 Task: Create a 3D plot of a parametric surface with texture mapping.
Action: Mouse moved to (538, 455)
Screenshot: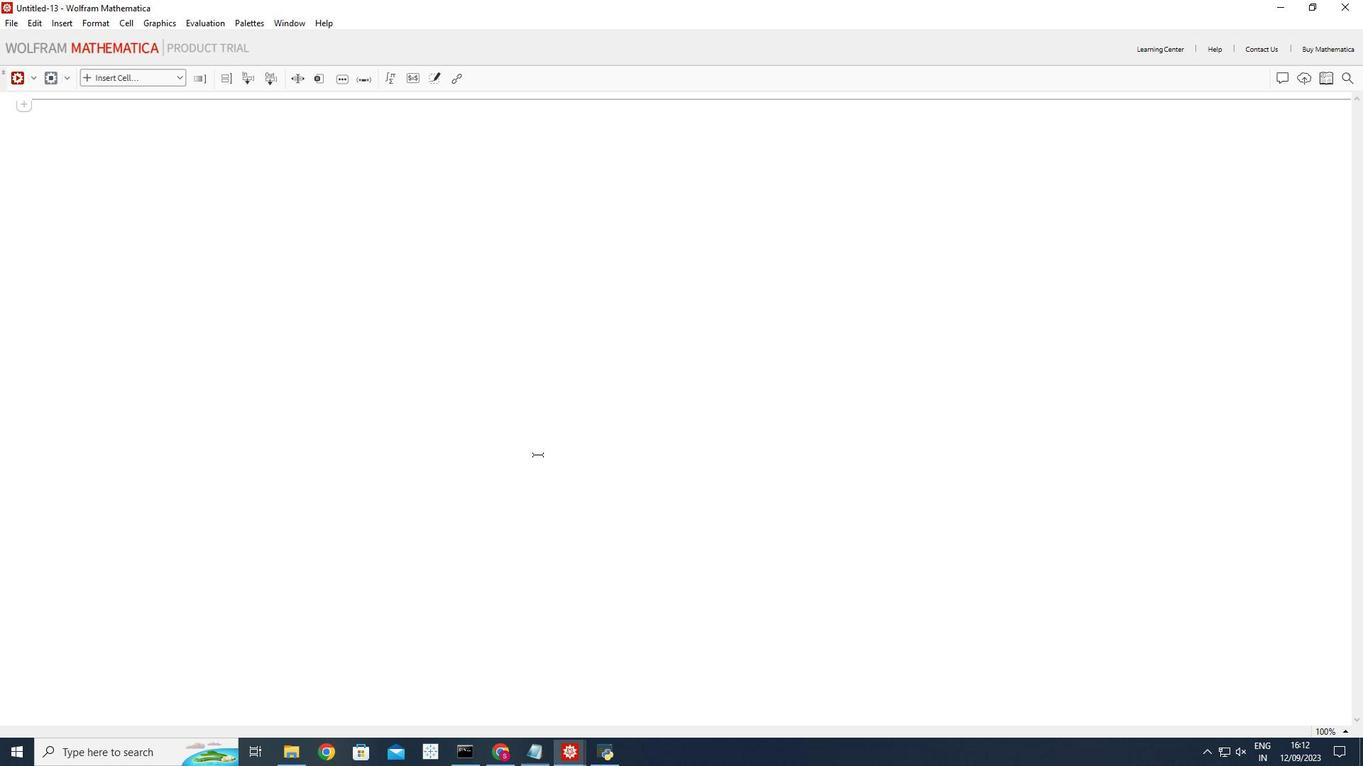 
Action: Mouse pressed left at (538, 455)
Screenshot: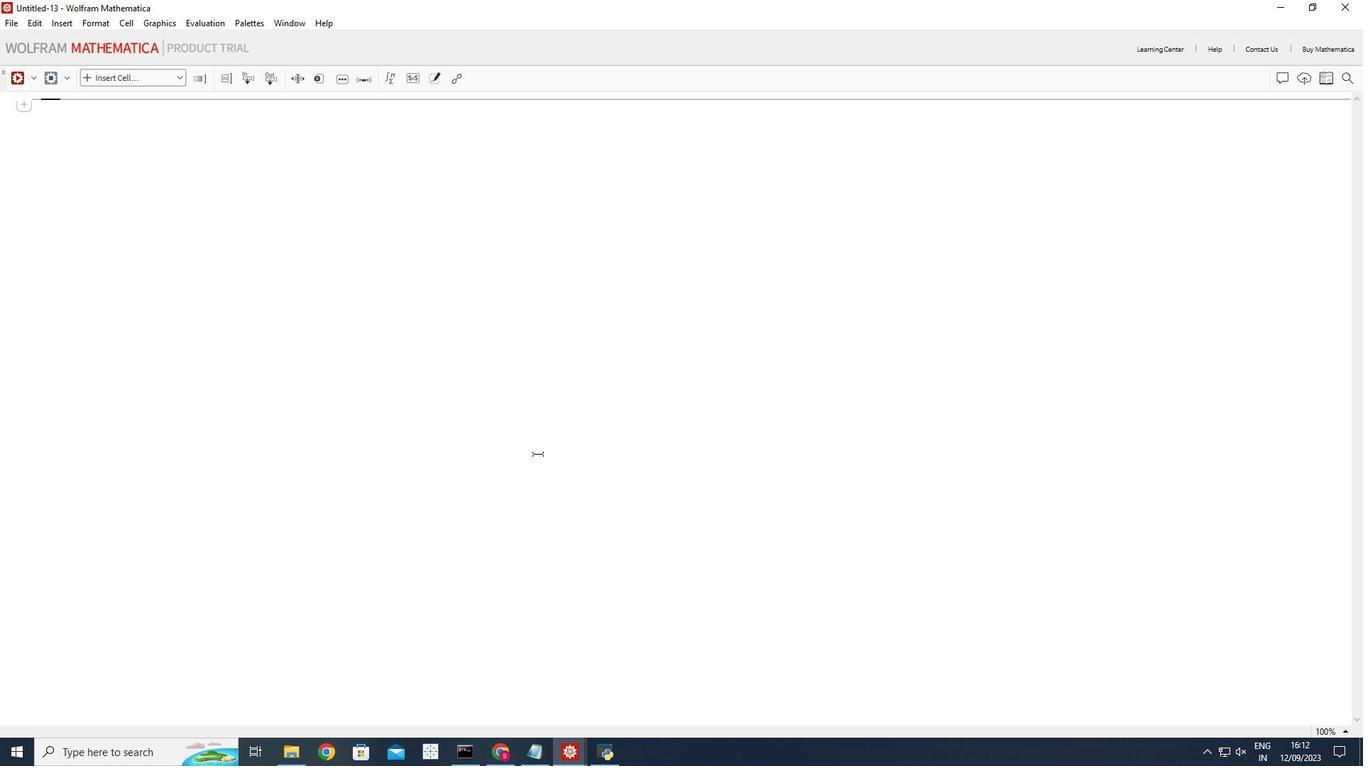 
Action: Mouse moved to (178, 75)
Screenshot: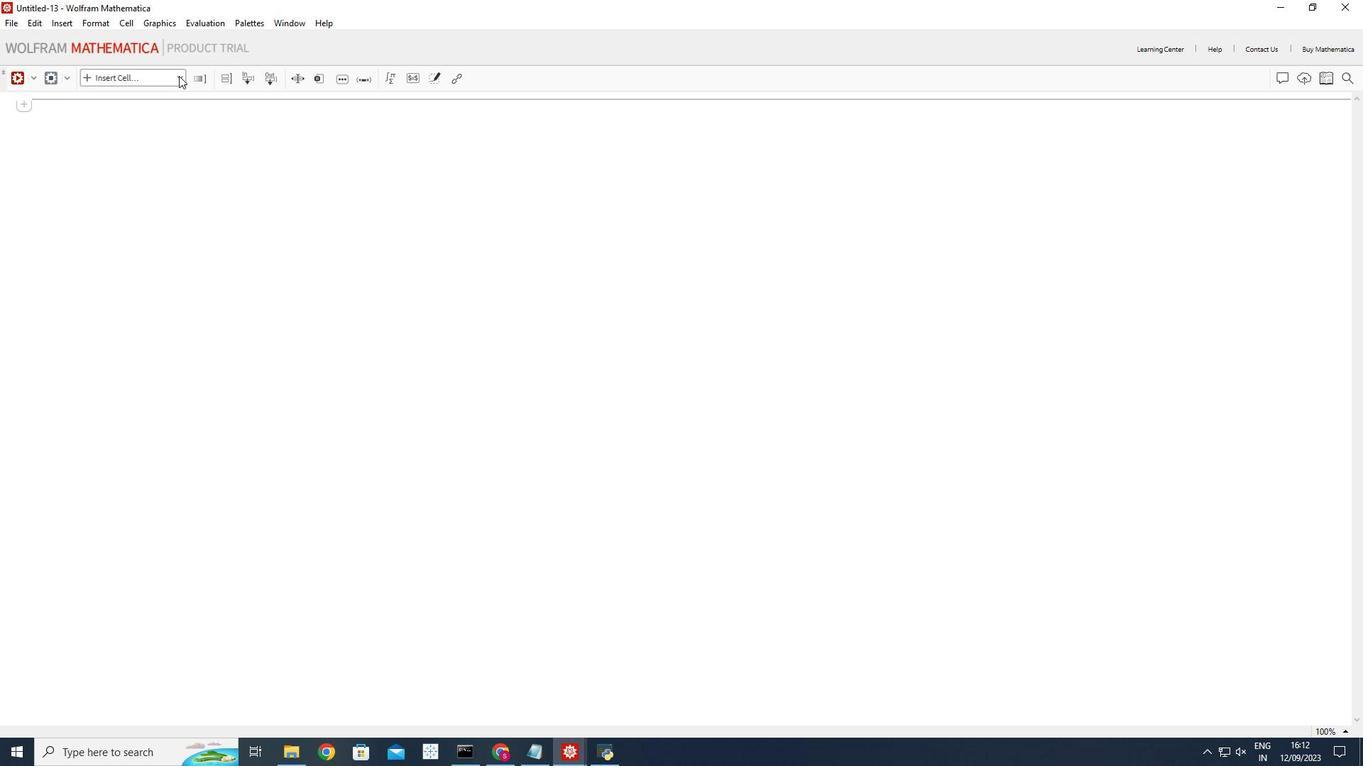 
Action: Mouse pressed left at (178, 75)
Screenshot: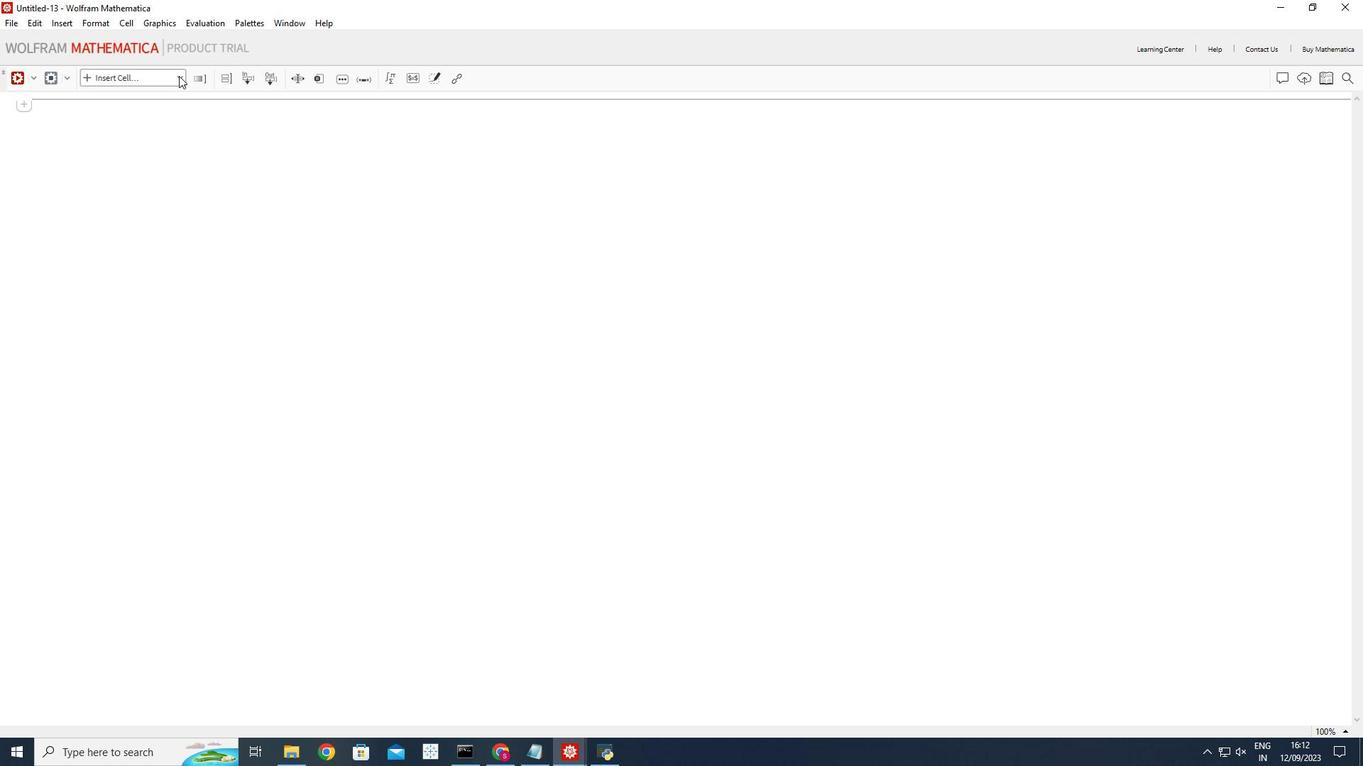 
Action: Mouse moved to (165, 103)
Screenshot: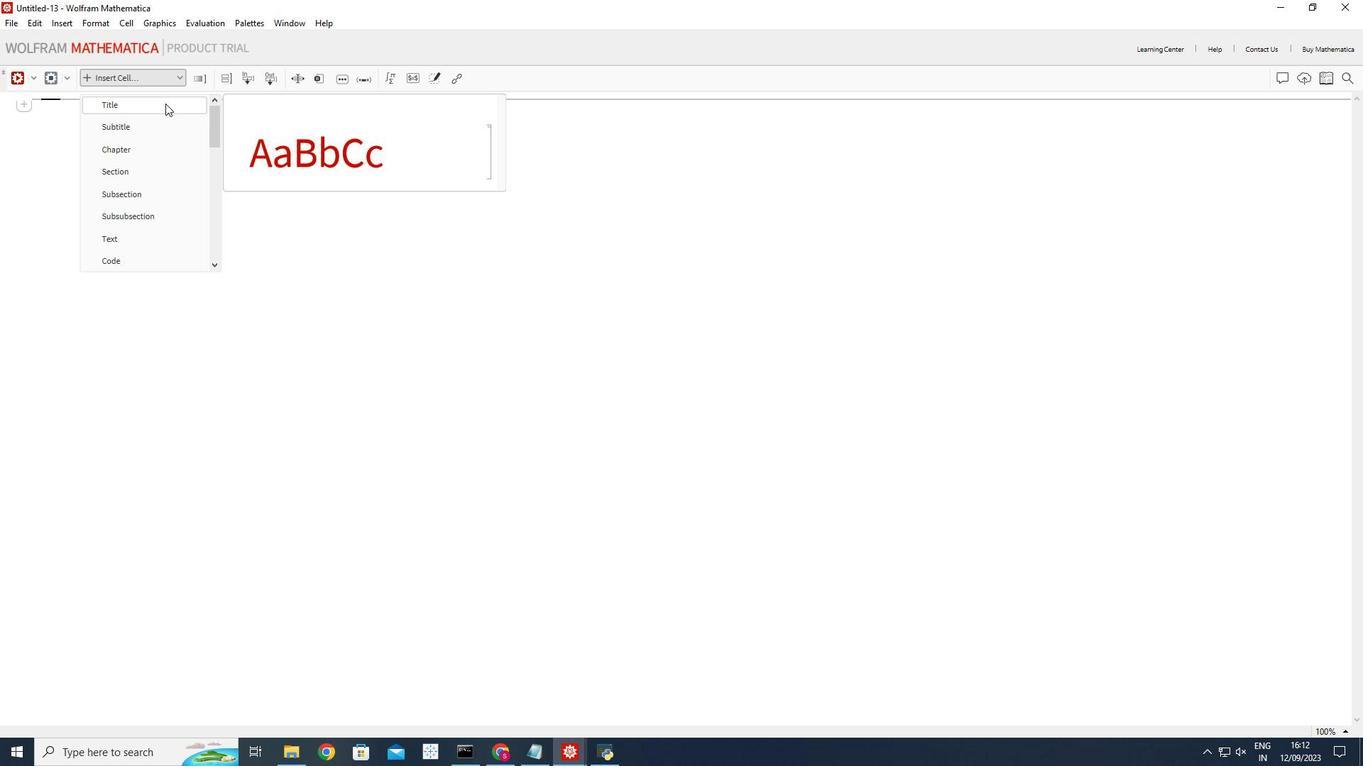
Action: Mouse pressed left at (165, 103)
Screenshot: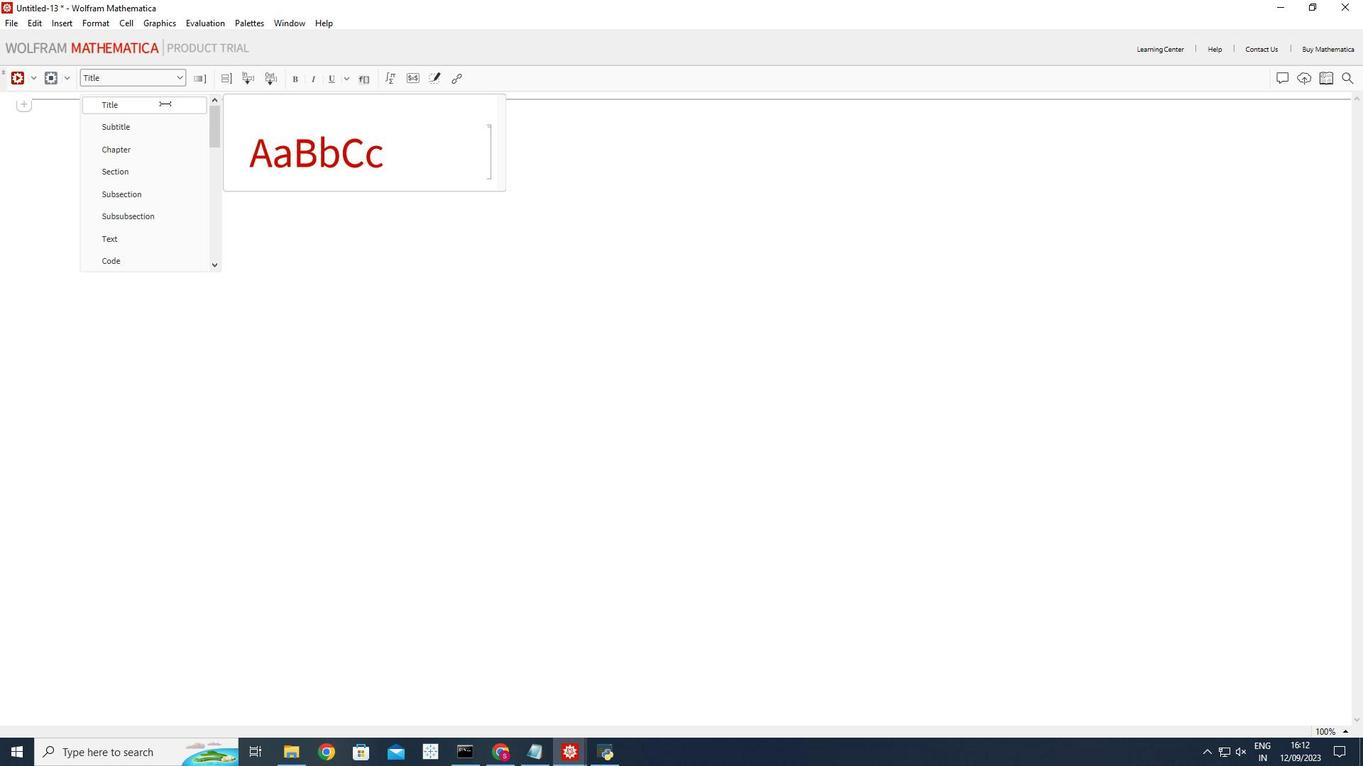 
Action: Mouse moved to (142, 132)
Screenshot: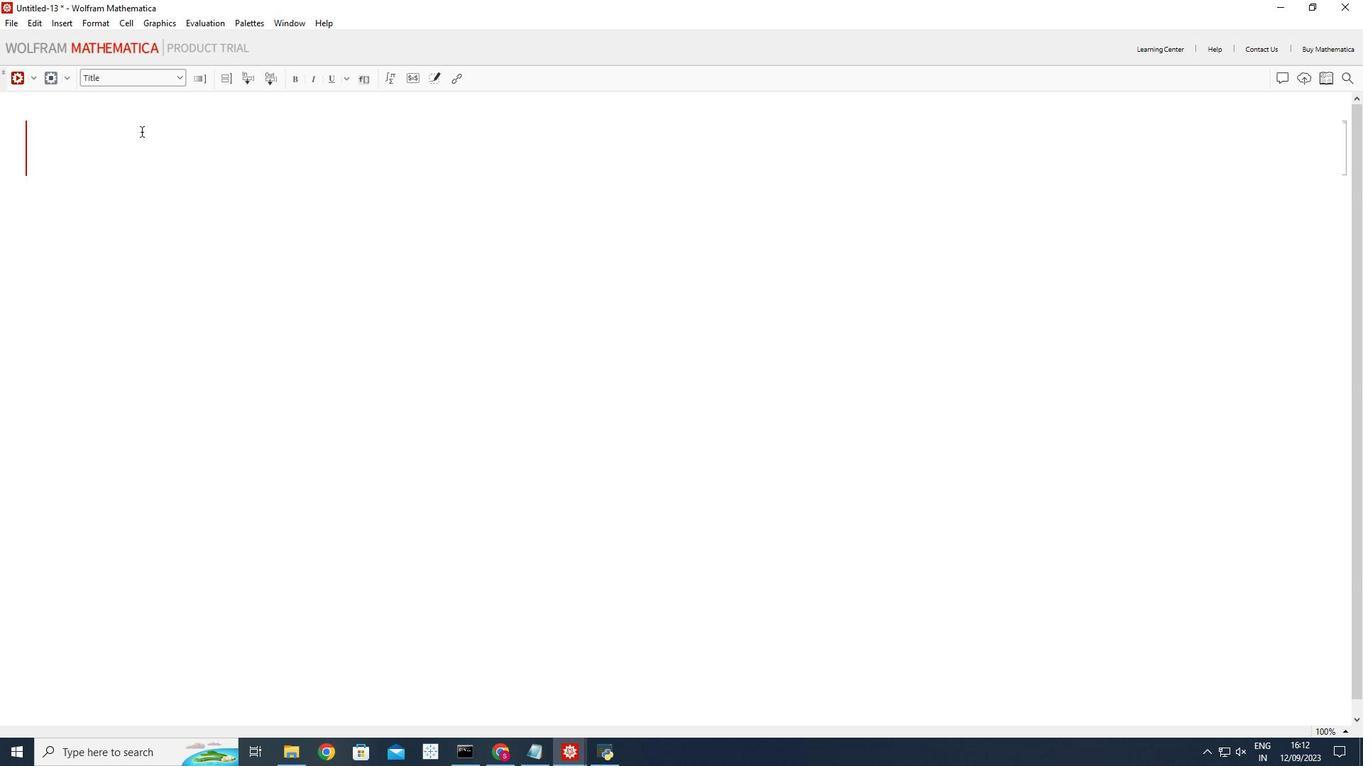 
Action: Mouse pressed left at (142, 132)
Screenshot: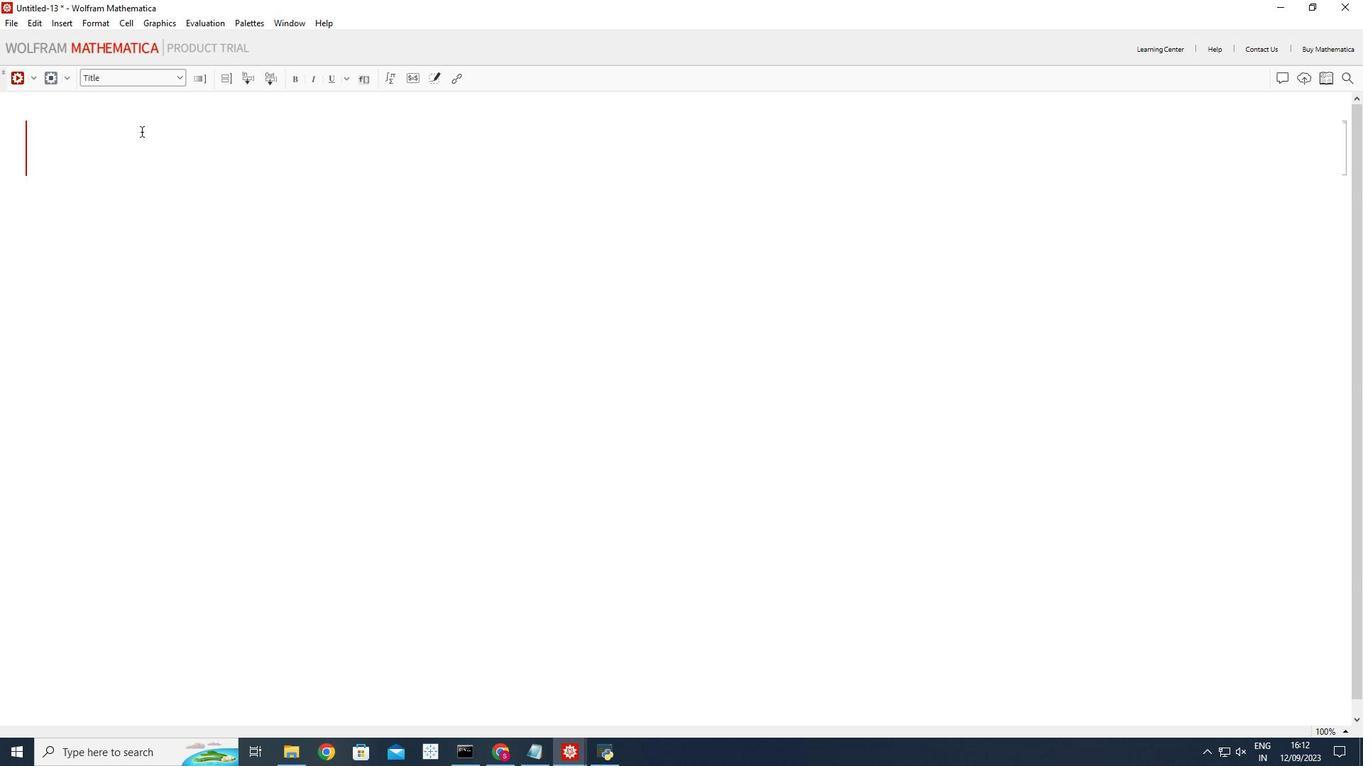 
Action: Key pressed 3<Key.shift_r>D<Key.space>plot<Key.space>of<Key.space>a<Key.space><Key.shift_r><Key.shift_r><Key.shift_r><Key.shift_r><Key.shift_r><Key.shift_r><Key.shift_r><Key.shift_r><Key.shift_r><Key.shift_r><Key.shift_r><Key.shift_r><Key.shift_r>Parametric<Key.space>surface<Key.space>with<Key.space>texture<Key.space>mapping
Screenshot: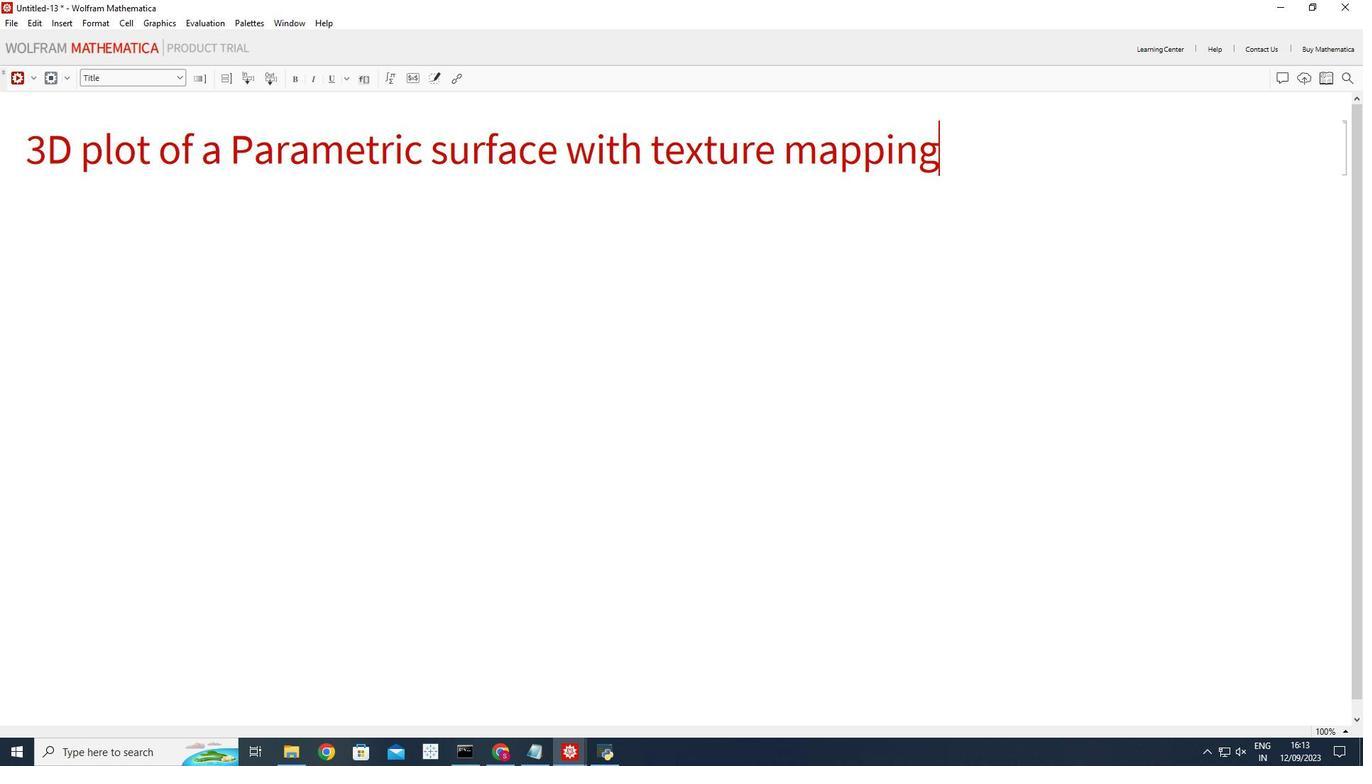 
Action: Mouse moved to (75, 240)
Screenshot: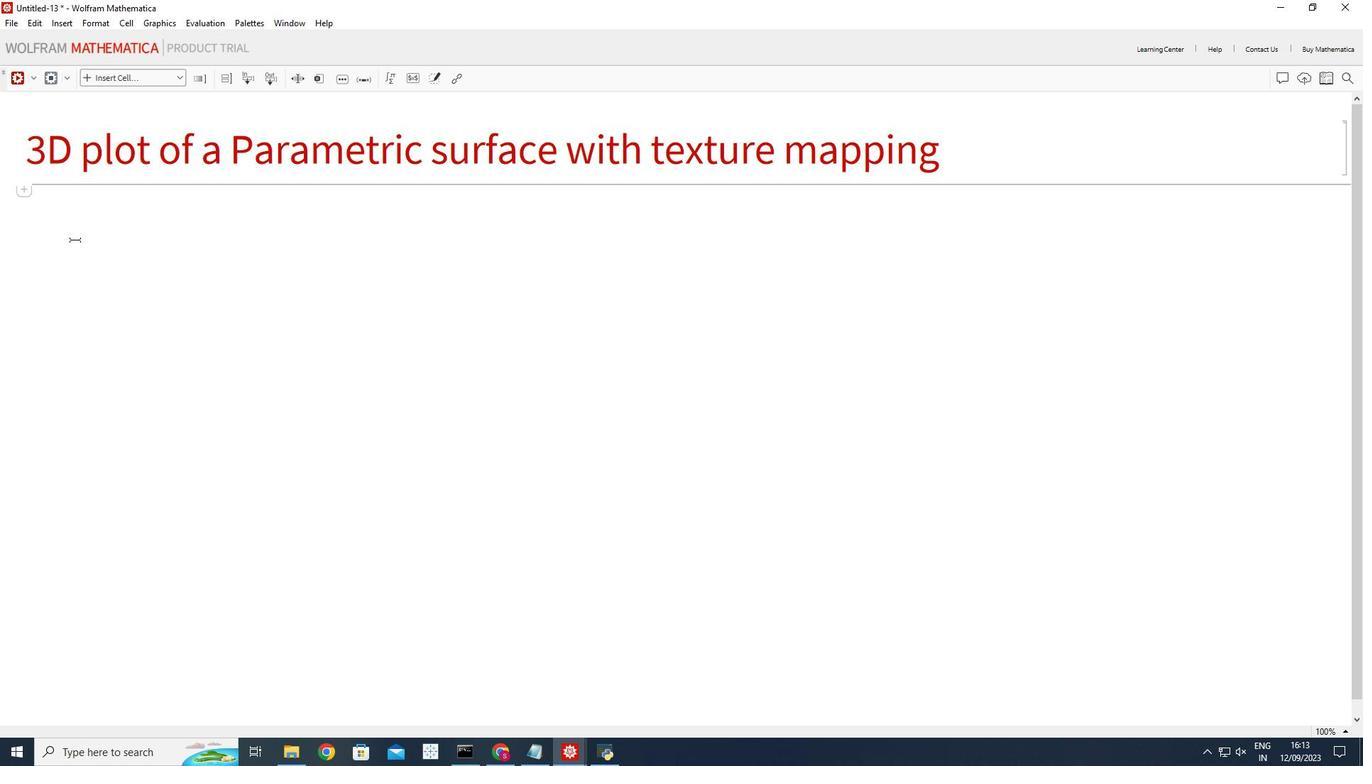 
Action: Mouse pressed left at (75, 240)
Screenshot: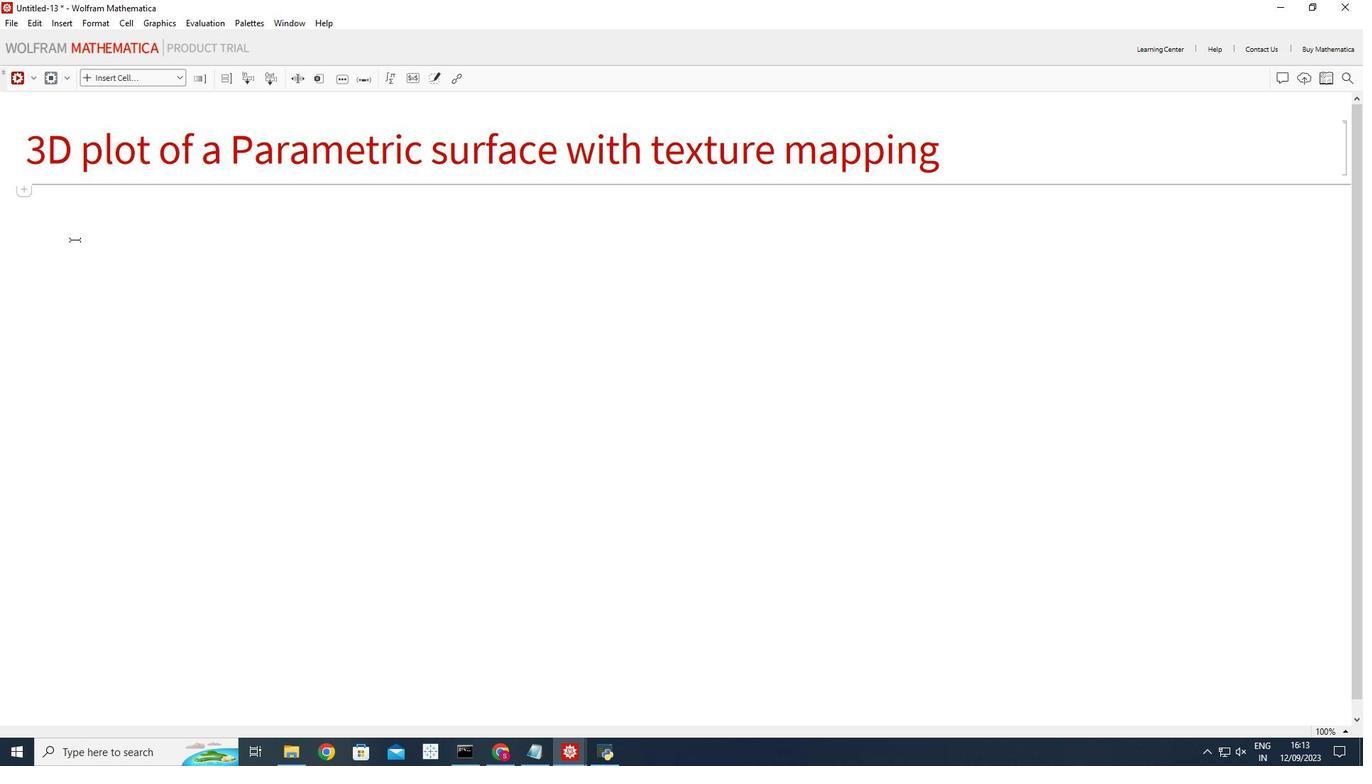 
Action: Mouse moved to (174, 75)
Screenshot: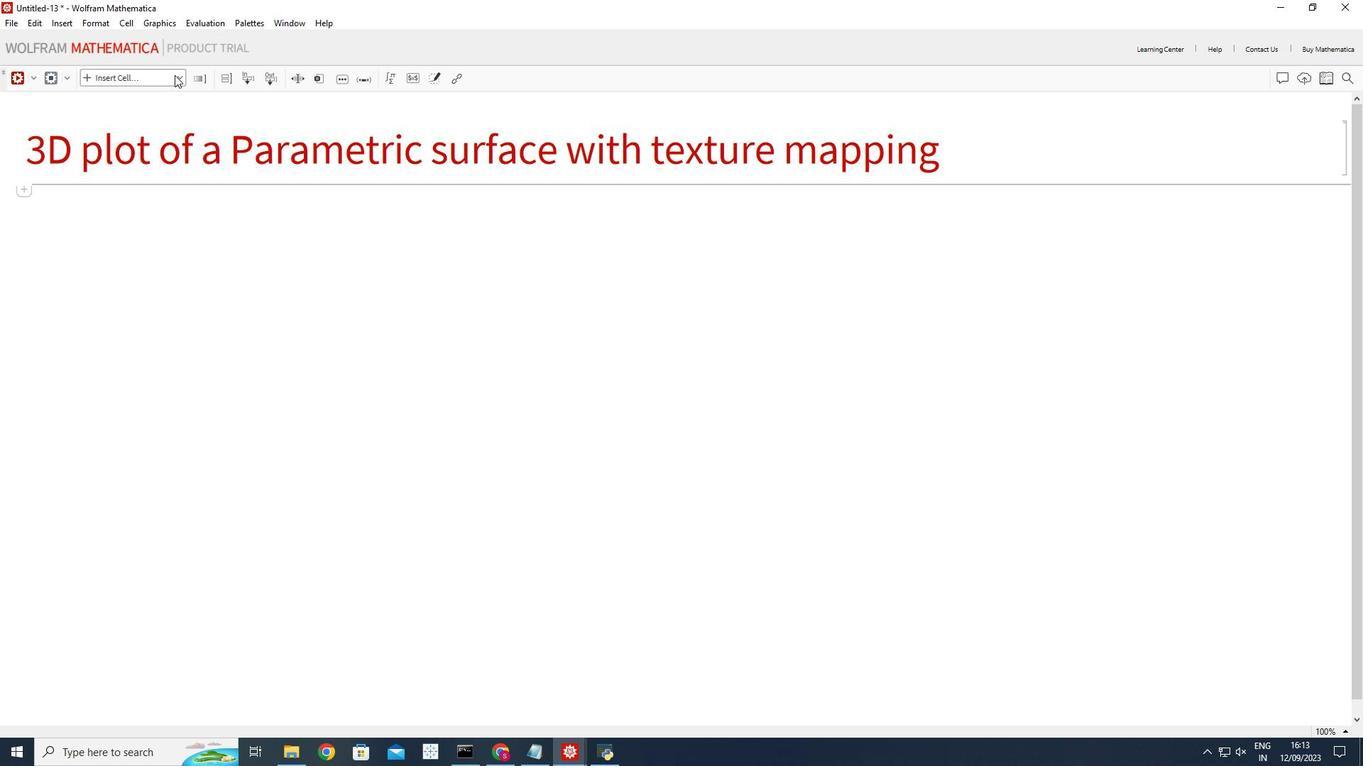 
Action: Mouse pressed left at (174, 75)
Screenshot: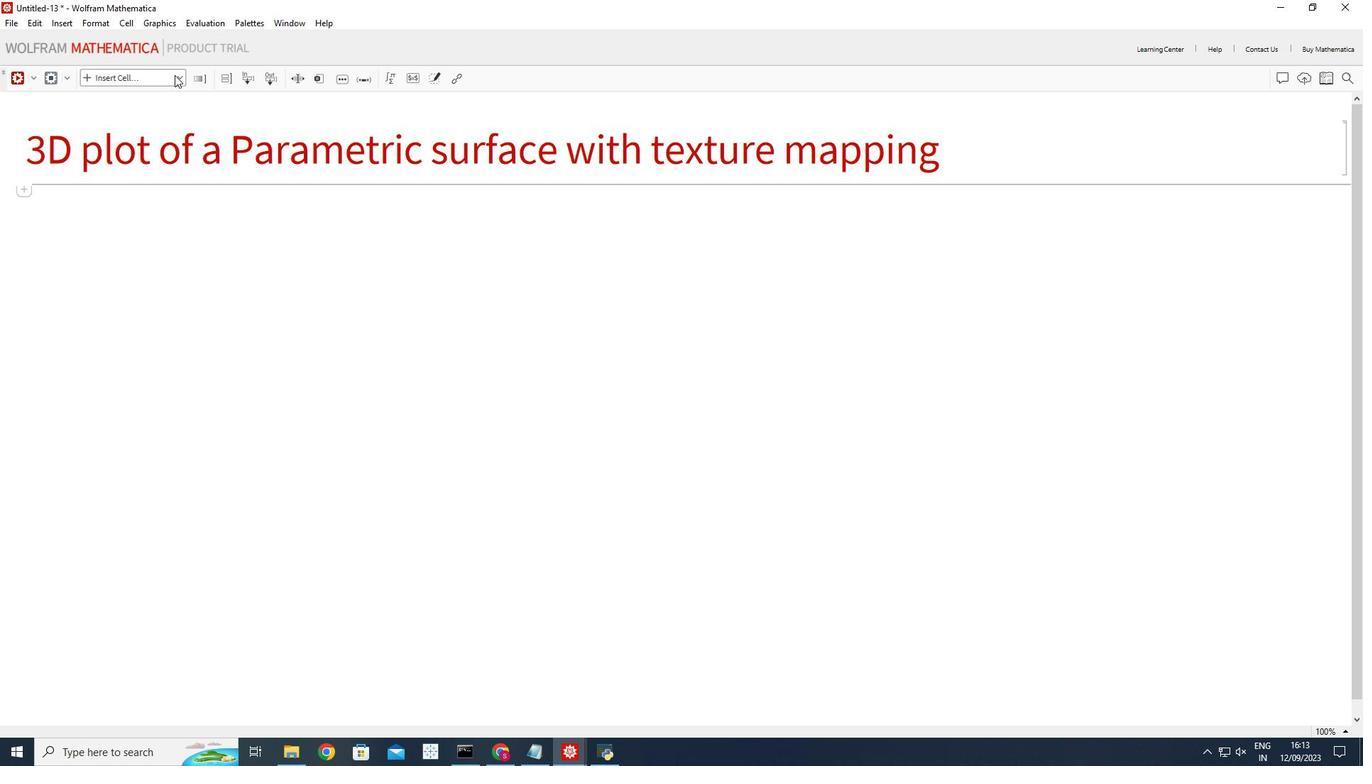 
Action: Mouse moved to (110, 263)
Screenshot: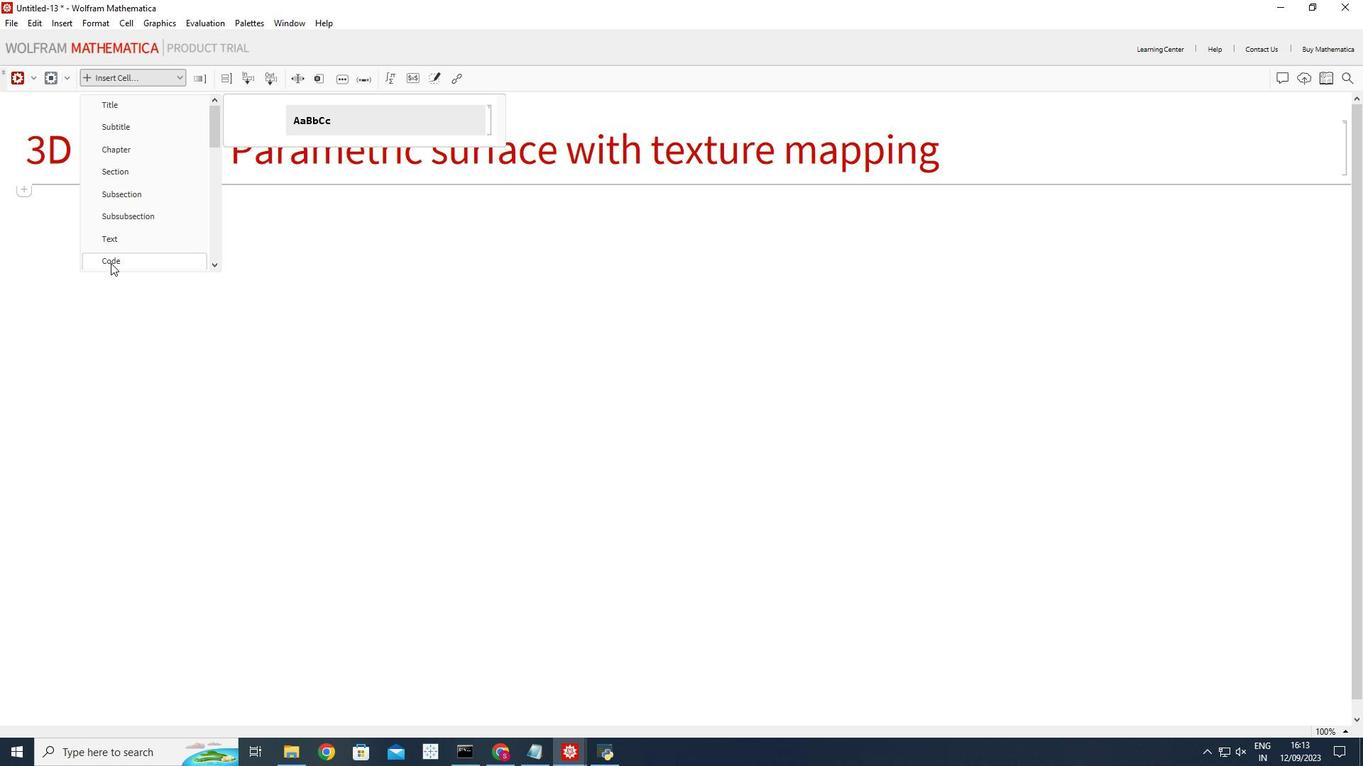 
Action: Mouse pressed left at (110, 263)
Screenshot: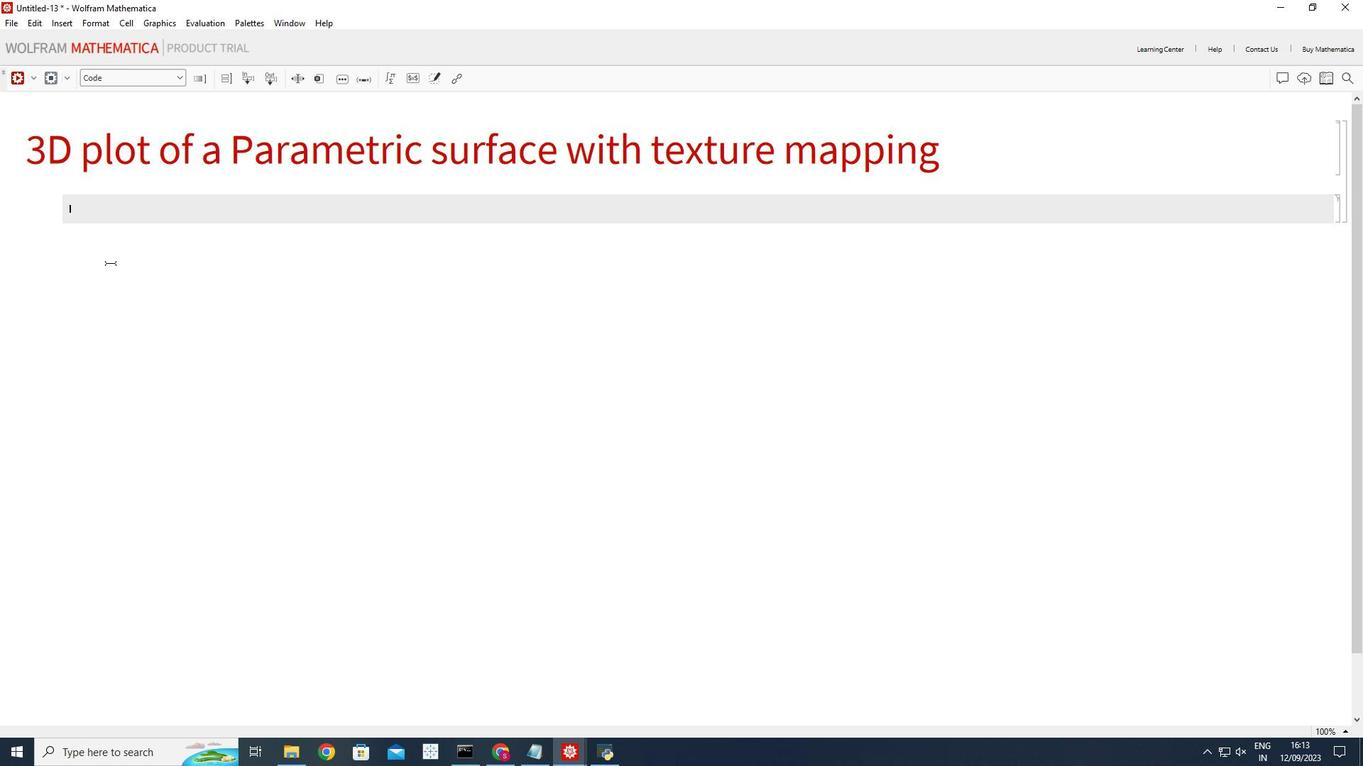 
Action: Mouse moved to (98, 210)
Screenshot: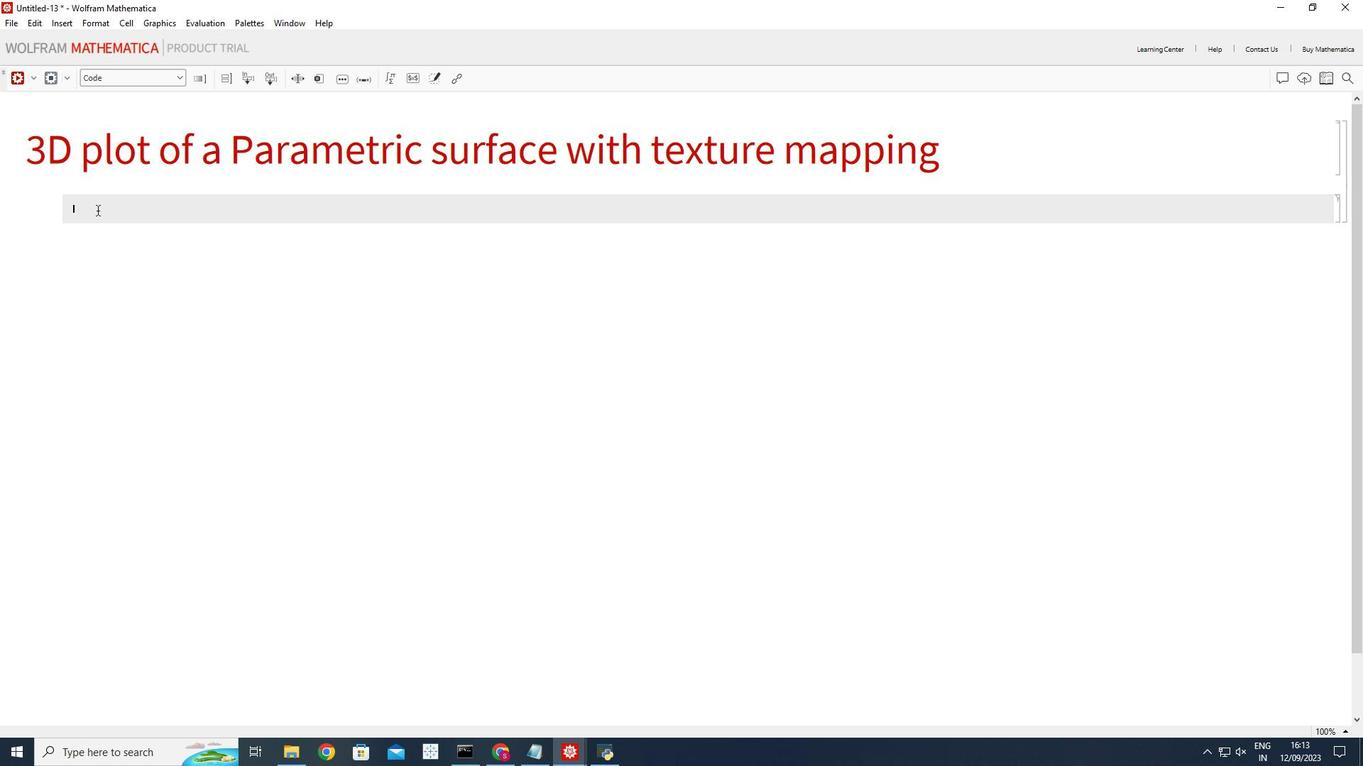 
Action: Mouse pressed left at (98, 210)
Screenshot: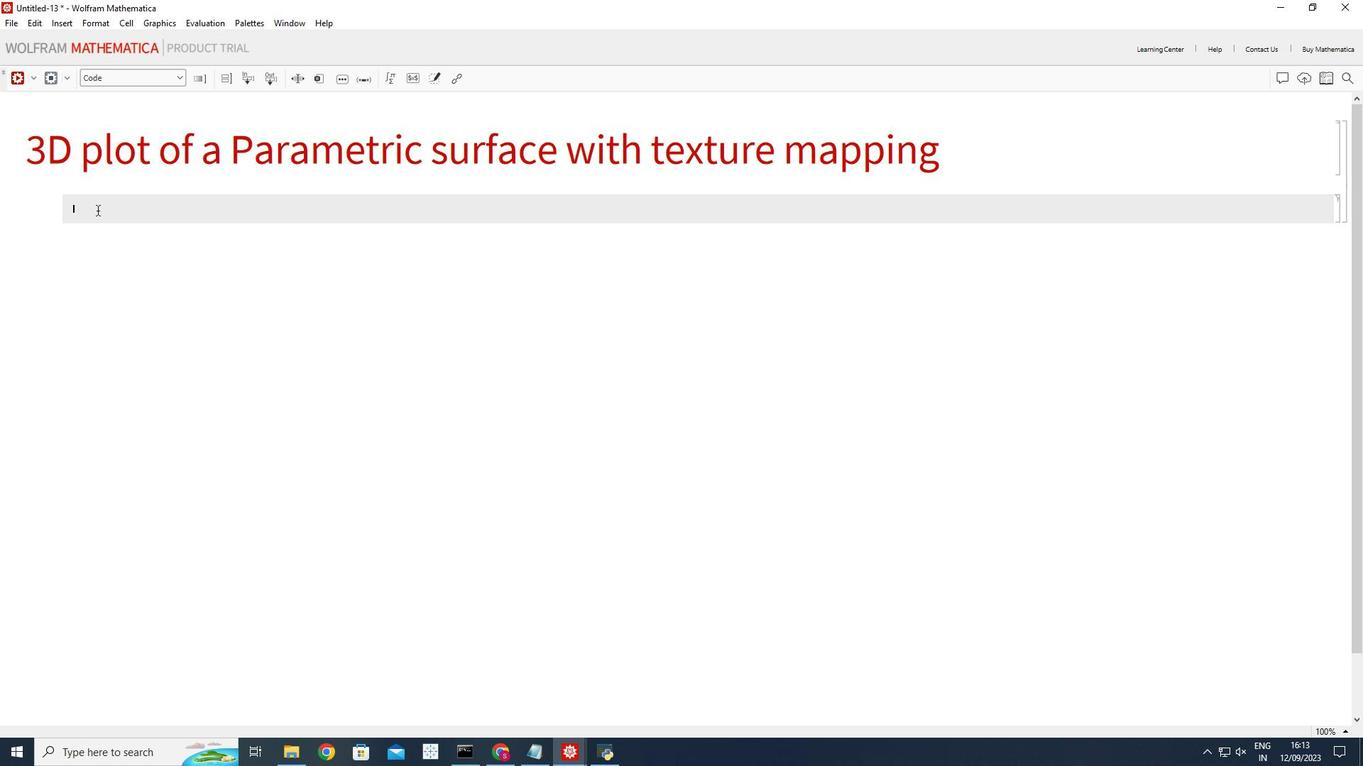
Action: Mouse moved to (318, 363)
Screenshot: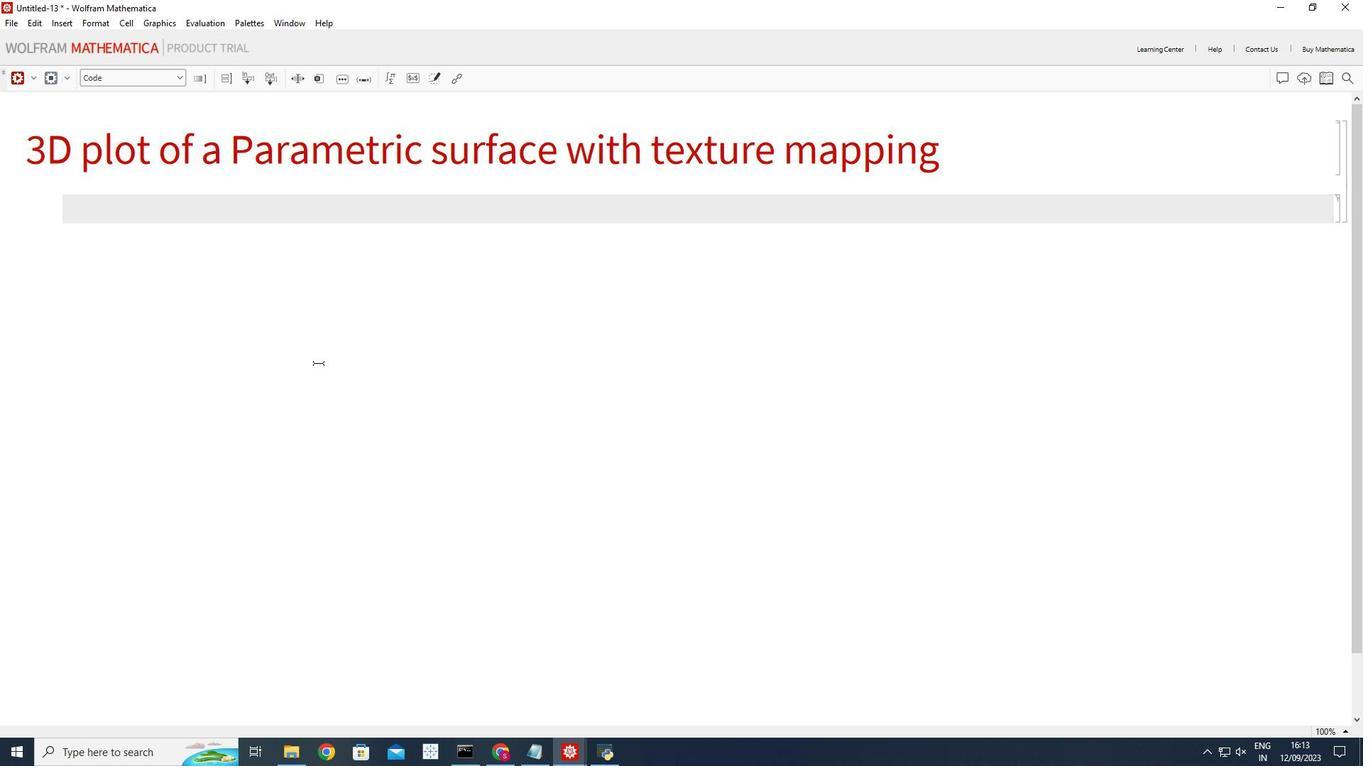 
Action: Key pressed <Key.shift_r>(<Key.shift_r>*<Key.space><Key.shift_r>Define<Key.space>the<Key.space>parametric<Key.space>surface<Key.space>equations<Key.space><Key.right><Key.right><Key.enter>parametric<Key.shift_r>Surface[u,<Key.left><Key.shift_r>_<Key.right>v<Key.shift_r>_<Key.right><Key.space><Key.shift_r>:=<Key.space><Key.enter>[<Key.backspace><Key.backspace><Key.shift_r>{<Key.shift_r>Cos[u]<Key.shift_r>Sin[v],<Key.space><Key.shift_r>Sin[u]<Key.shift_r>Sin[v],<Key.space><Key.shift_r>Cos[v]<Key.right><Key.enter><Key.enter><Key.shift_r>(*<Key.shift_r>Define<Key.space>the<Key.space>texture<Key.space>mapping<Key.space>function<Key.space><Key.right><Key.right><Key.enter>texture<Key.shift_r>Mapping[u<Key.shift_r>_,v<Key.shift_r>_<Key.up><Key.down><Key.right><Key.space><Key.shift_r>:=<Key.space><Key.shift_r>If[<Key.shift_r>Even<Key.shift_r>Q[<Key.shift_r>Floor[20<Key.space>u<Key.right>+<Key.space><Key.shift_r>Floor[20<Key.space>v<Key.right><Key.right>,<Key.space><Key.shift_r>White,<Key.space><Key.shift_r>Black<Key.right><Key.enter><Key.enter><Key.shift_r>(*<Key.space><Key.shift_r>Create<Key.space>the<Key.space>3<Key.shift_r>D<Key.space>plot<Key.space>with<Key.space>texture<Key.space>mapping<Key.space><Key.right><Key.right><Key.enter>plot<Key.space>=<Key.space><Key.shift_r>Parametric3<Key.backspace><Key.shift_r>Plot3<Key.shift_r>D<Key.enter>[parametric<Key.shift_r>Surface[u,v],<Key.shift_r><Key.shift_r>{u,0,<Key.space>2<Key.space><Key.shift_r>Pi<Key.right>,<Key.space><Key.shift_r>{v,0,<Key.space><Key.shift_r>Pi<Key.right>,<Key.space><Key.shift_r>Plot<Key.shift_r><Key.shift_r><Key.shift_r><Key.shift_r><Key.shift_r>Styl<Key.enter><Key.space><Key.shift_r>Texture[<Key.shift_r>Image<Key.shift_r>@<Key.shift_r>Table[texture<Key.shift_r>Mapping[u,v],<Key.space><Key.shift_r>{u,0,1,0.05<Key.right>,<Key.shift_r>{v,0,1,0.5<Key.right><Key.right><Key.right>,<Key.enter><Key.shift_r>Texture<Key.shift_r>Coordinate<Key.shift_r>Function<Key.enter><Key.shift_r>(<Key.shift_r>{34<Key.backspace><Key.backspace><Key.shift_r>#4,<Key.space><Key.shift_r>#5<Key.right><Key.shift_r>&<Key.right>,<Key.space><Key.shift_r>Mesh<Key.shift_r>Functions<Key.enter><Key.space><Key.shift_r>{<Key.shift_r>#4<Key.space><Key.shift_r>&,<Key.shift_r>#5<Key.right><Key.space><Key.shift_r><Key.backspace><Key.left><Key.left><Key.right><Key.space><Key.shift_r>&<Key.right>,<Key.space><Key.shift_r>Mesh<Key.shift_r>Style<Key.enter><Key.shift_r>{{<Key.shift_r>Thin,<Key.shift_r>Black<Key.right><Key.right>,<Key.space><Key.shift_r>Lighting<Key.enter><Key.space><Key.shift_r>"<Key.shift_r>Neutral<Key.right>,<Key.space><Key.shift_r>Boxed<Key.enter><Key.space><Key.shift_r>False<Key.enter>,<Key.space><Key.shift_r>Axes<Key.enter><Key.space><Key.shift_r>False<Key.right><Key.enter><Key.enter><Key.shift_r>(*<Key.space>show<Key.space>the<Key.space>plt<Key.backspace>ot<Key.right><Key.right><Key.enter><Key.shift_r>Show[plot,<Key.space>boxed<Key.backspace><Key.backspace><Key.backspace><Key.backspace><Key.backspace><Key.shift_r>Boxed<Key.enter><Key.backspace><Key.backspace><Key.backspace>xed<Key.enter><Key.space>-<Key.shift_r>><Key.space><Key.shift_r>False,<Key.space><Key.shift_r>Axes<Key.enter><Key.space>-<Key.shift_r>><Key.space><Key.shift_r>False<Key.right><Key.shift_r><Key.enter>
Screenshot: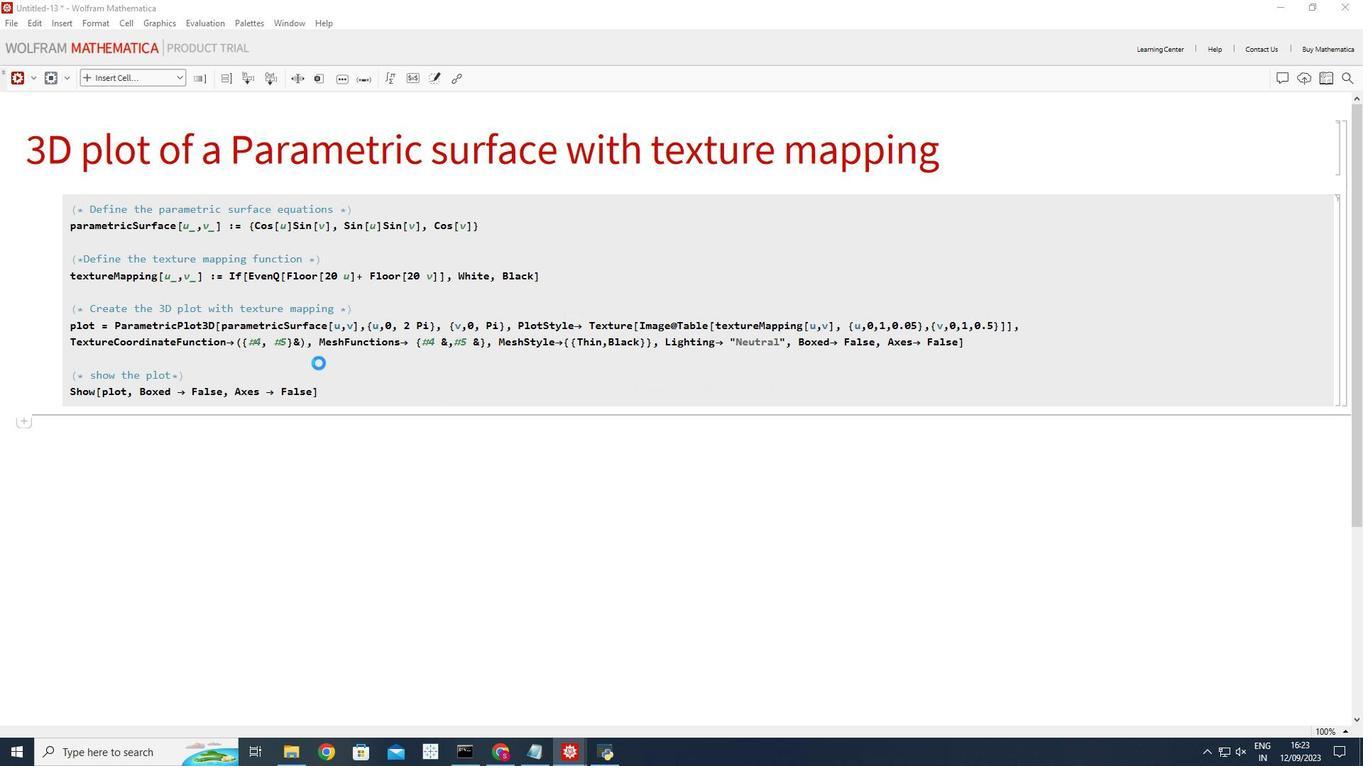 
Action: Mouse moved to (634, 394)
Screenshot: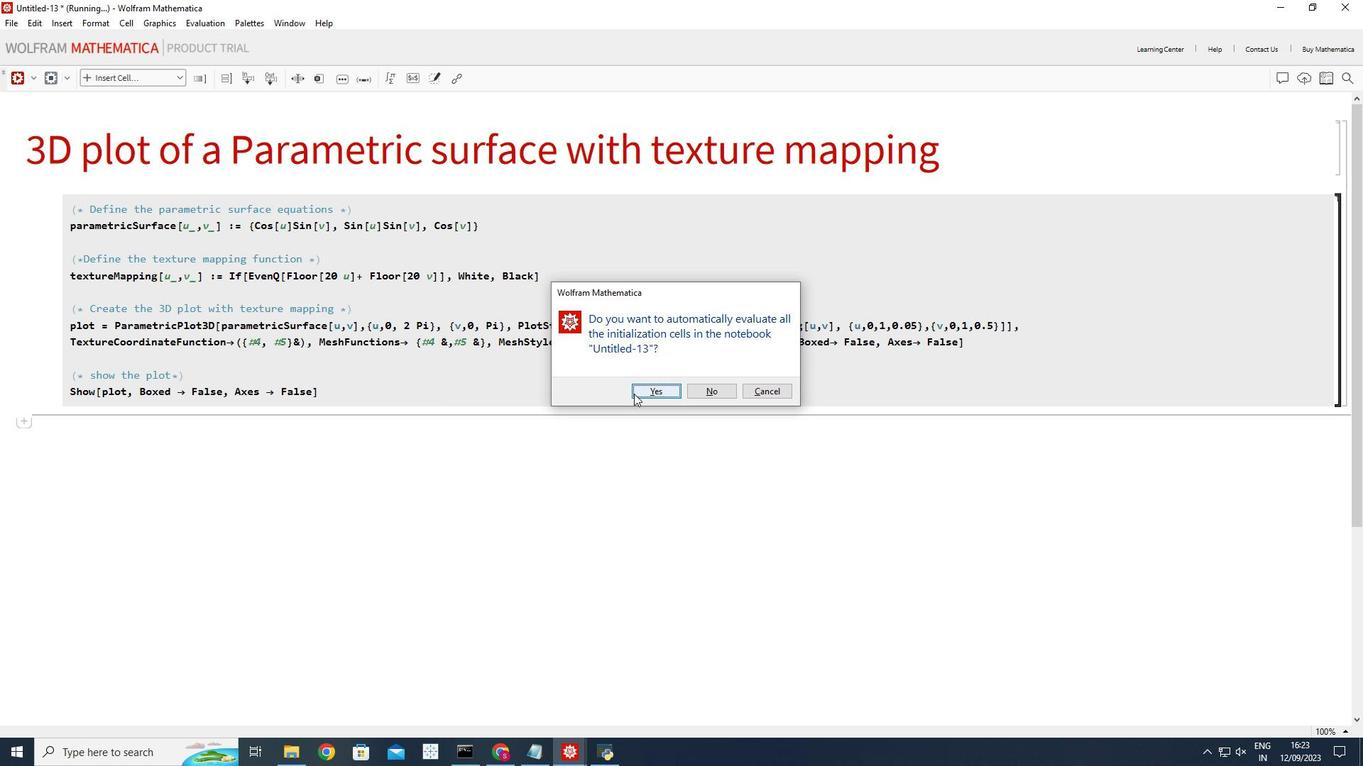 
Action: Mouse pressed left at (634, 394)
Screenshot: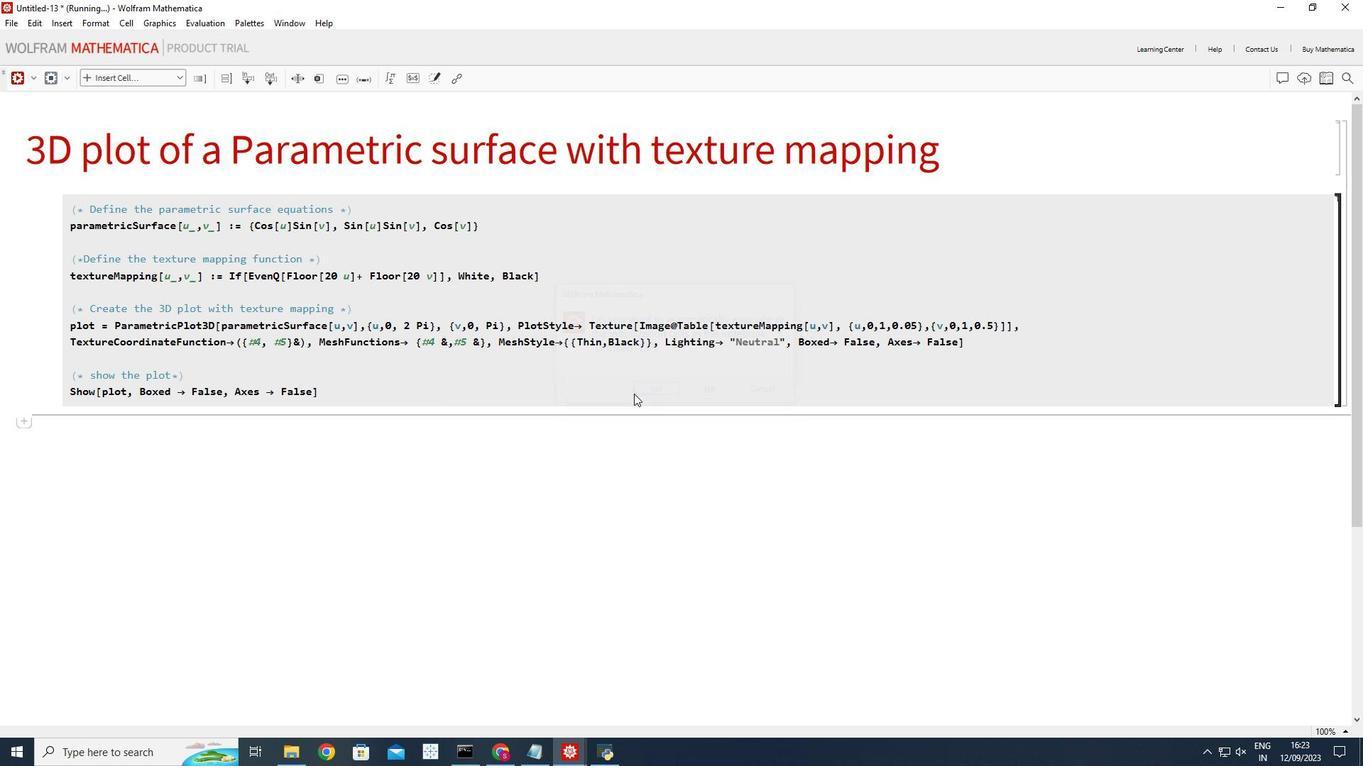 
Action: Mouse moved to (634, 394)
Screenshot: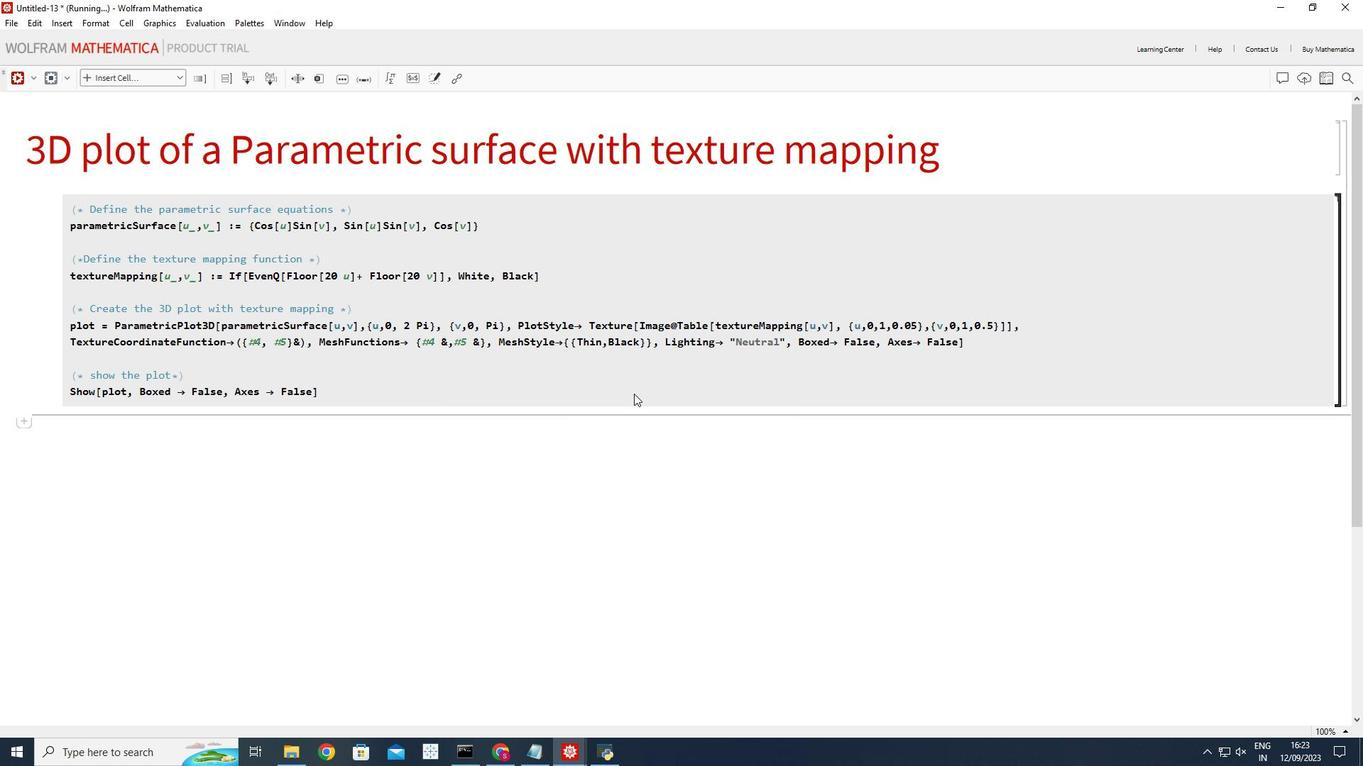 
Action: Mouse scrolled (634, 393) with delta (0, 0)
Screenshot: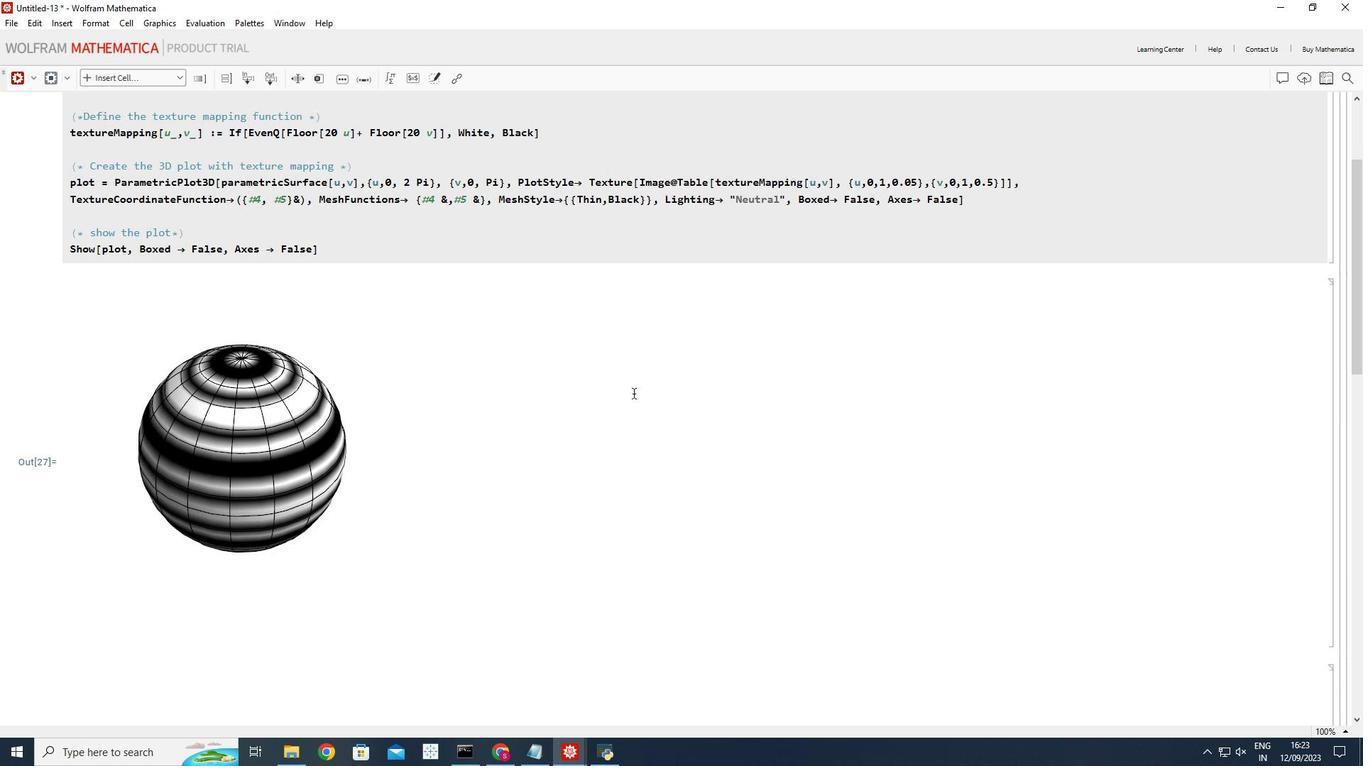 
Action: Mouse scrolled (634, 393) with delta (0, 0)
Screenshot: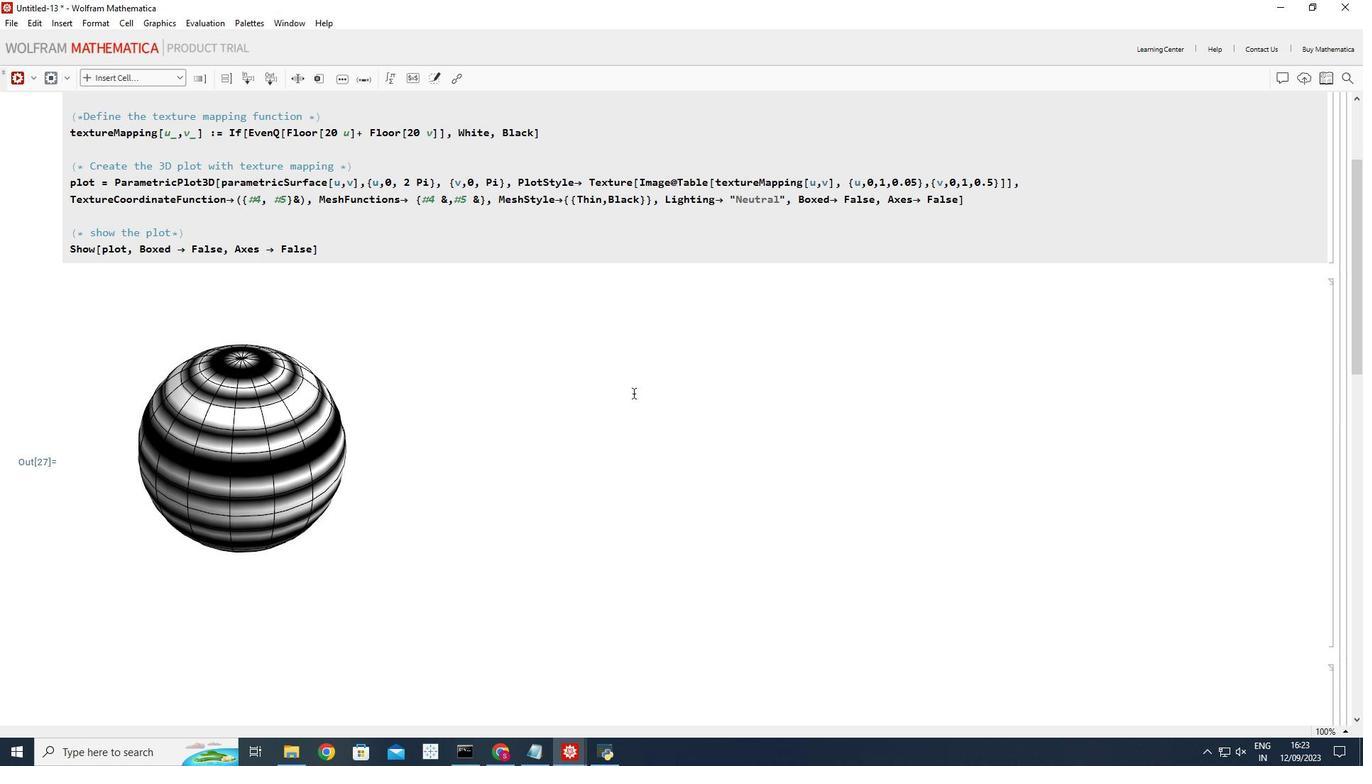 
Action: Mouse scrolled (634, 393) with delta (0, 0)
Screenshot: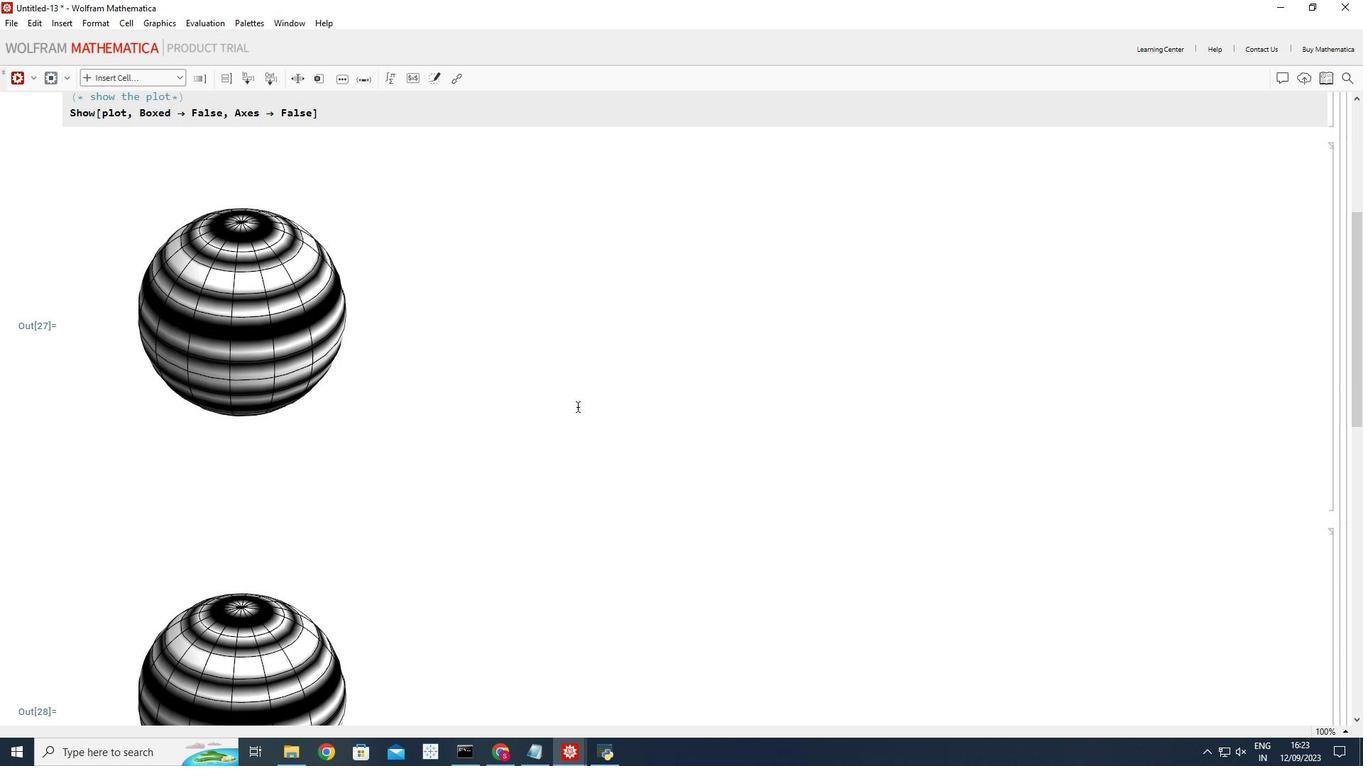 
Action: Mouse moved to (630, 396)
Screenshot: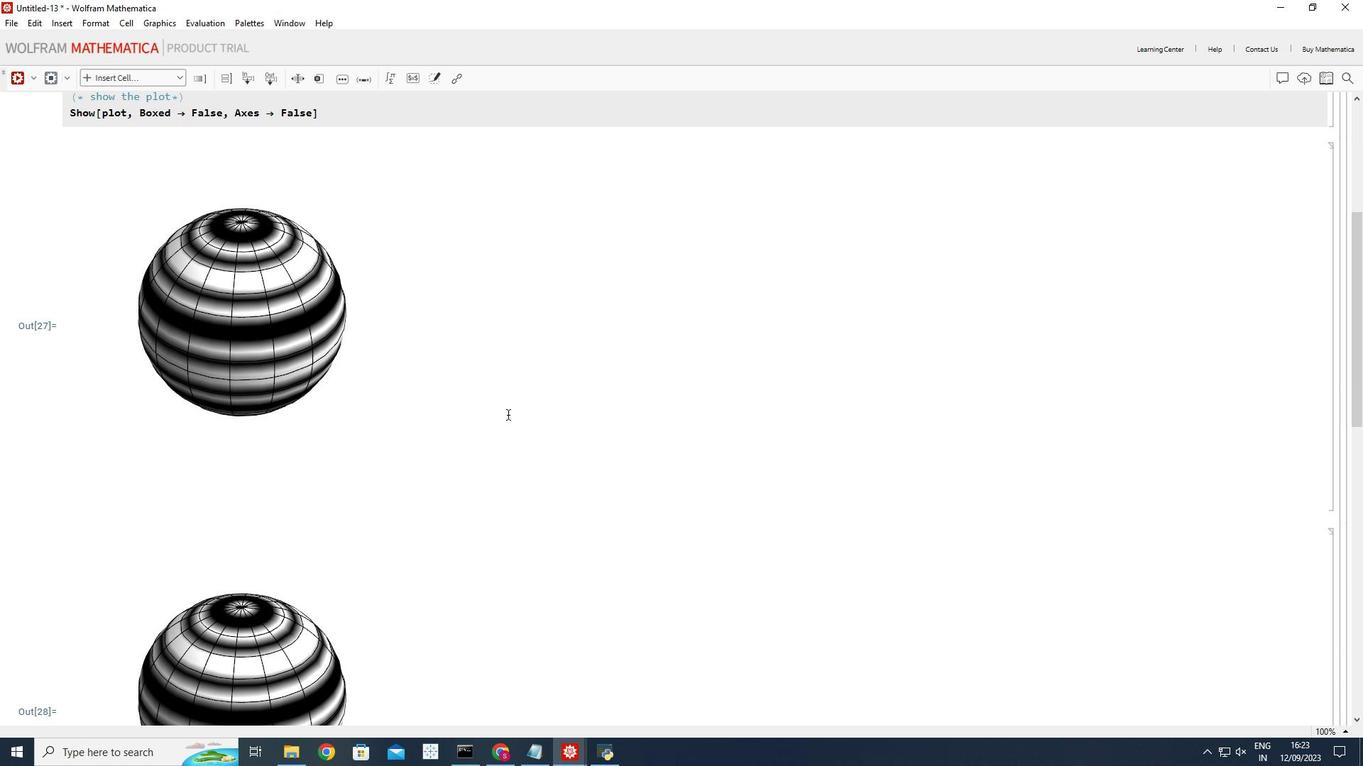 
Action: Mouse scrolled (630, 396) with delta (0, 0)
Screenshot: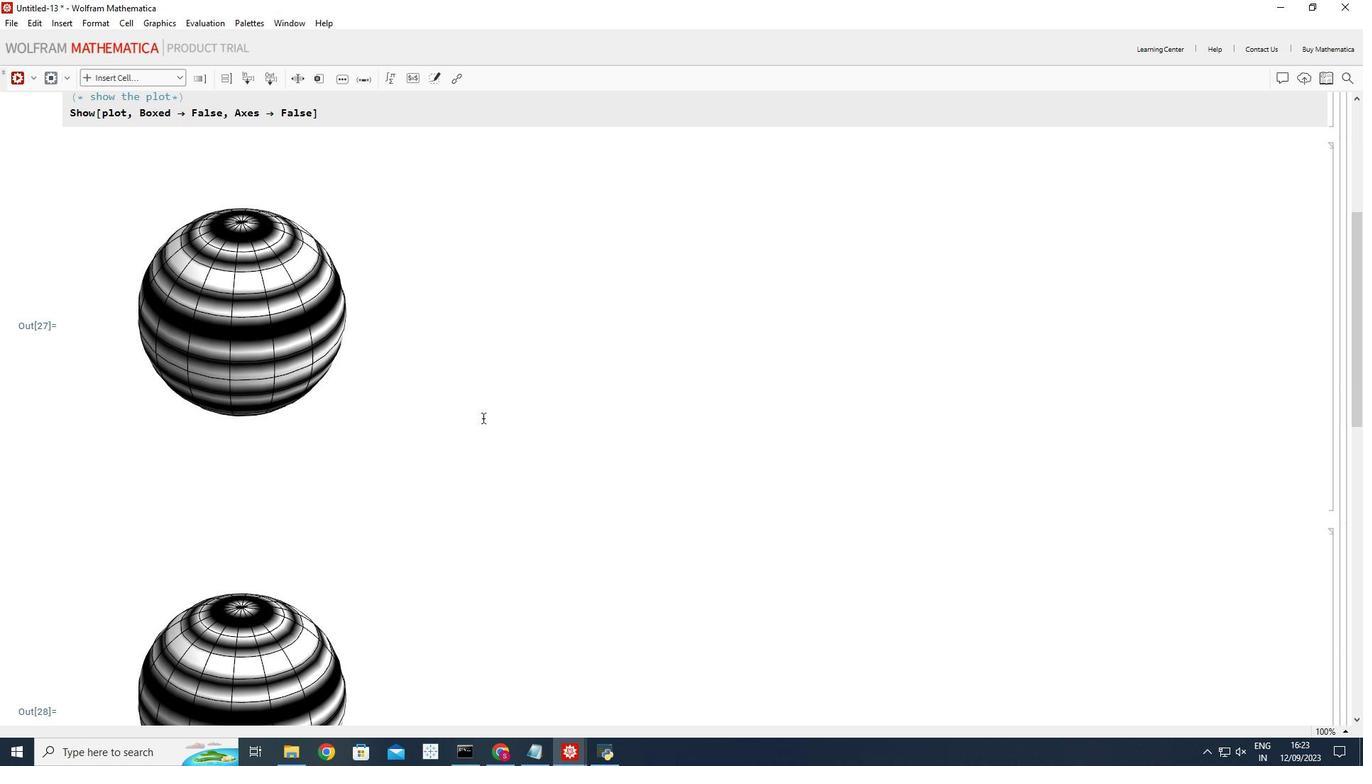 
Action: Mouse moved to (240, 347)
Screenshot: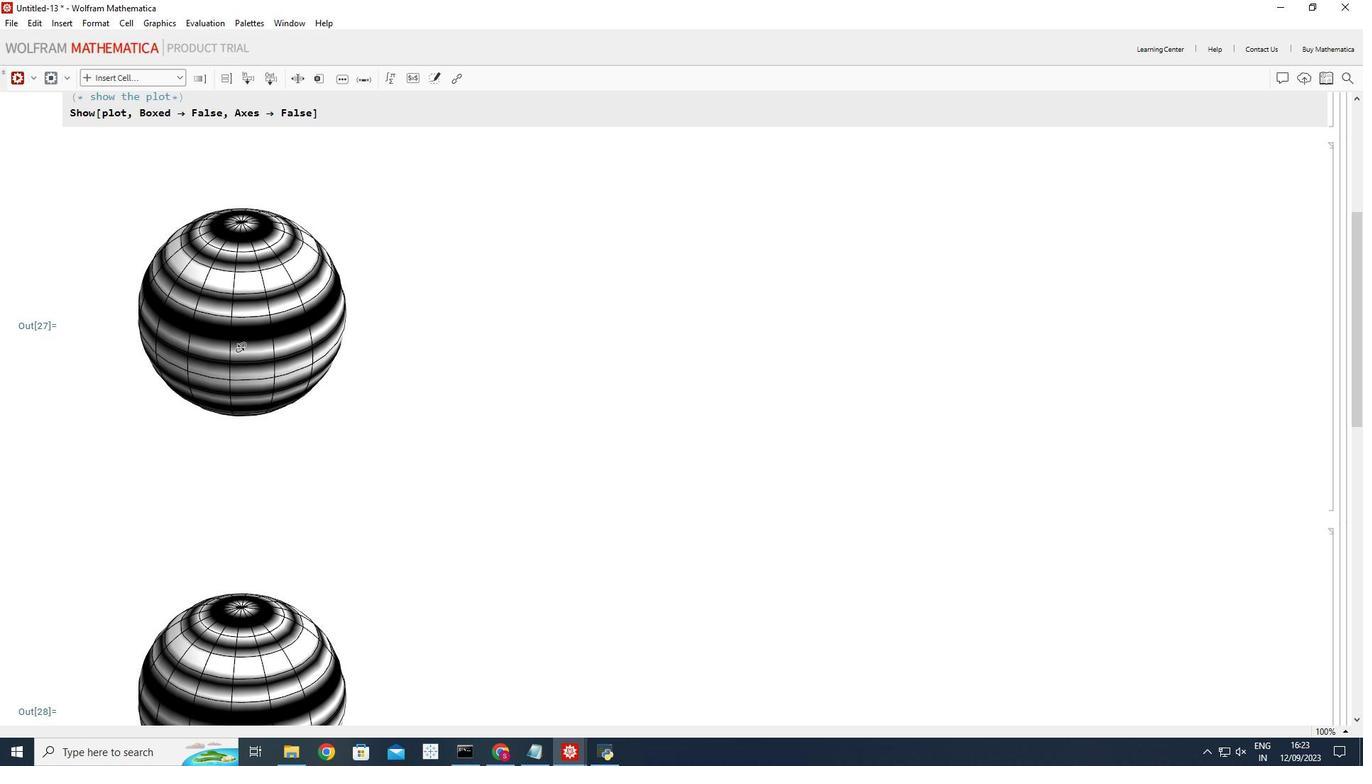 
Action: Mouse pressed left at (240, 347)
Screenshot: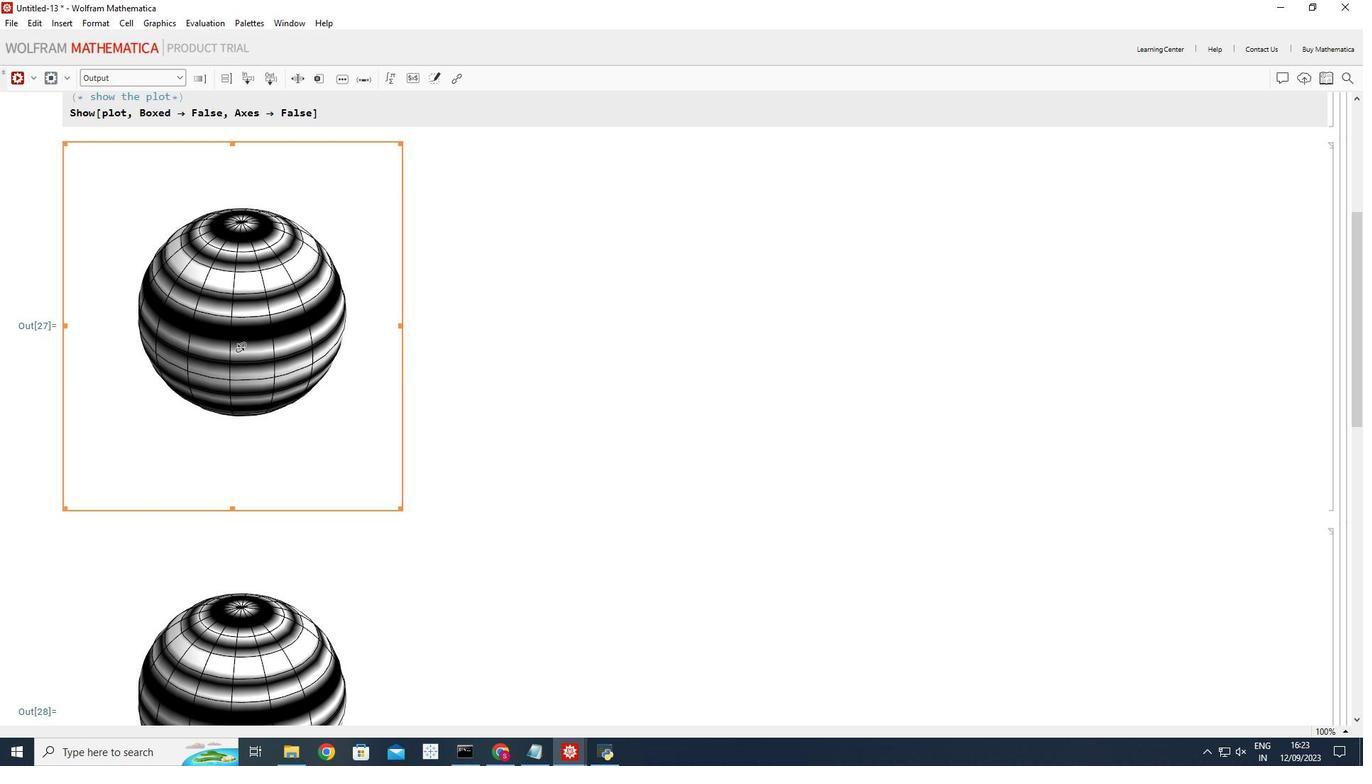 
Action: Mouse moved to (401, 506)
Screenshot: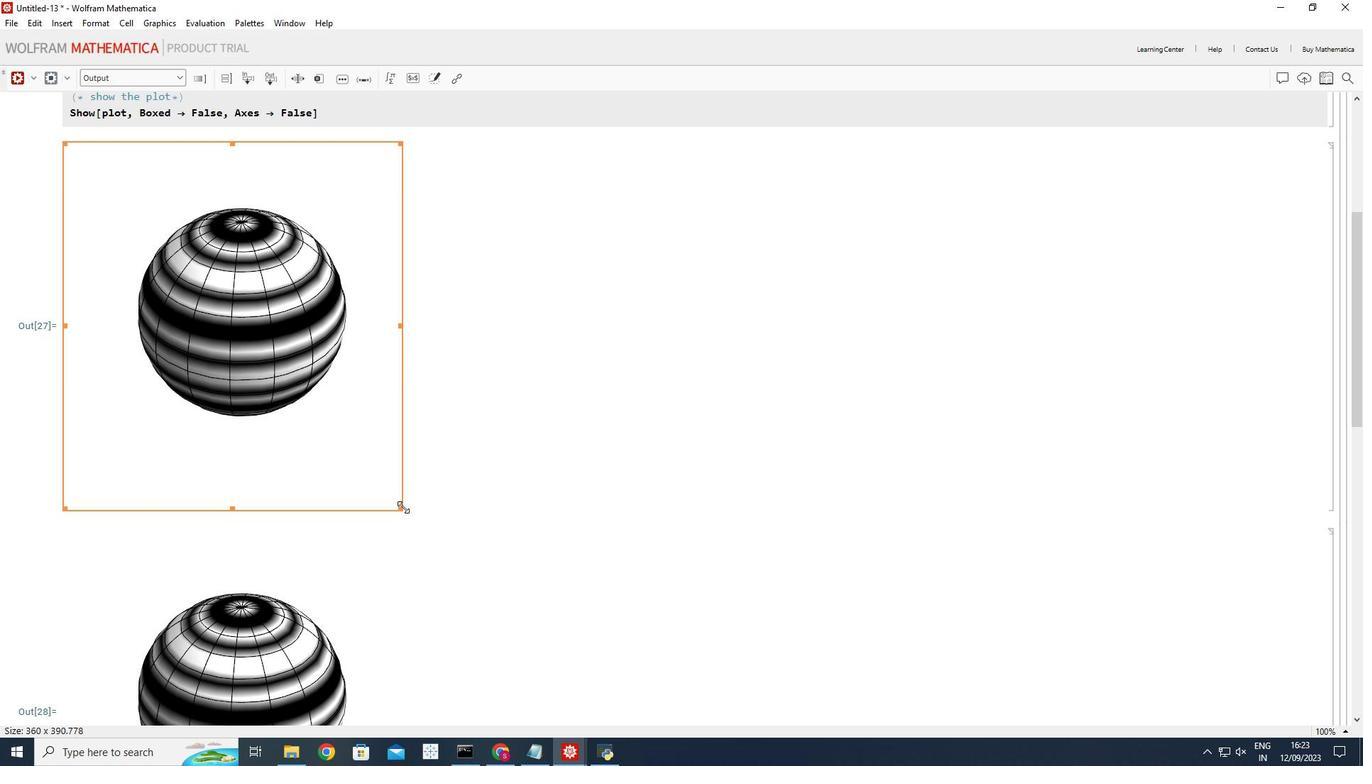 
Action: Mouse pressed left at (401, 506)
Screenshot: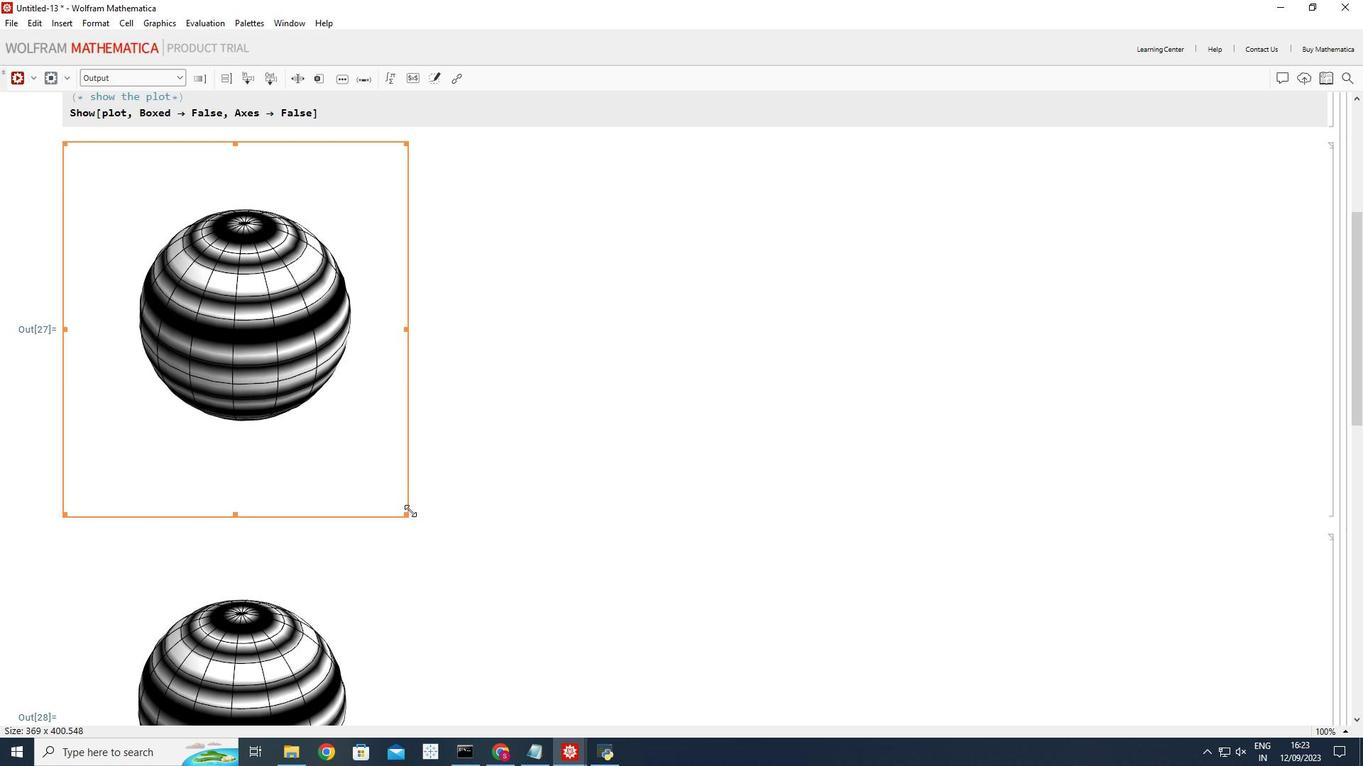
Action: Mouse moved to (218, 328)
Screenshot: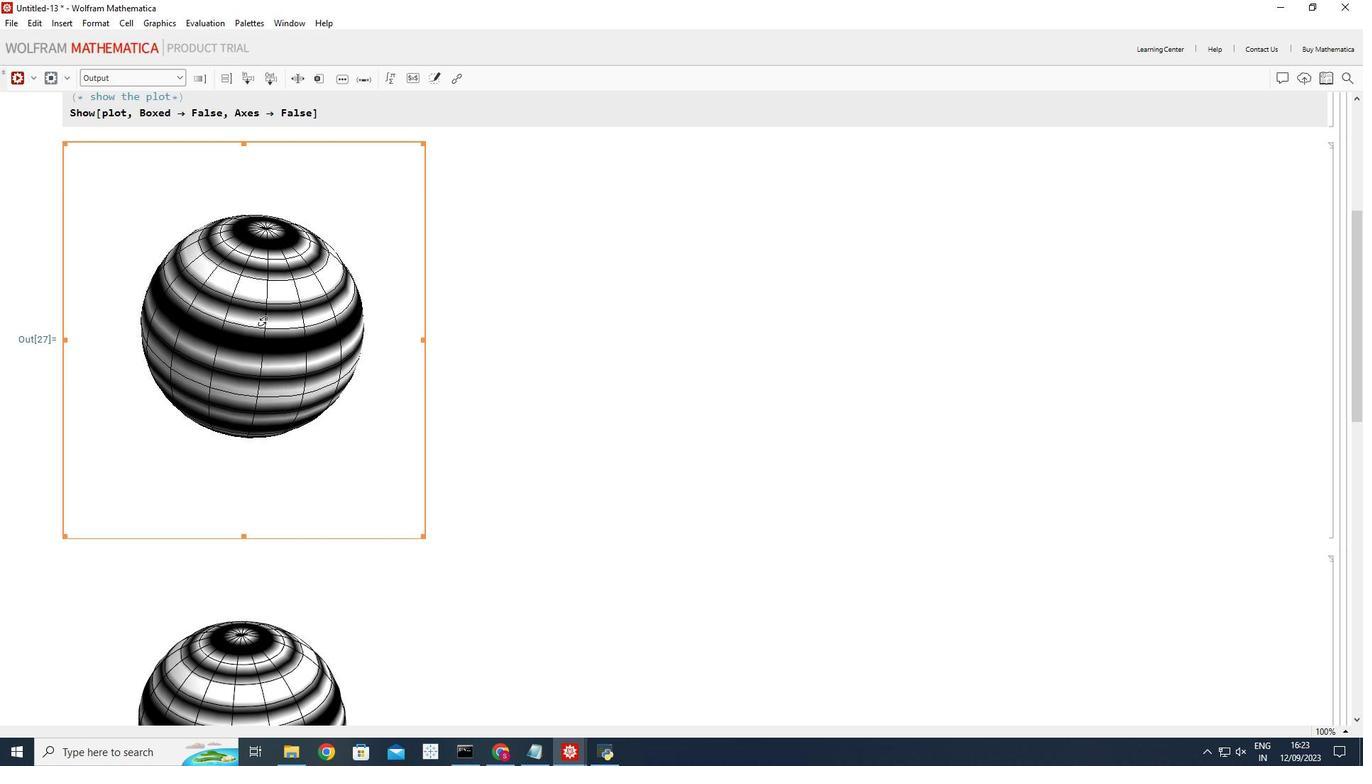 
Action: Mouse pressed left at (218, 328)
Screenshot: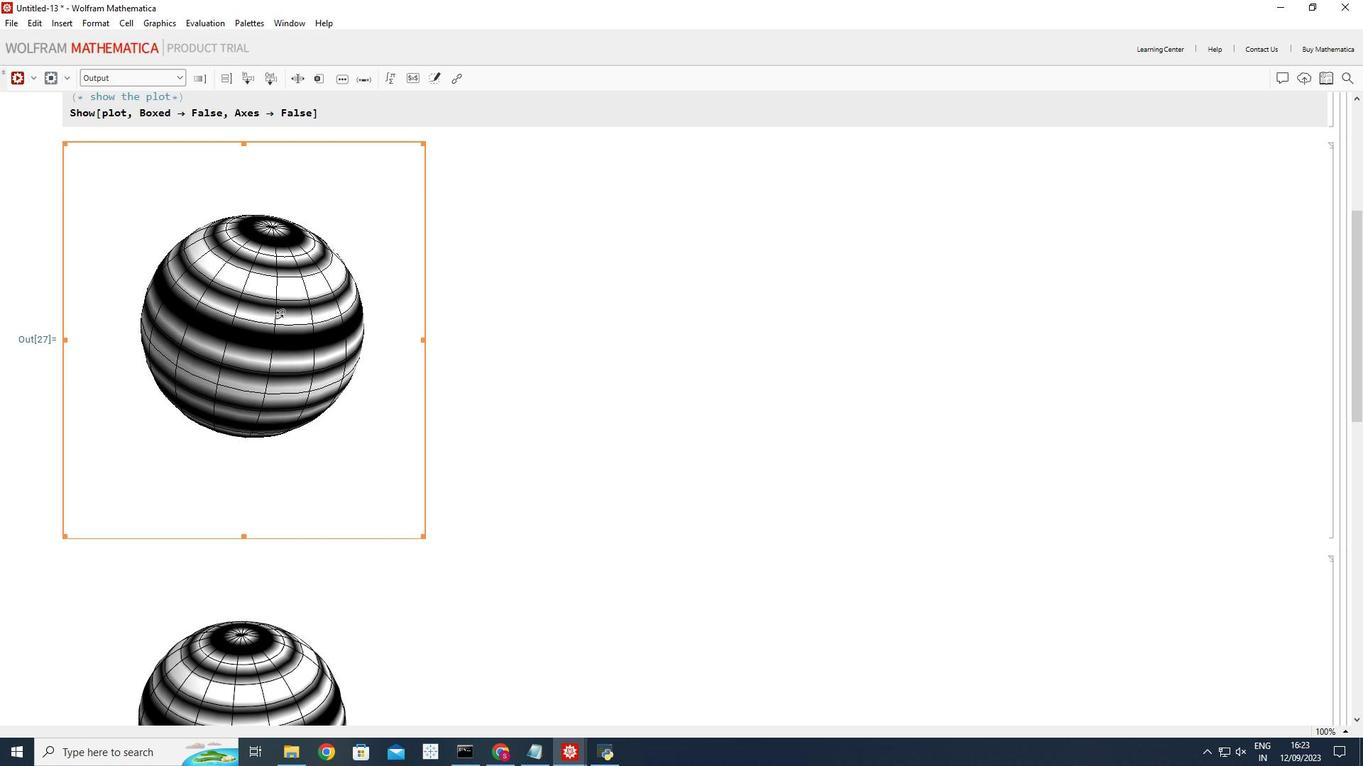 
Action: Mouse moved to (200, 333)
Screenshot: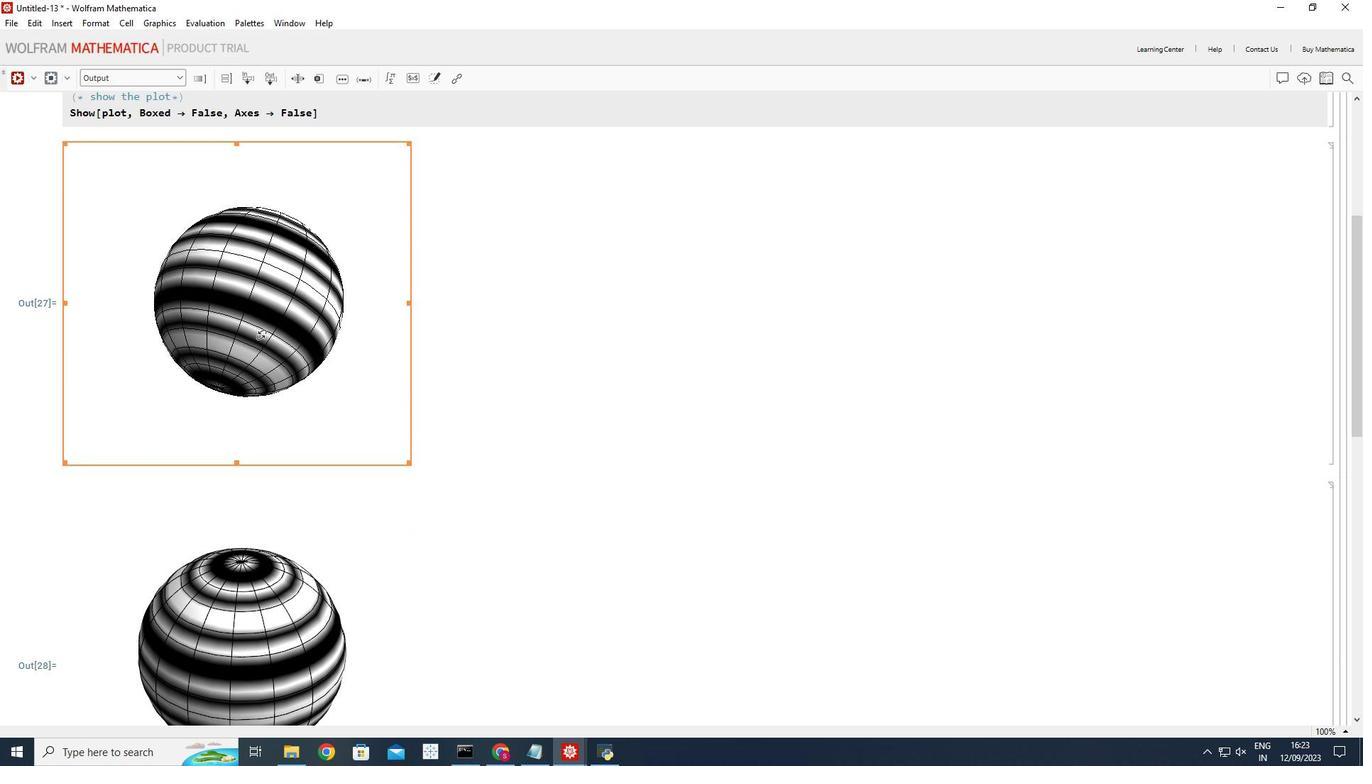 
Action: Mouse pressed left at (200, 333)
Screenshot: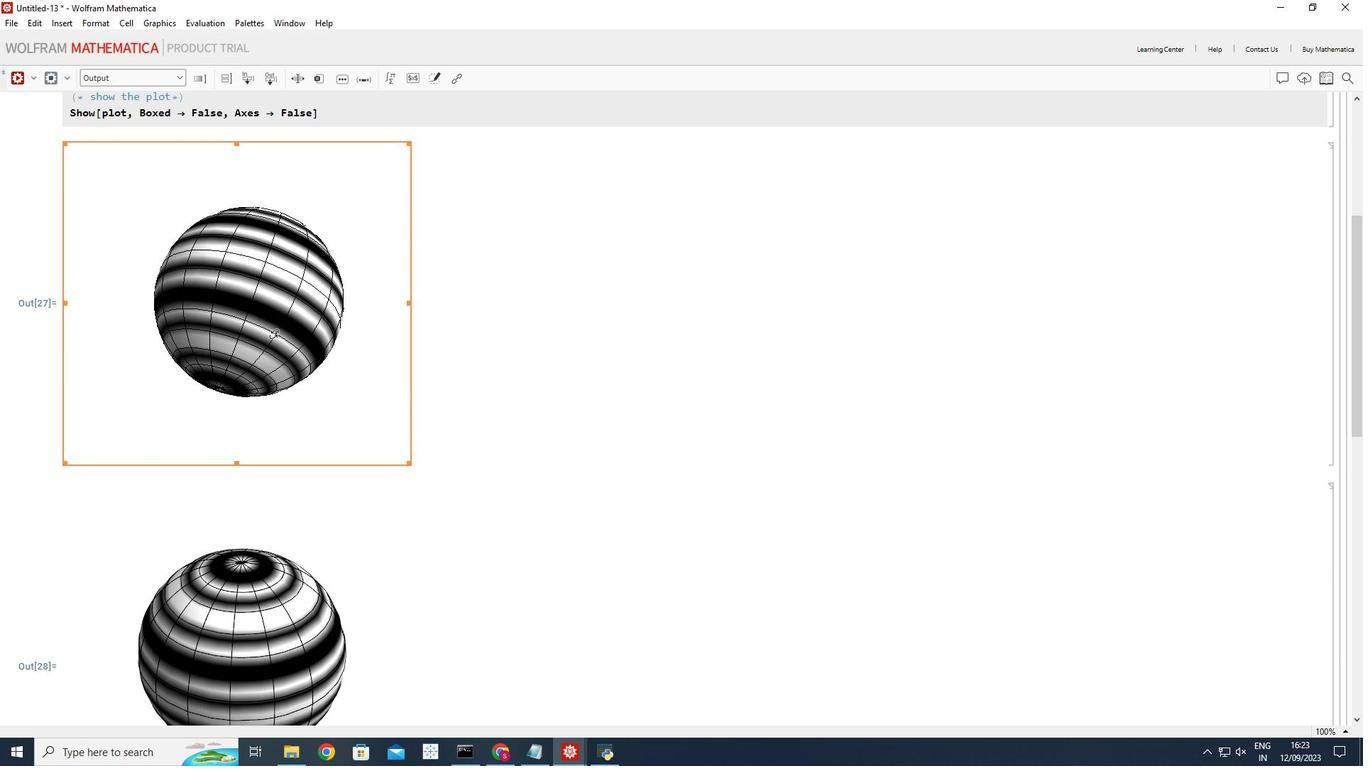 
Action: Mouse moved to (314, 438)
Screenshot: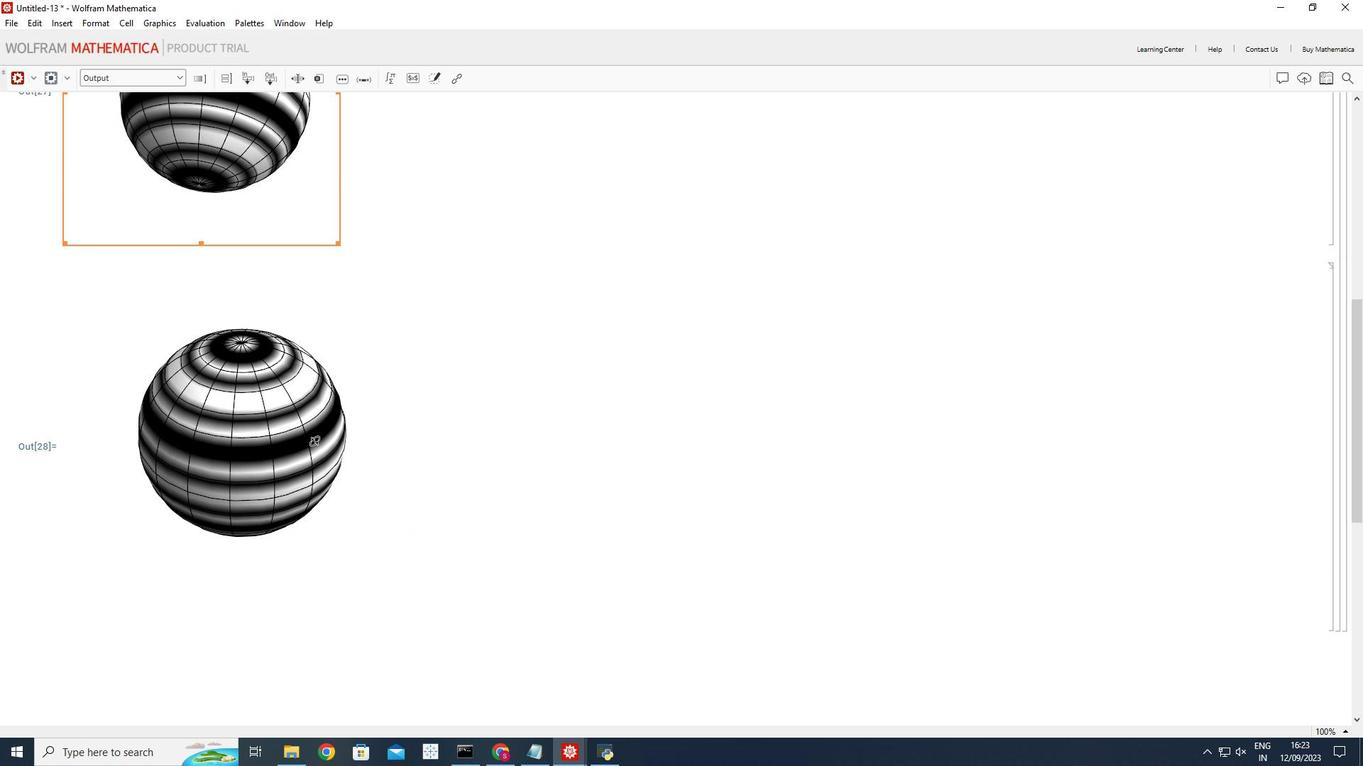 
Action: Mouse scrolled (314, 437) with delta (0, 0)
Screenshot: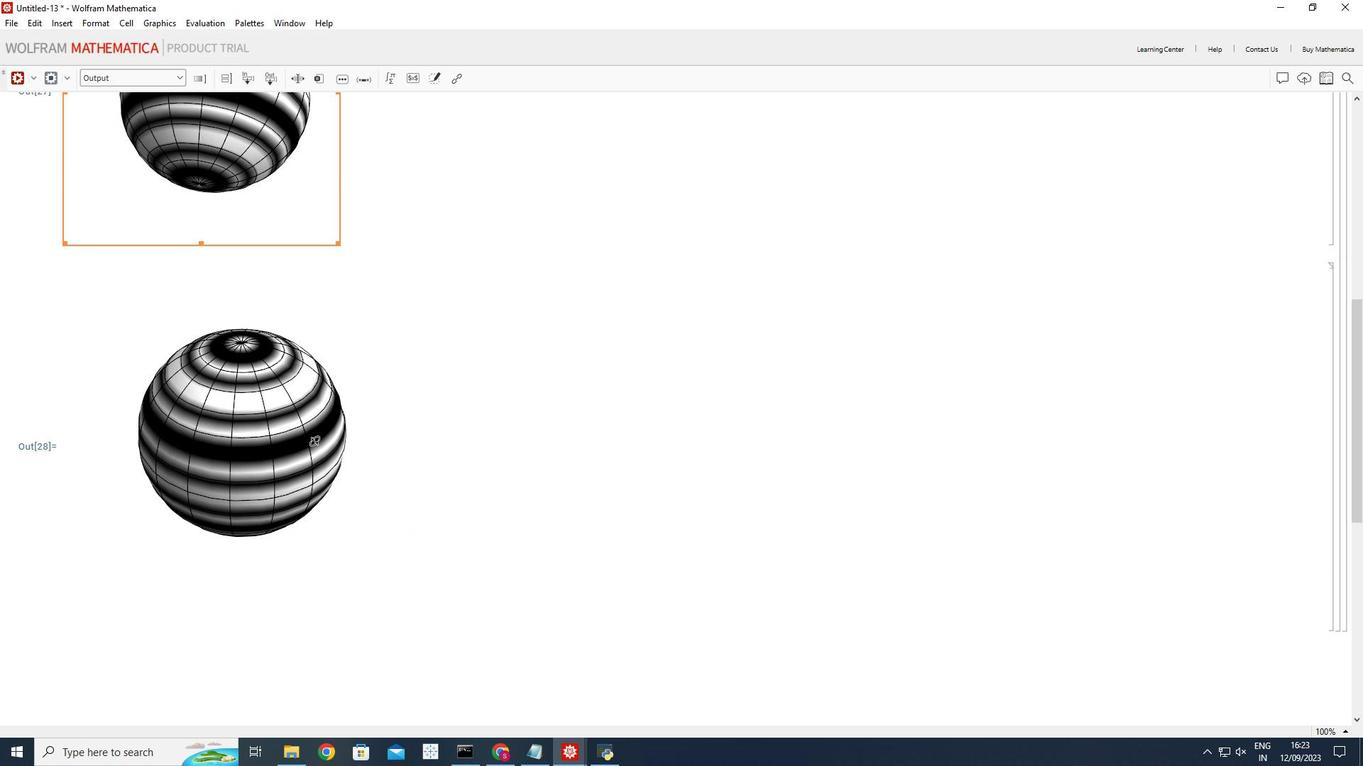 
Action: Mouse moved to (314, 440)
Screenshot: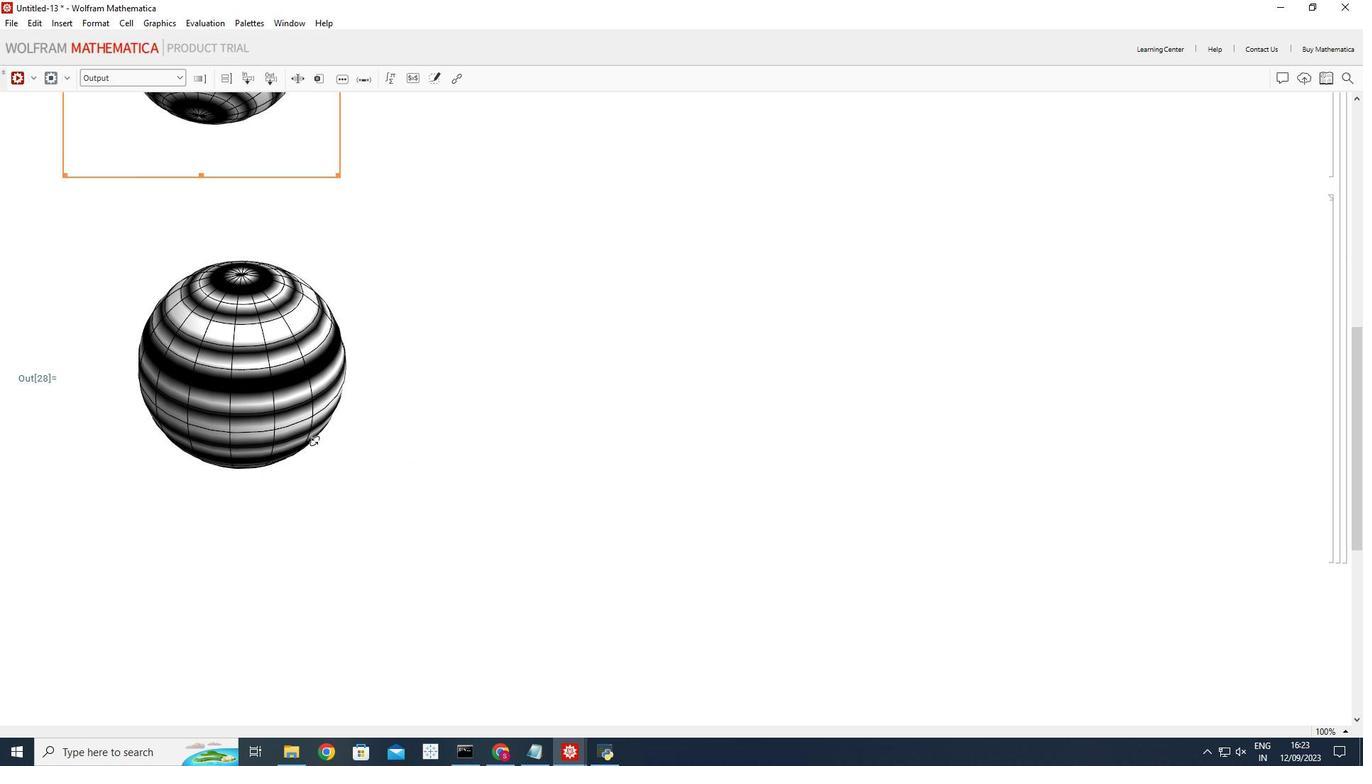 
Action: Mouse scrolled (314, 439) with delta (0, 0)
Screenshot: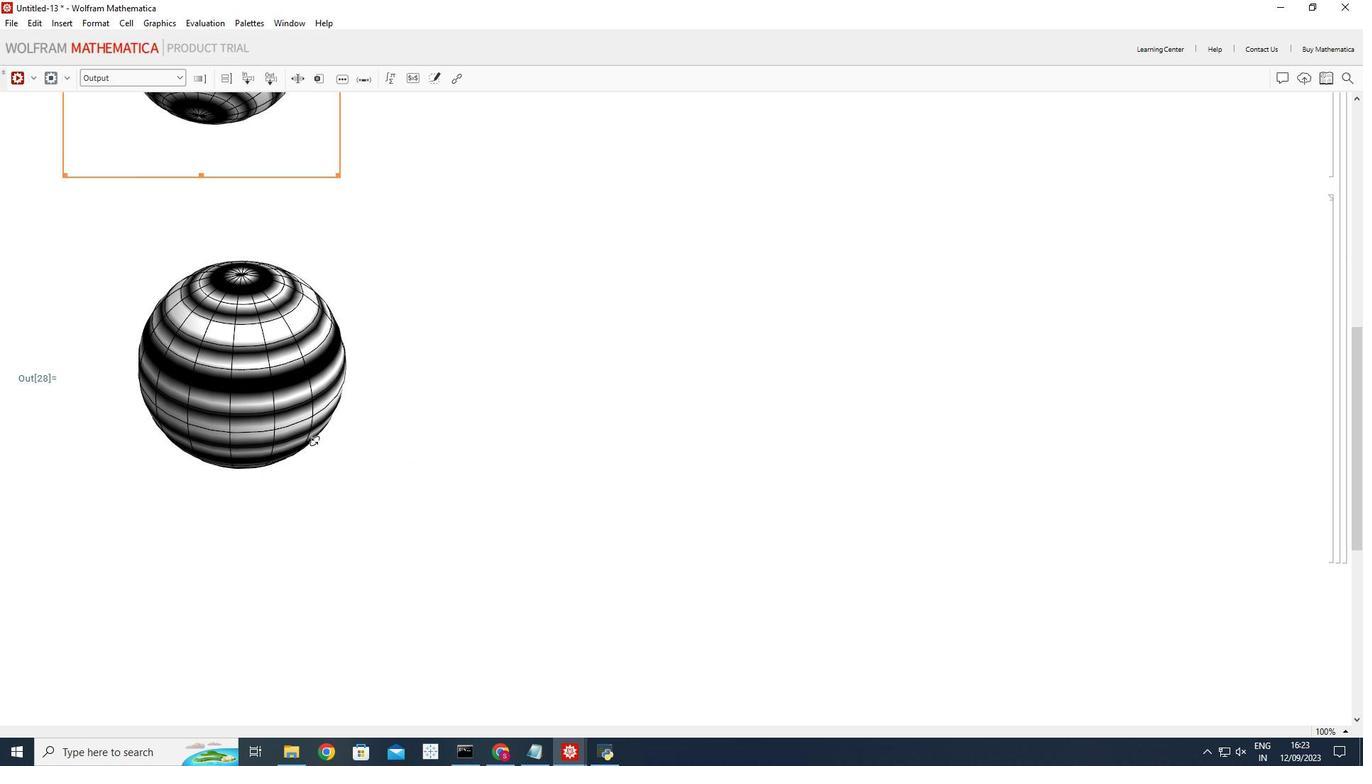 
Action: Mouse moved to (314, 441)
Screenshot: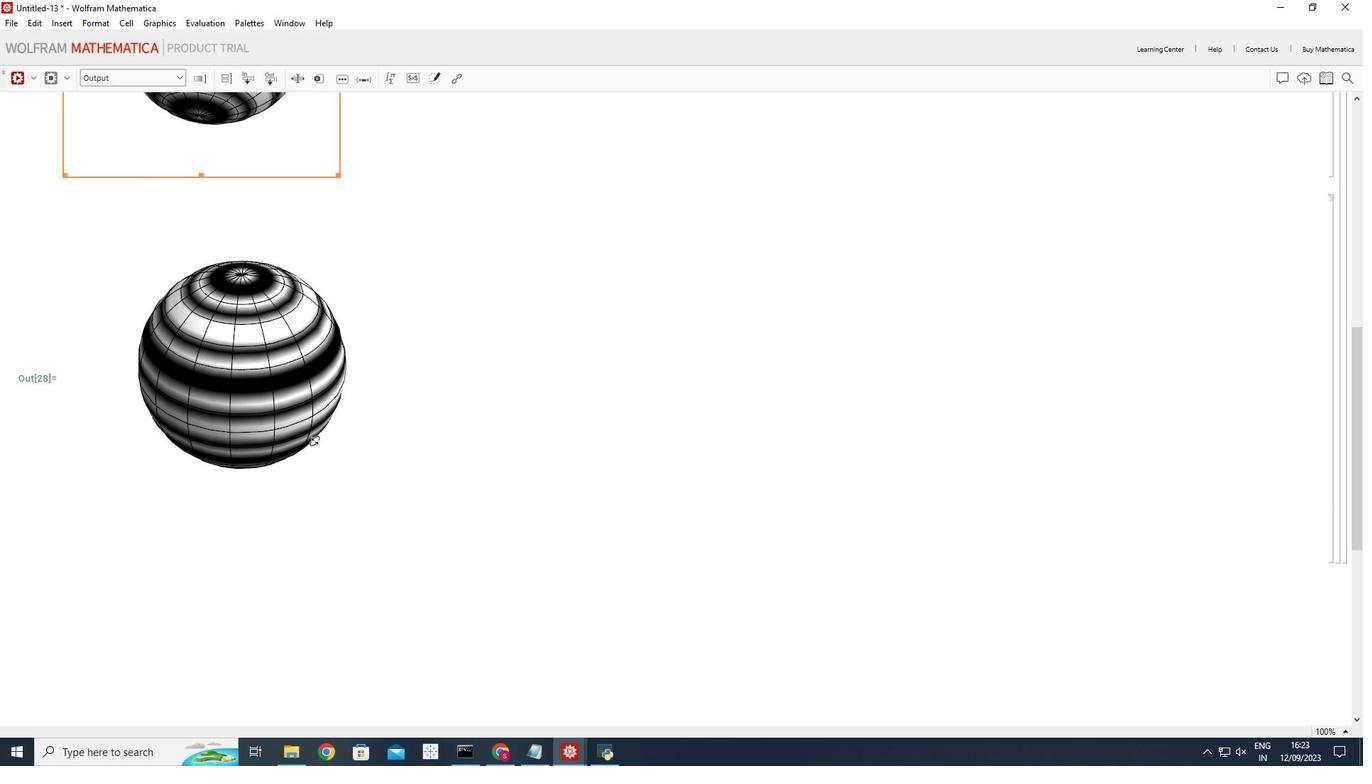 
Action: Mouse scrolled (314, 440) with delta (0, 0)
Screenshot: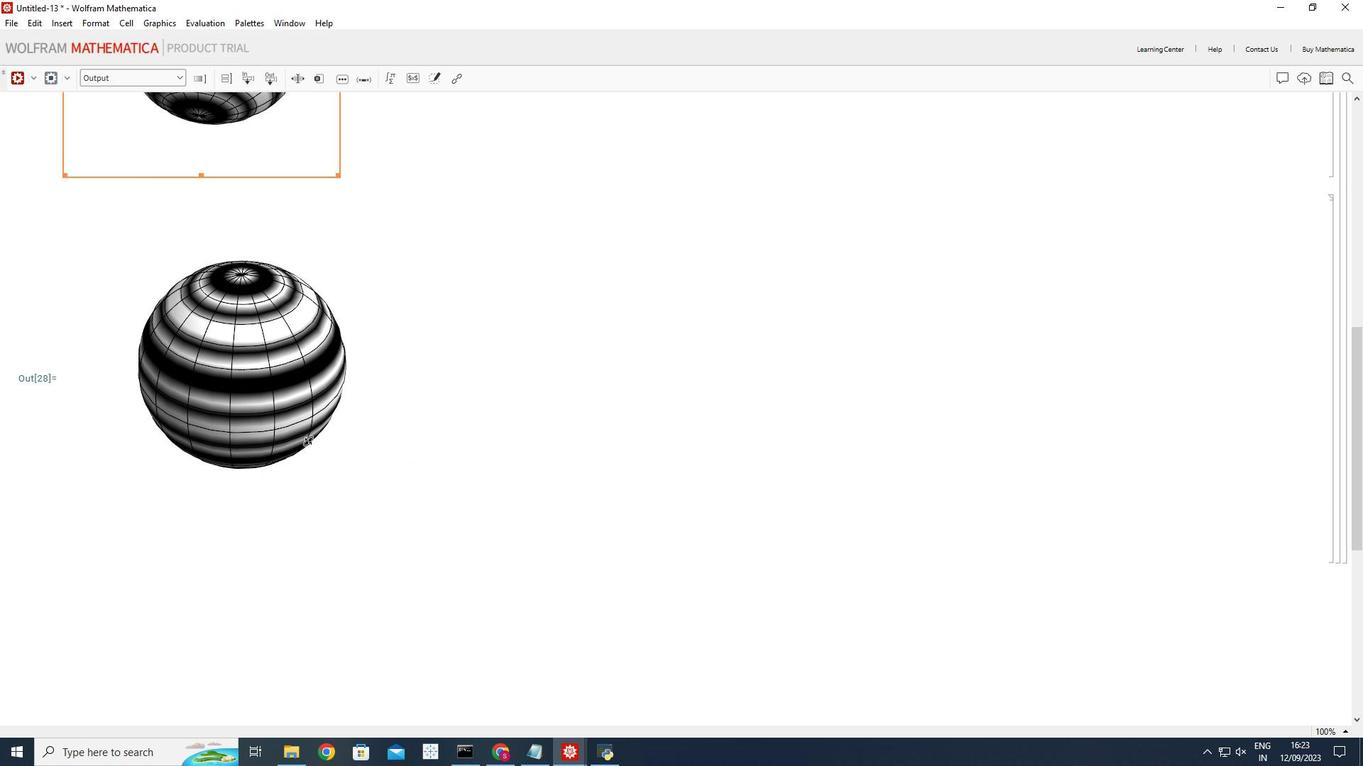 
Action: Mouse scrolled (314, 440) with delta (0, 0)
Screenshot: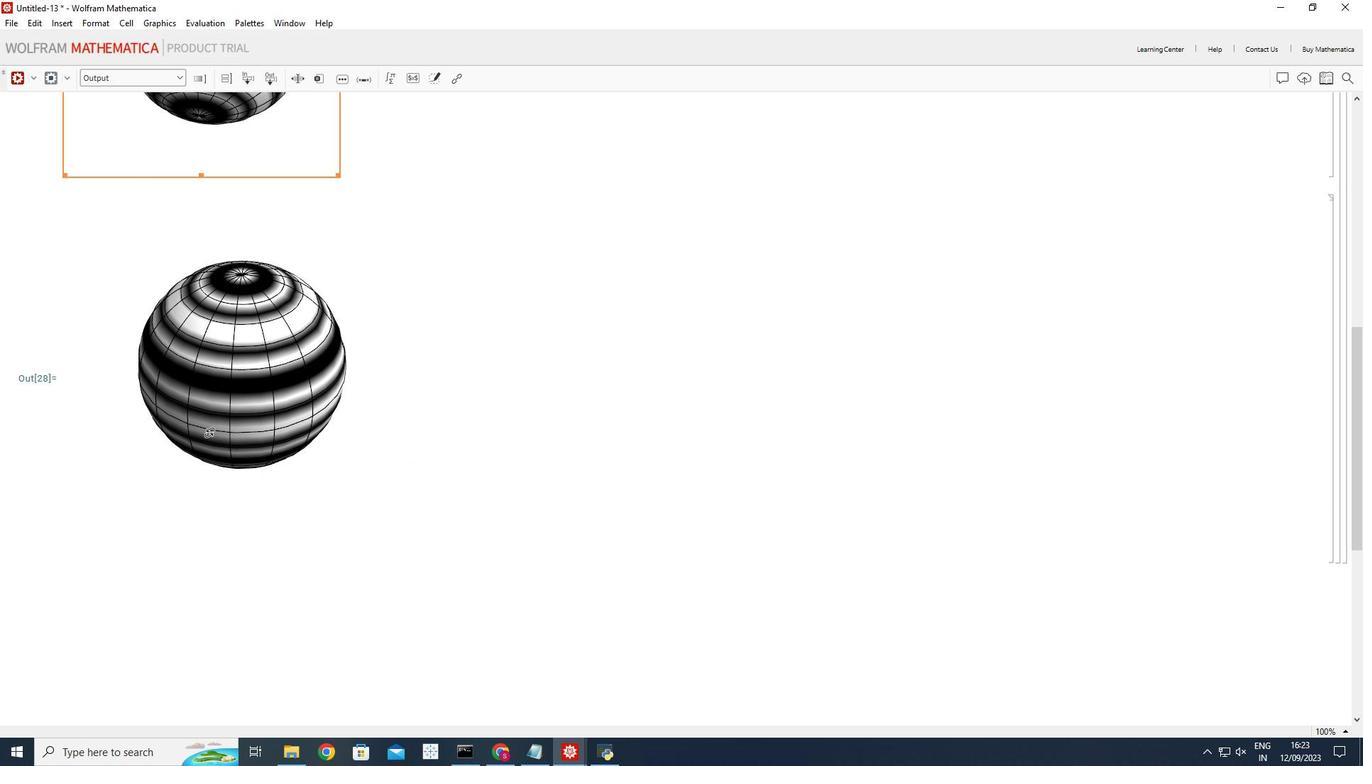 
Action: Mouse moved to (208, 428)
Screenshot: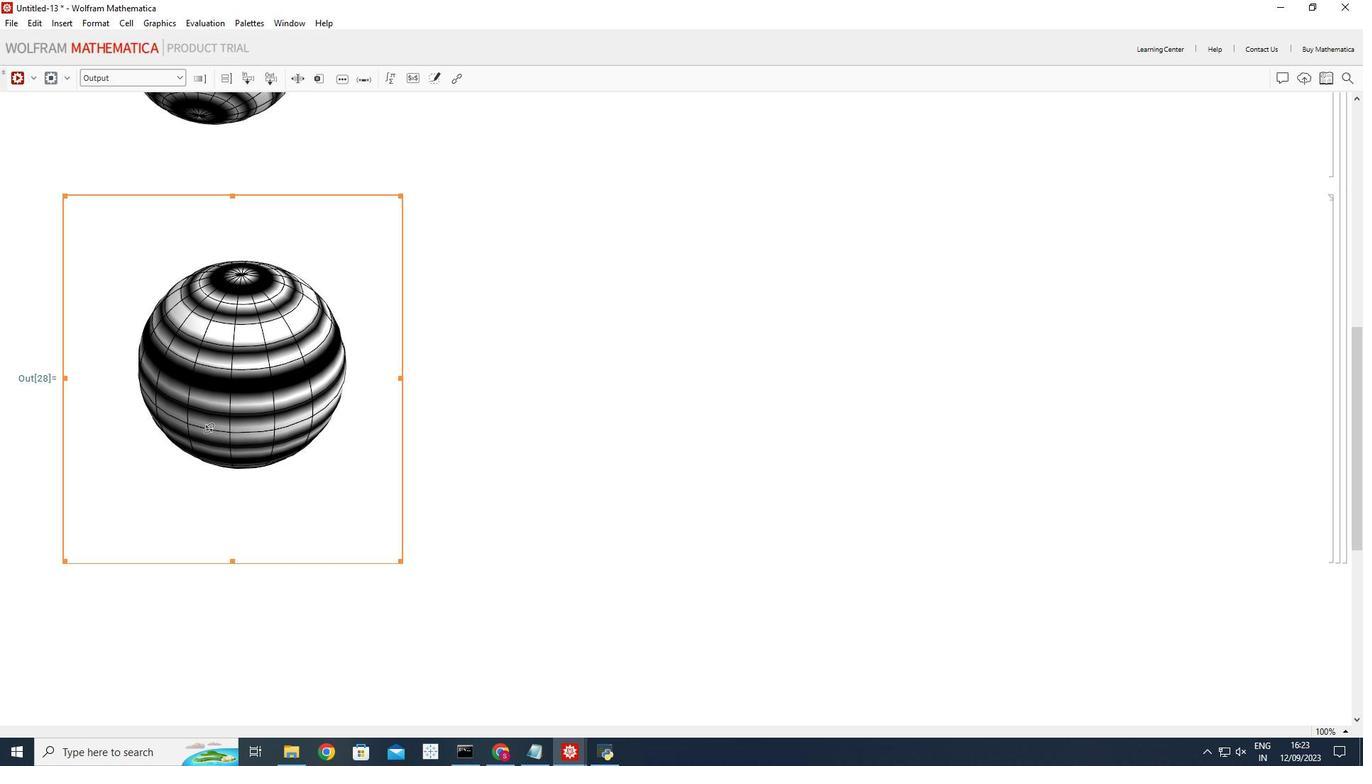 
Action: Mouse pressed left at (208, 428)
Screenshot: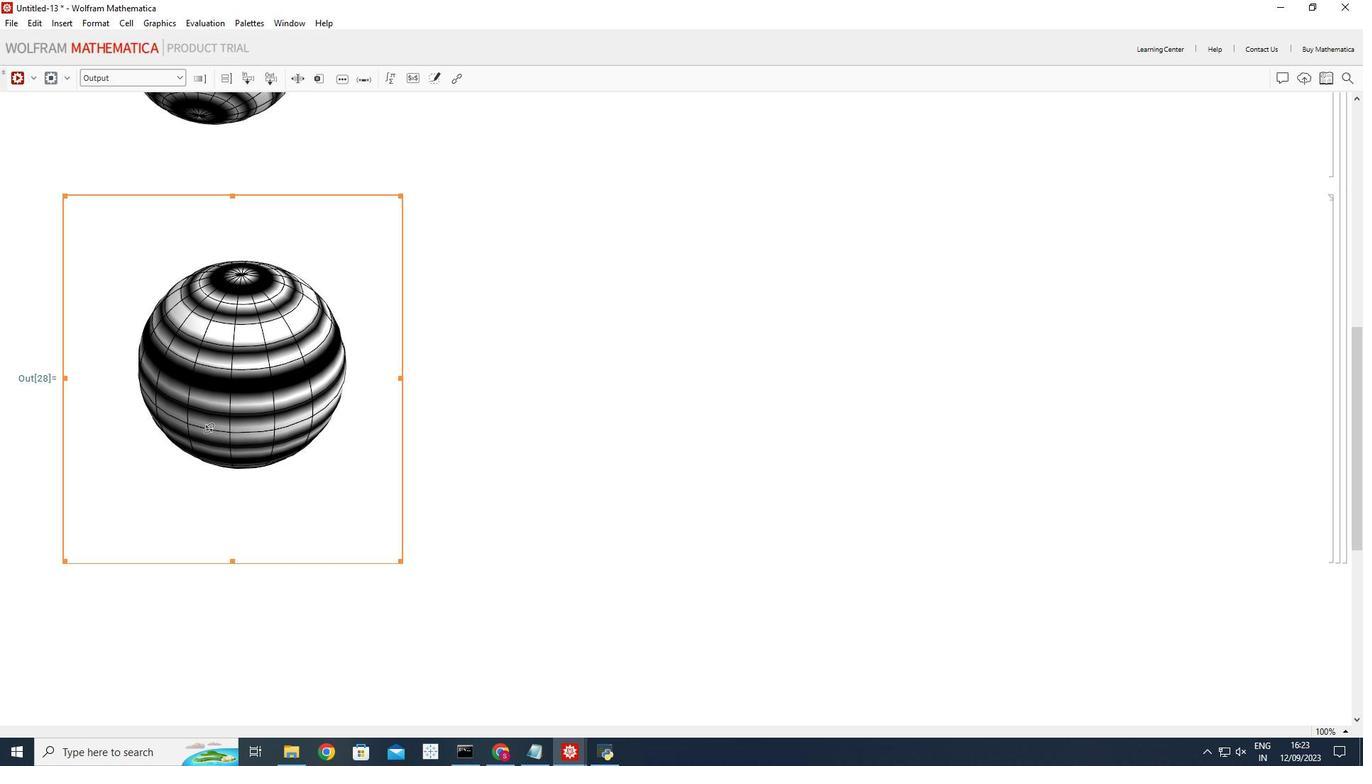 
Action: Mouse moved to (399, 563)
Screenshot: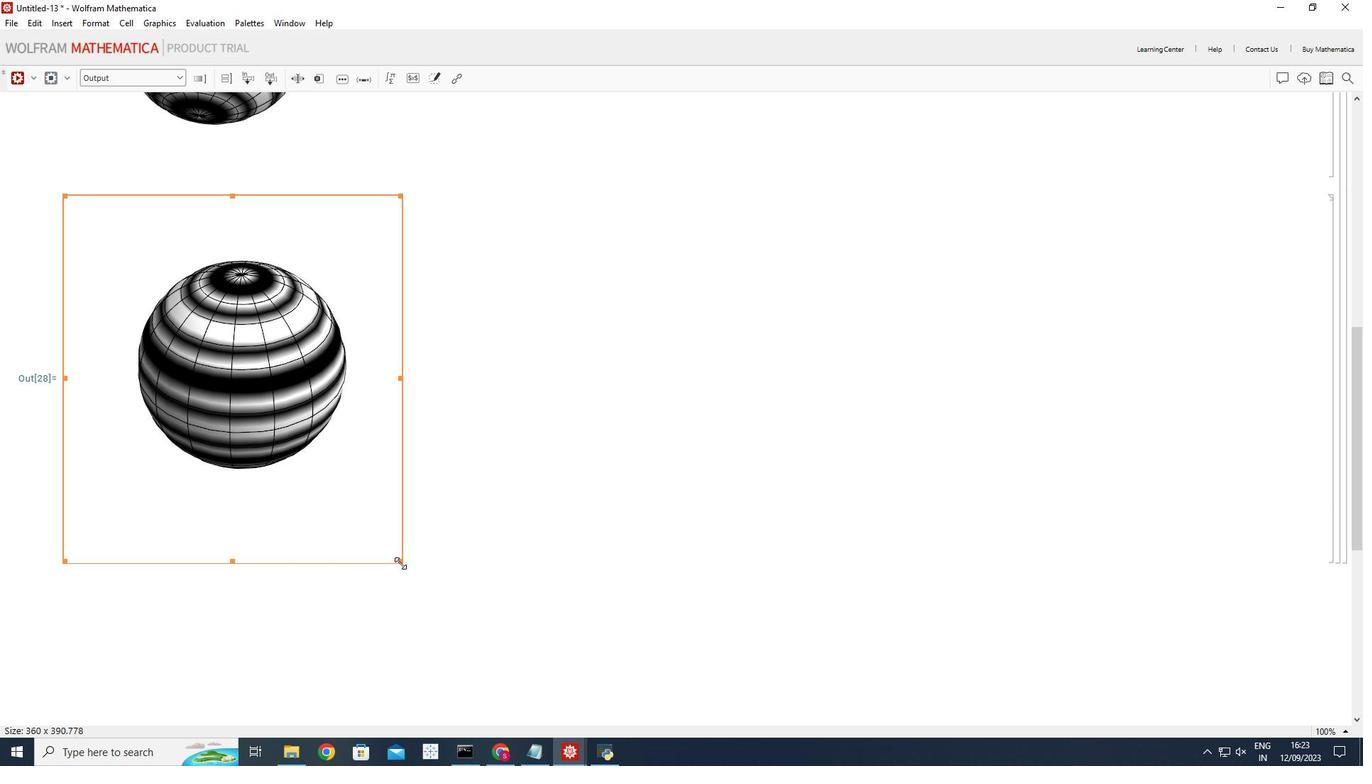 
Action: Mouse pressed left at (399, 563)
Screenshot: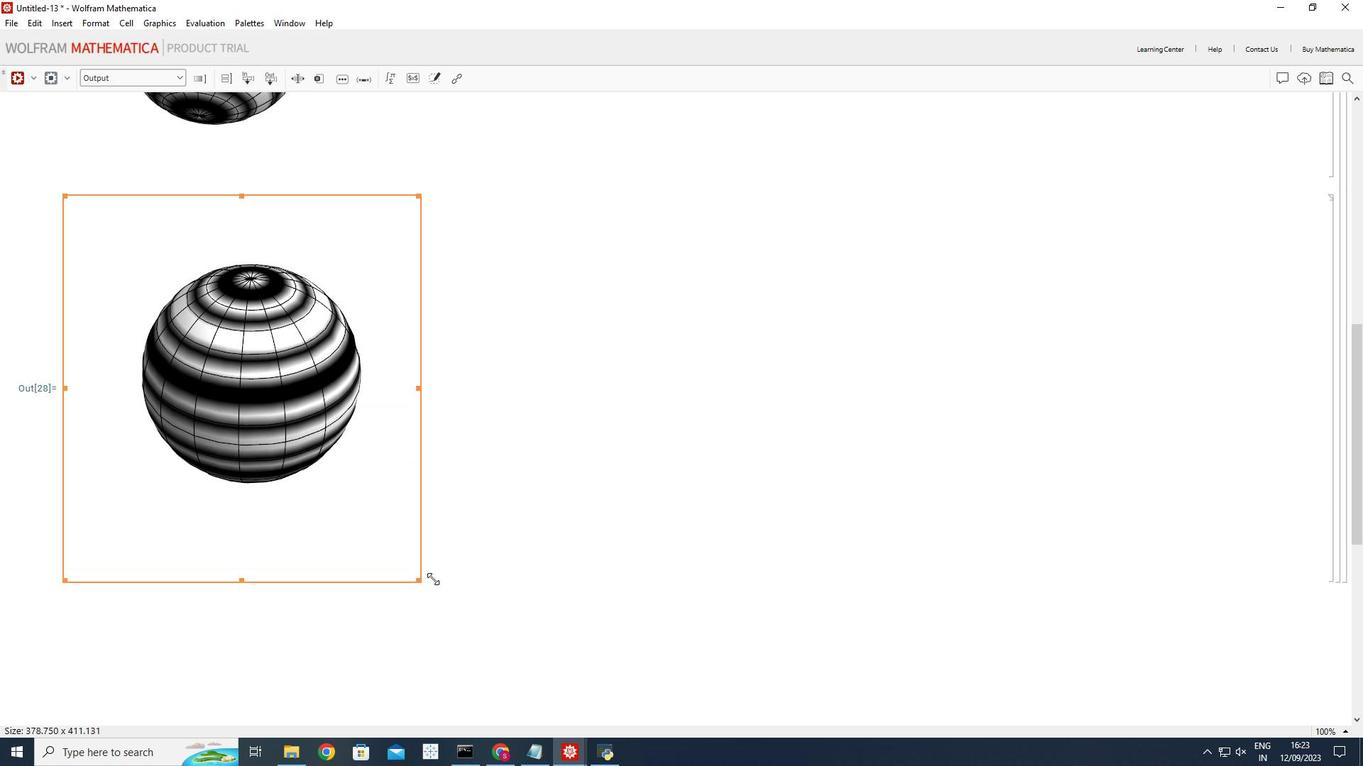 
Action: Mouse moved to (335, 474)
Screenshot: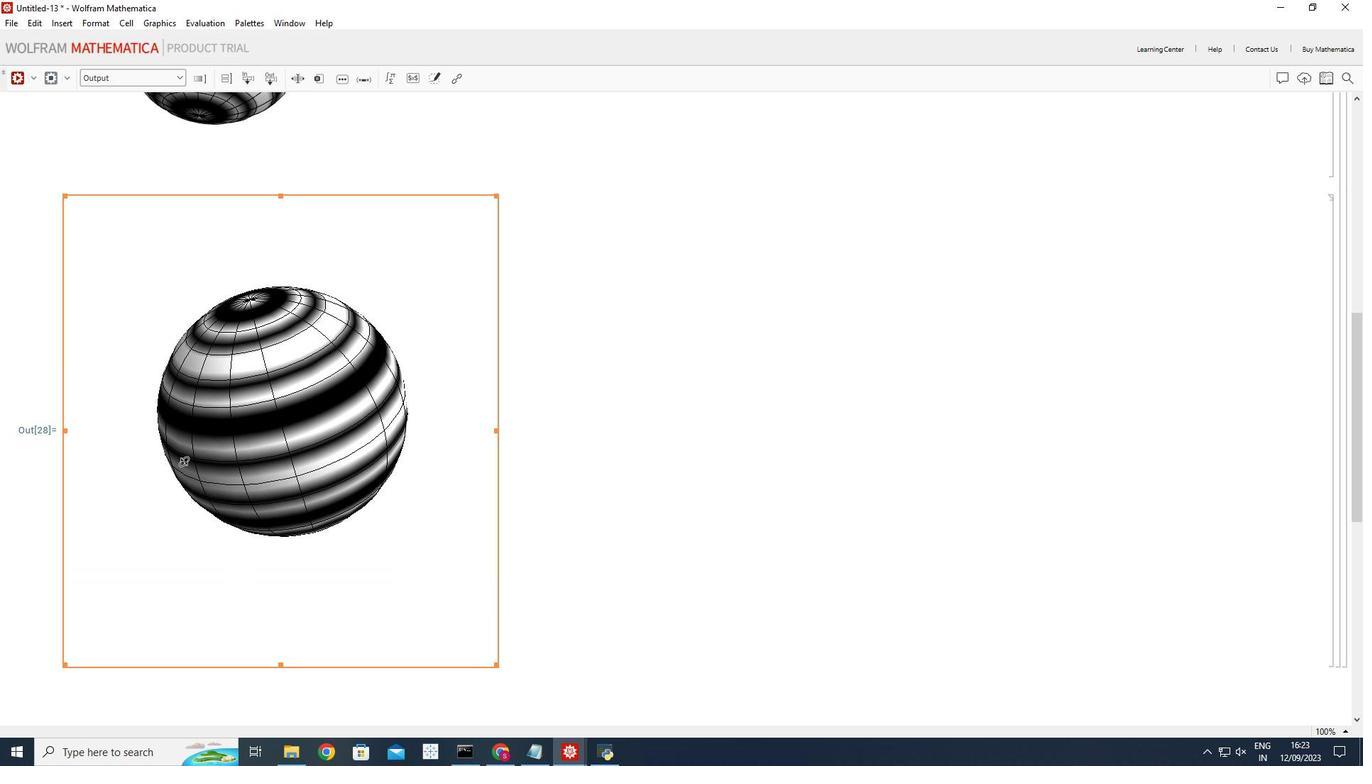 
Action: Mouse pressed left at (335, 474)
Screenshot: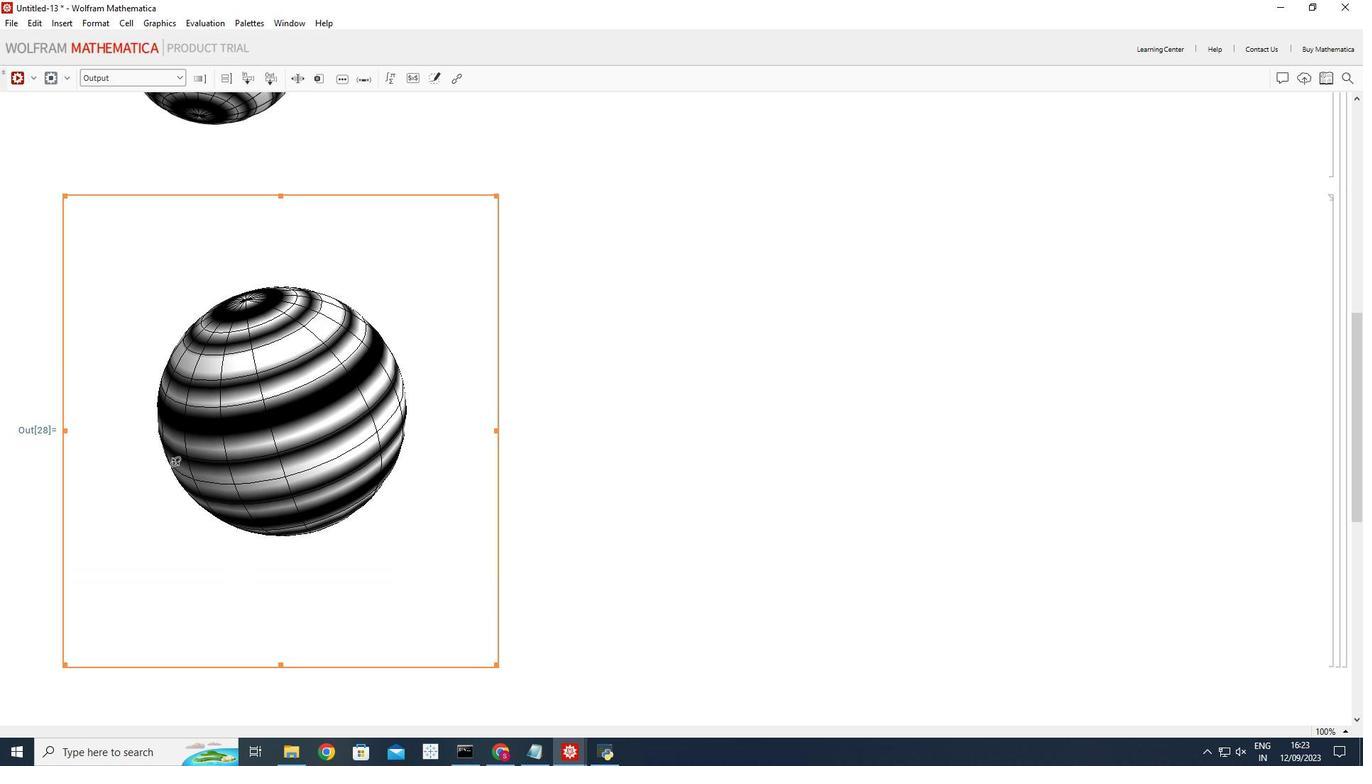 
Action: Mouse moved to (267, 518)
Screenshot: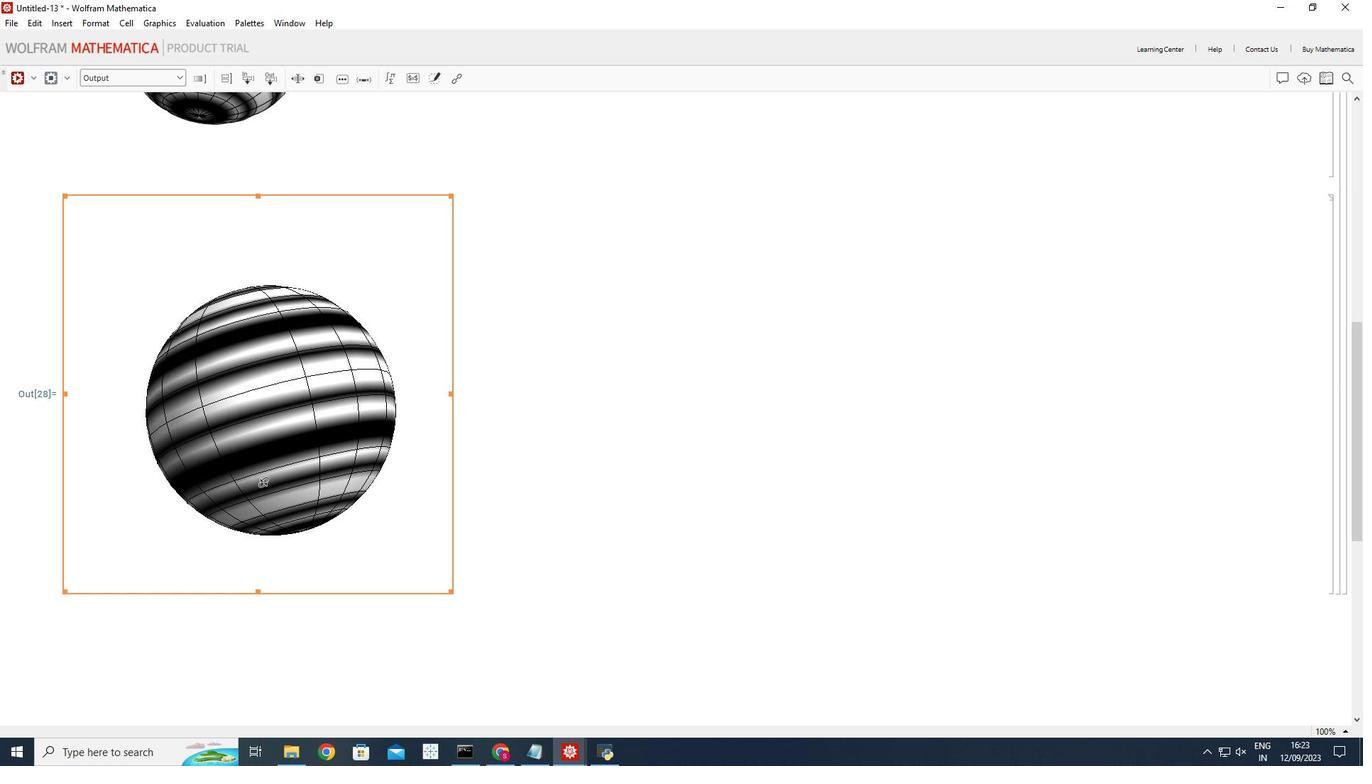 
Action: Mouse pressed left at (267, 518)
Screenshot: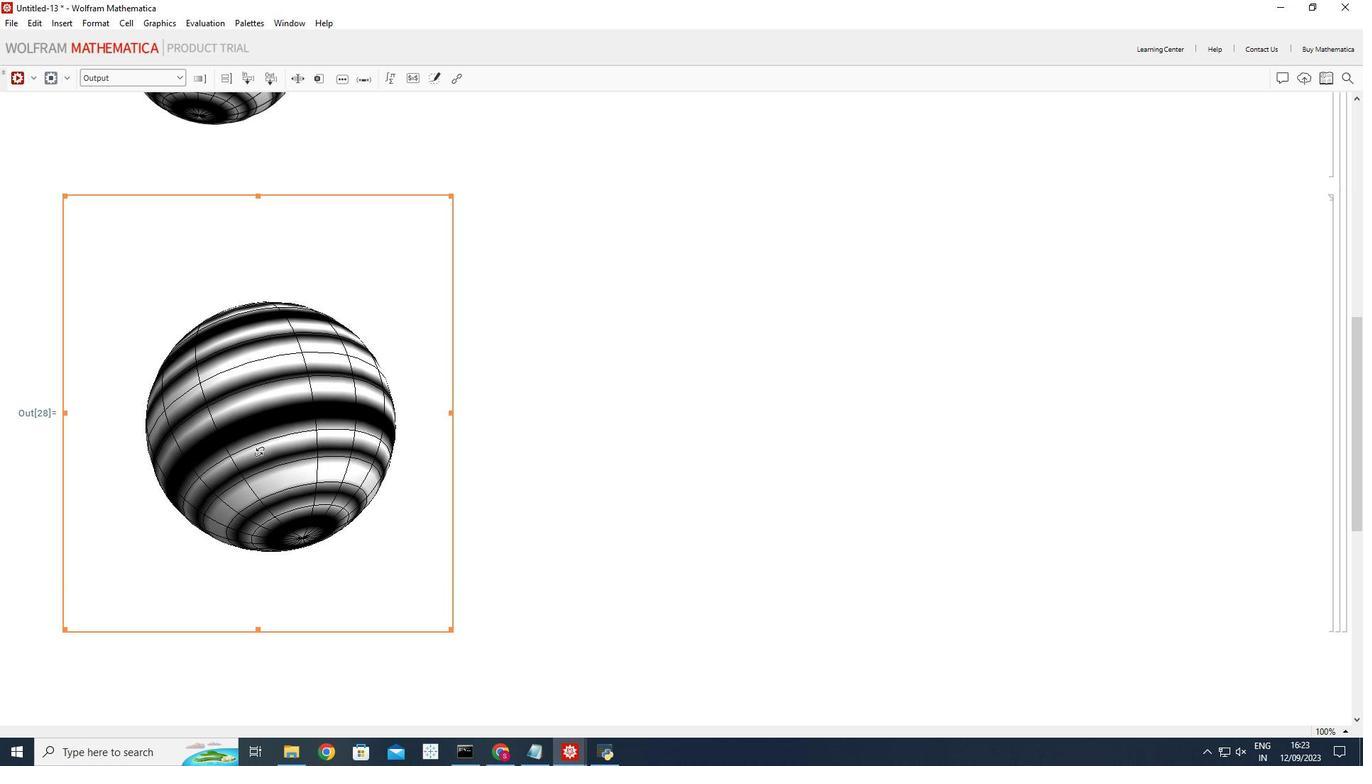 
Action: Mouse moved to (180, 436)
Screenshot: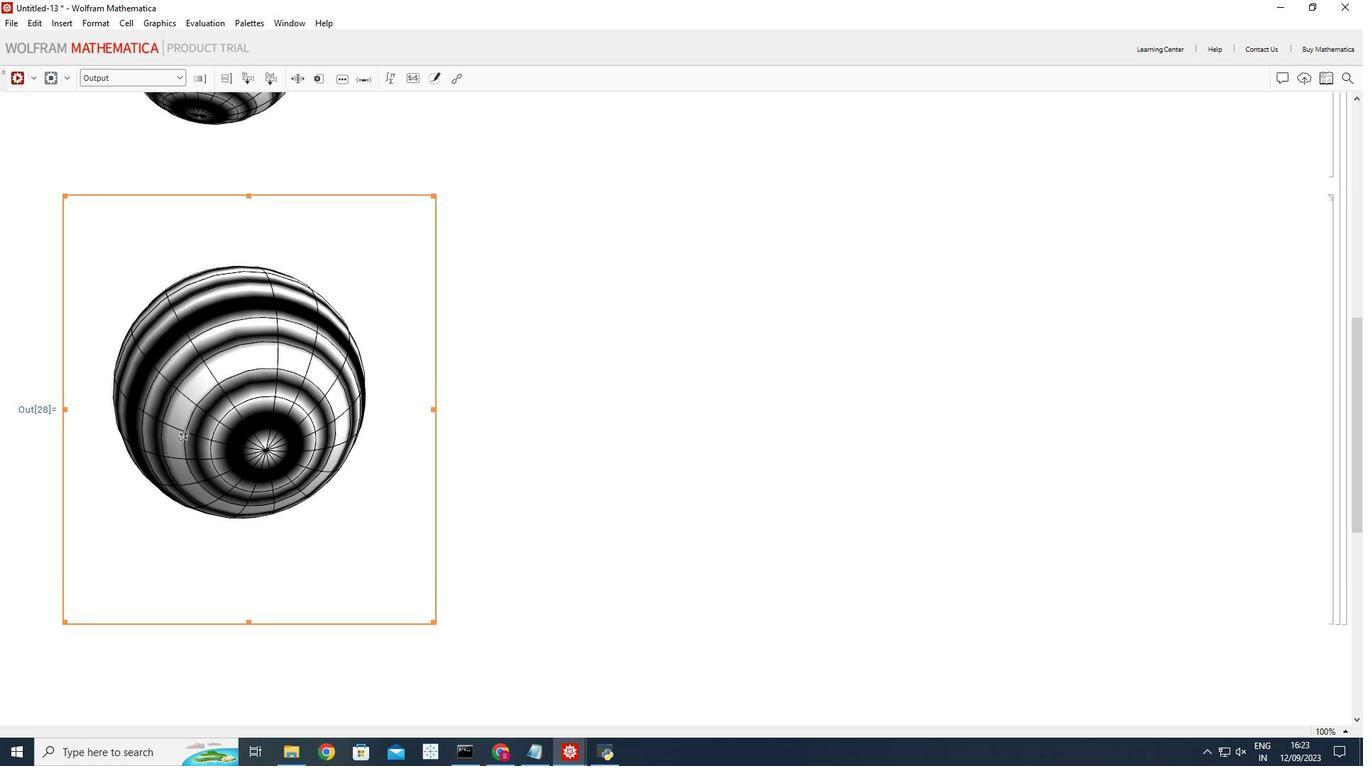 
Action: Mouse pressed left at (180, 436)
Screenshot: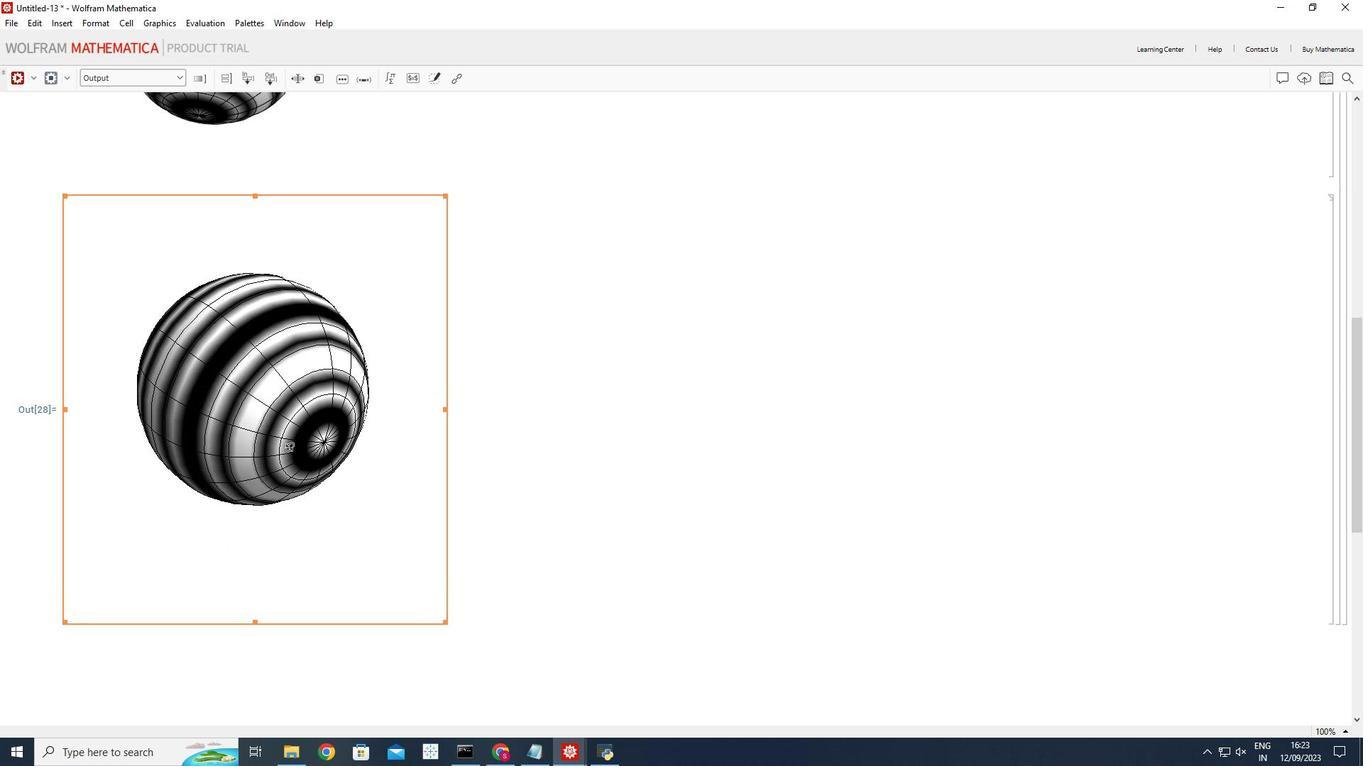 
Action: Mouse moved to (237, 399)
Screenshot: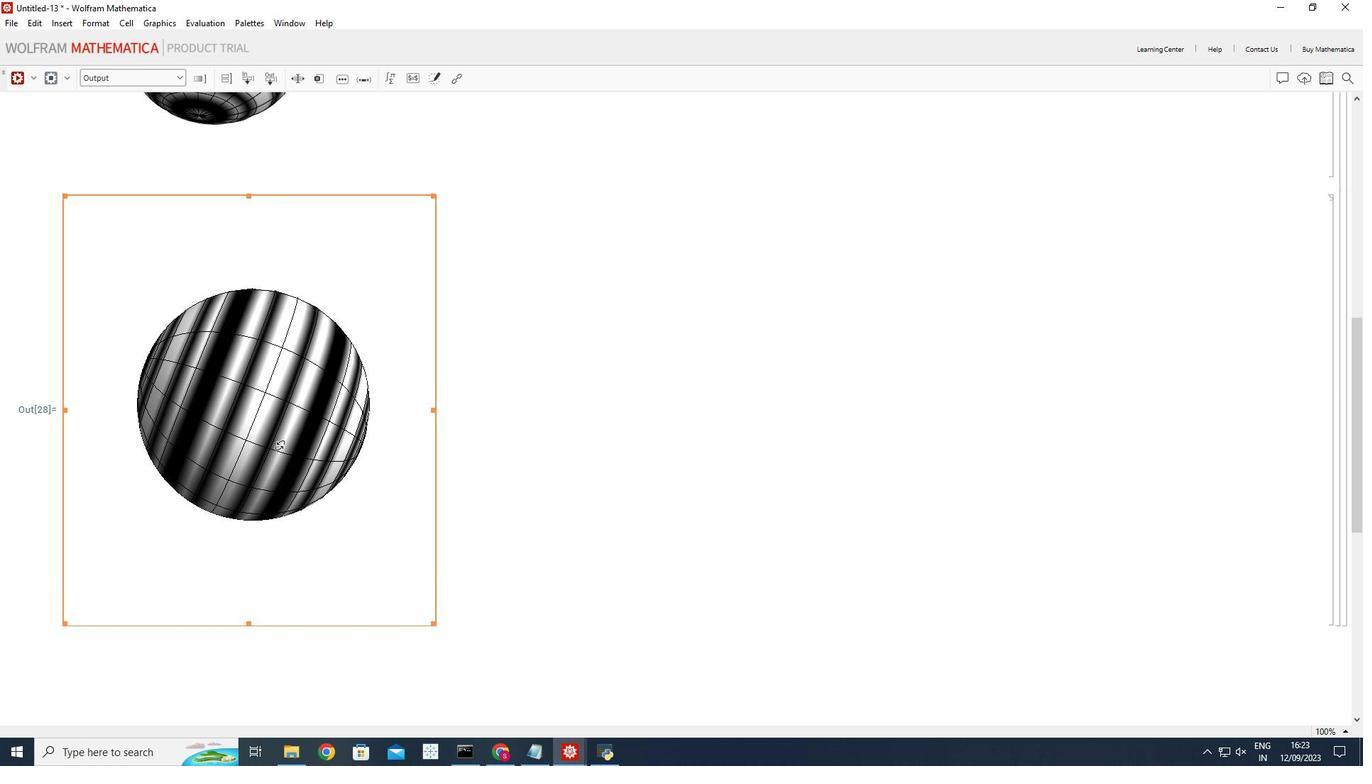 
Action: Mouse pressed left at (237, 399)
Screenshot: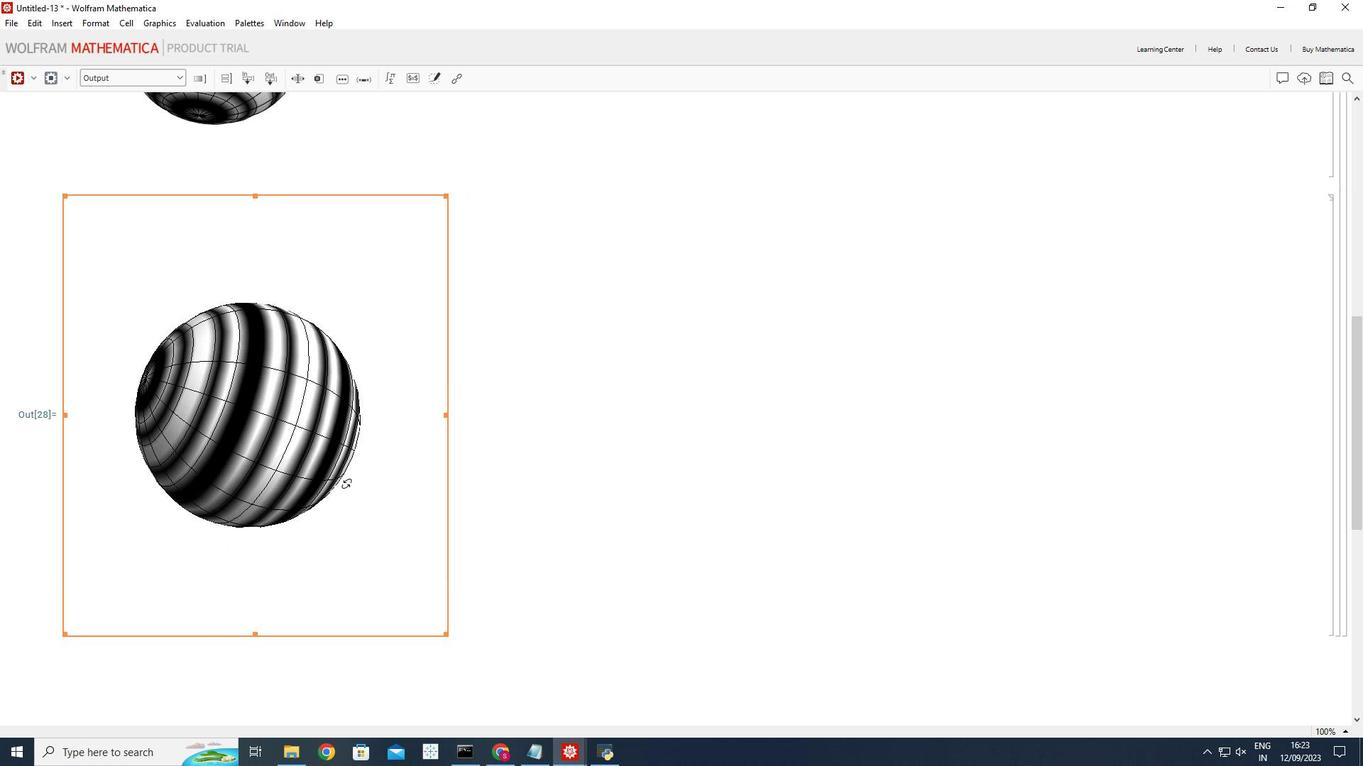 
Action: Mouse moved to (157, 391)
Screenshot: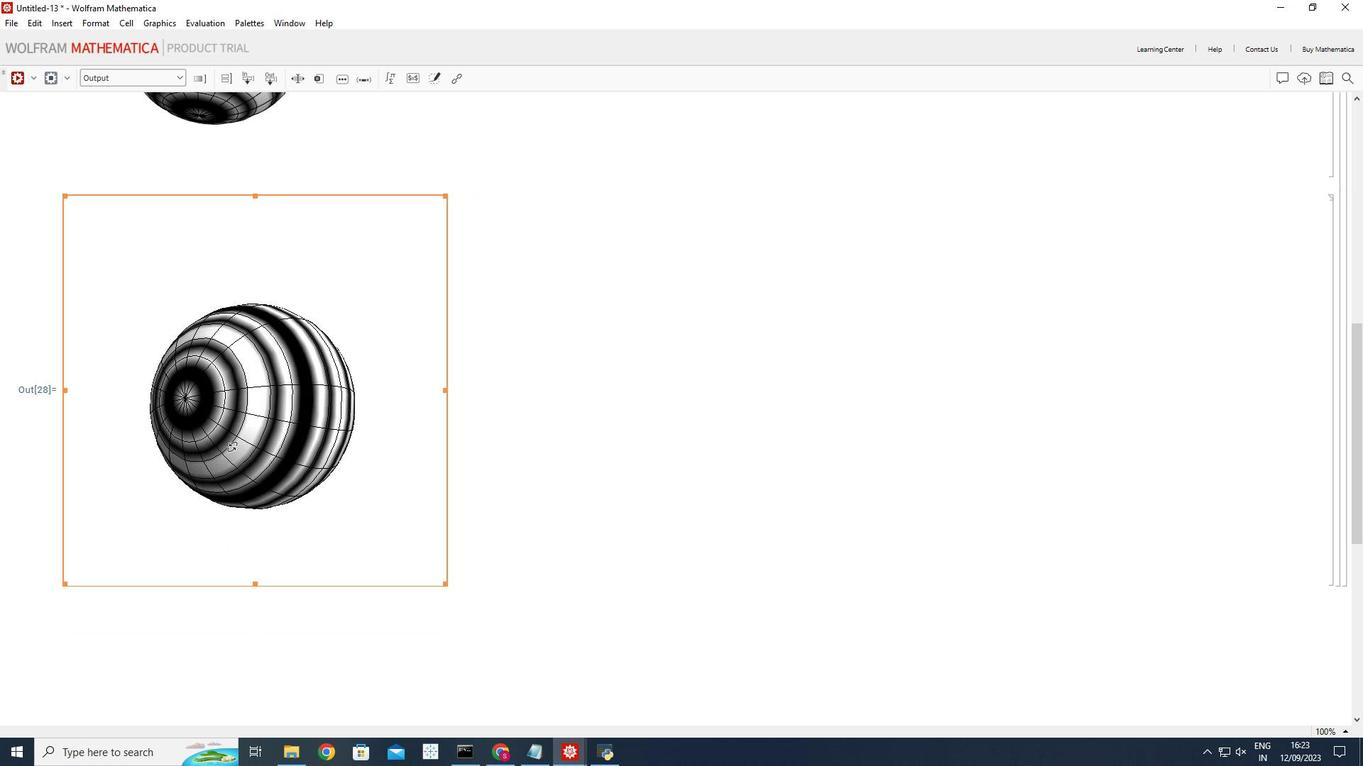 
Action: Mouse pressed left at (157, 391)
Screenshot: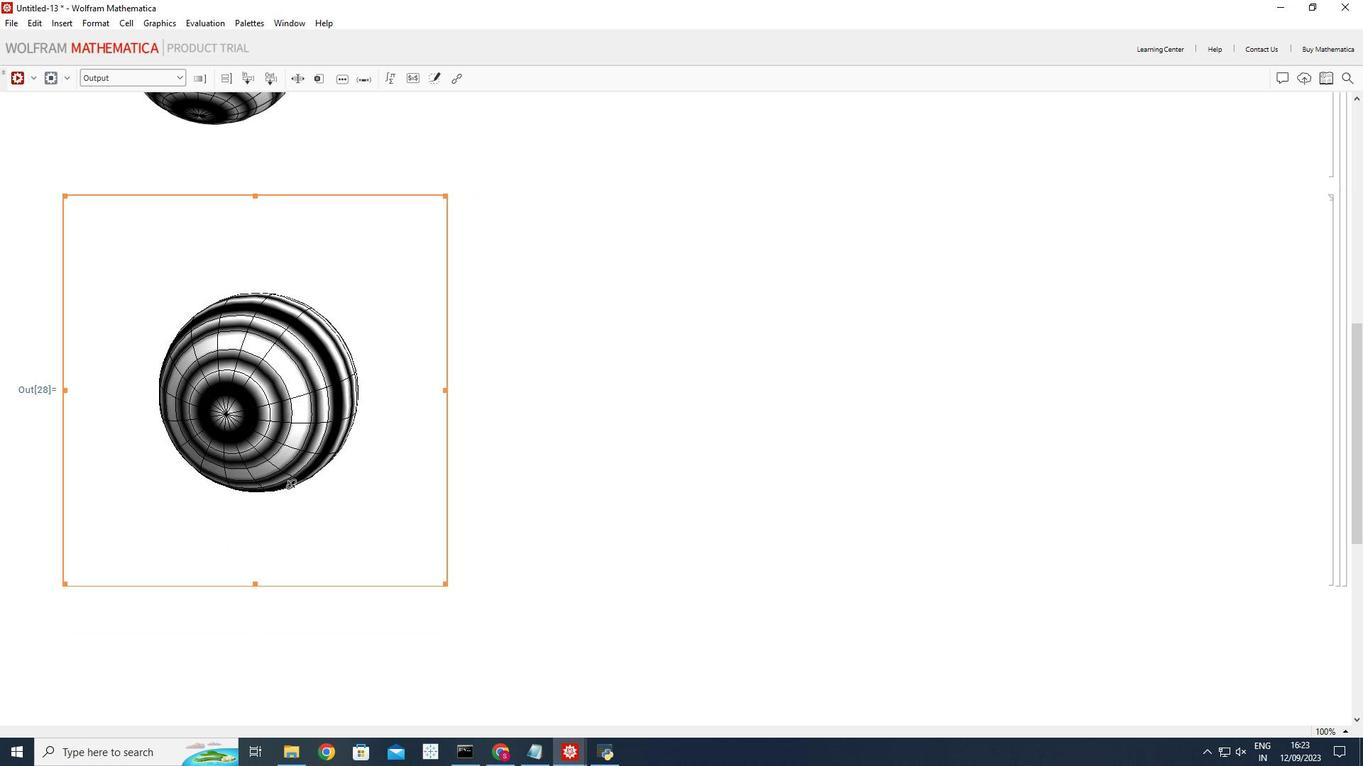
Action: Mouse moved to (289, 377)
Screenshot: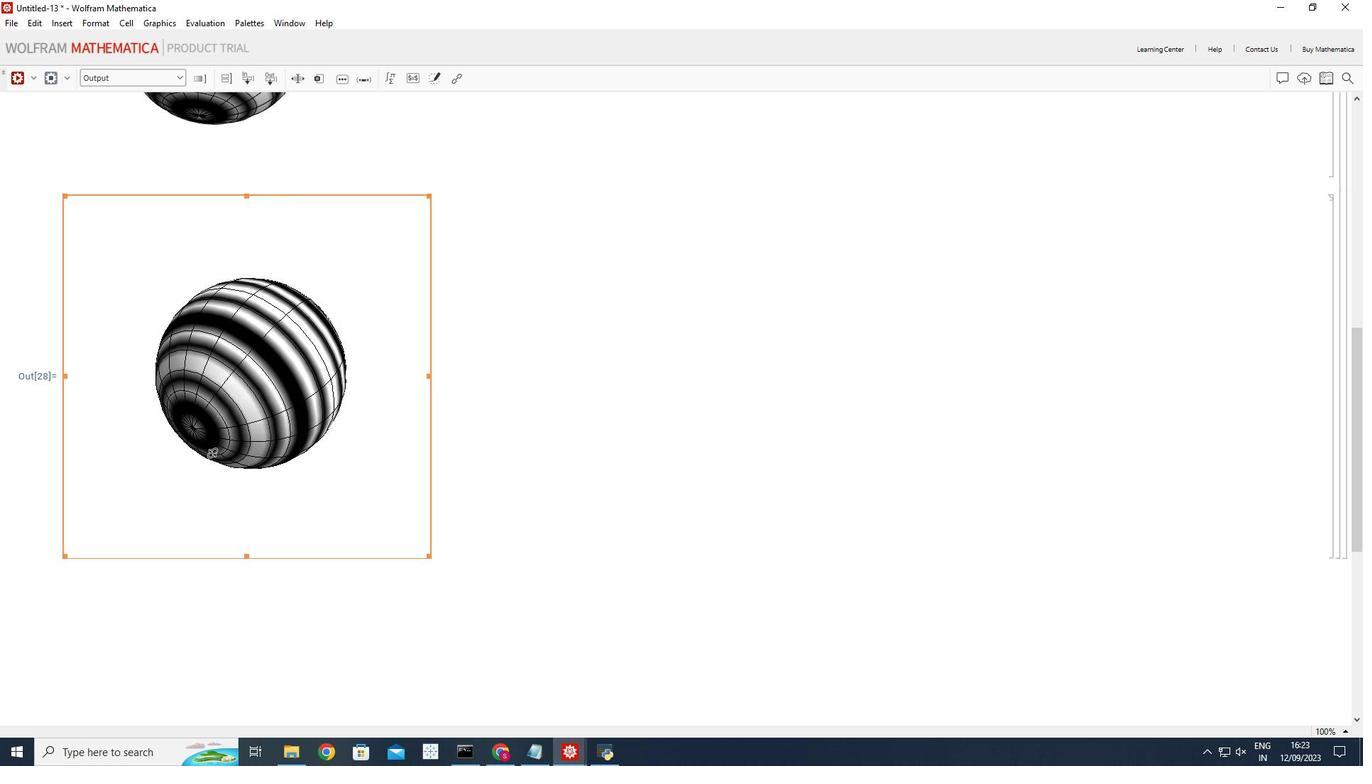 
Action: Mouse pressed left at (289, 377)
Screenshot: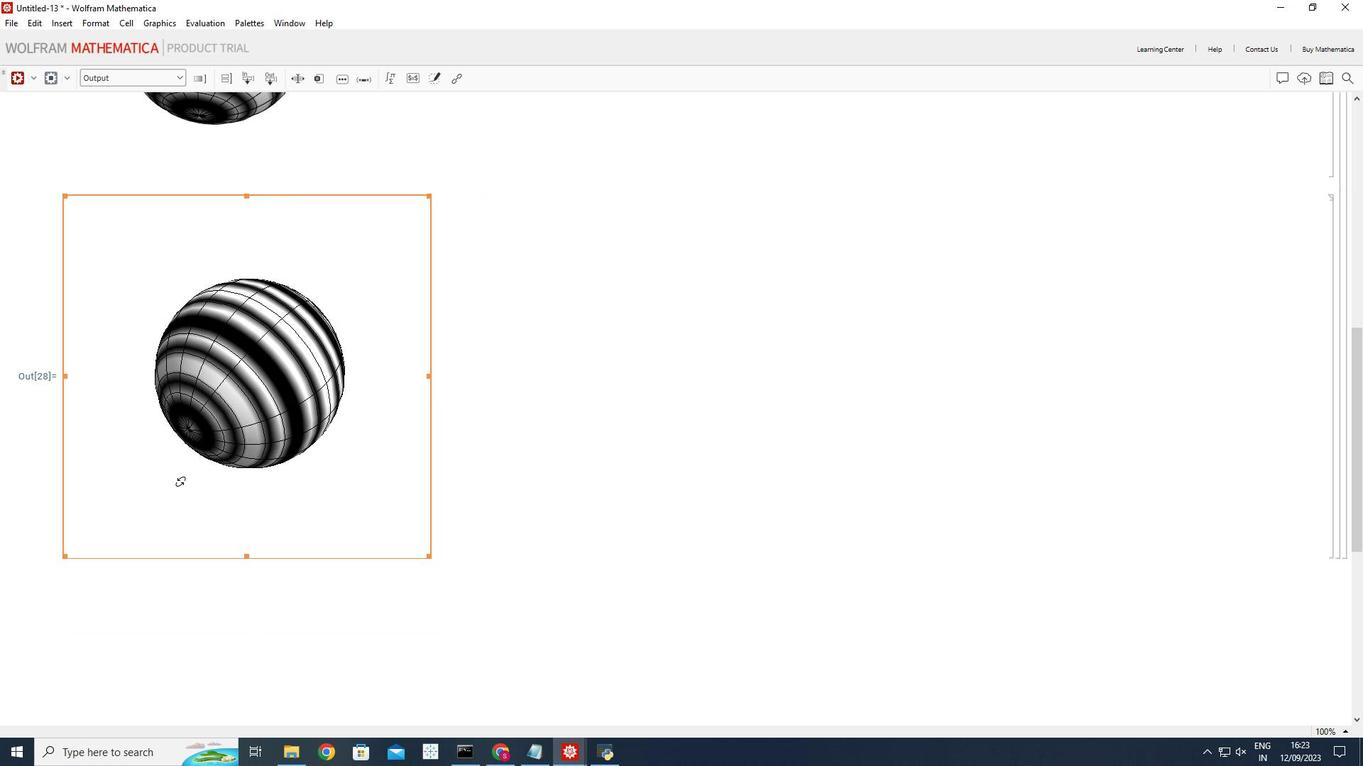 
Action: Mouse moved to (212, 351)
Screenshot: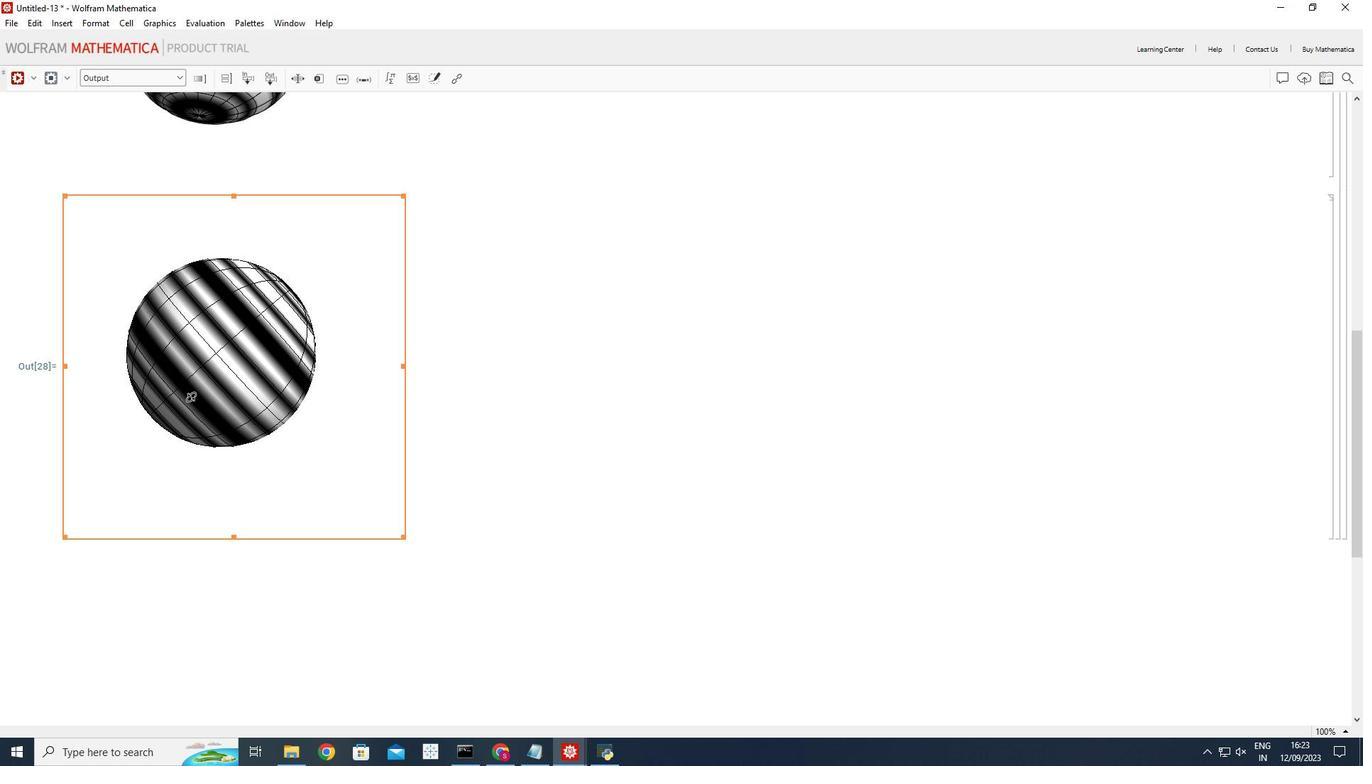 
Action: Mouse pressed left at (212, 351)
Screenshot: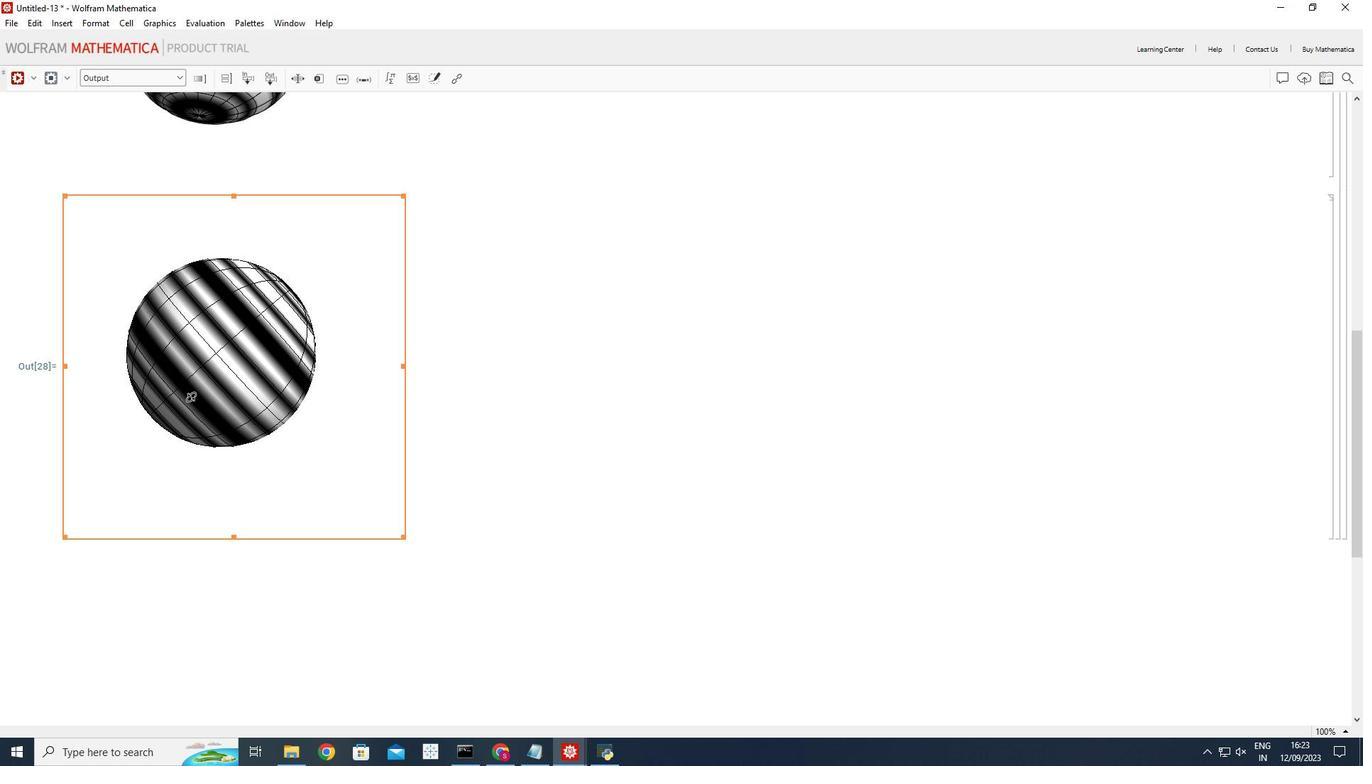 
Action: Mouse moved to (460, 360)
Screenshot: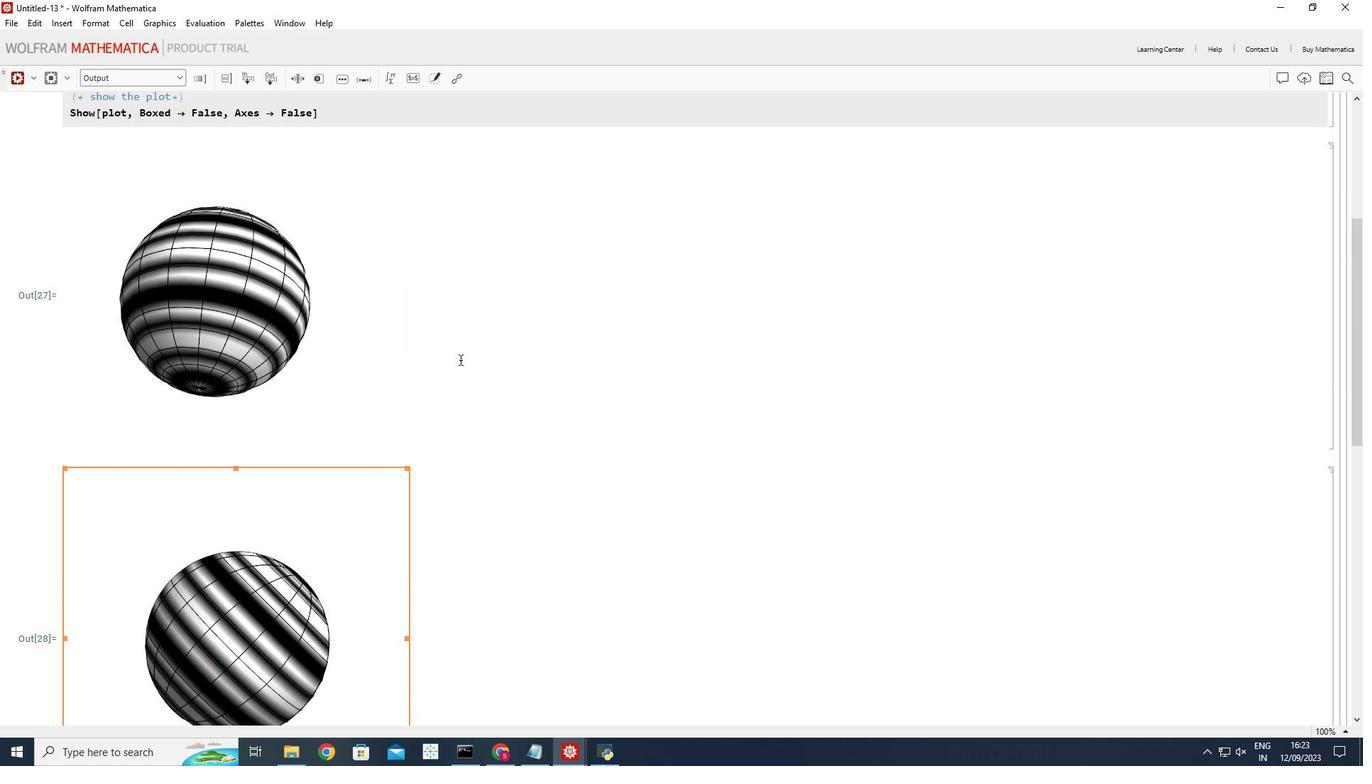 
Action: Mouse scrolled (460, 361) with delta (0, 0)
Screenshot: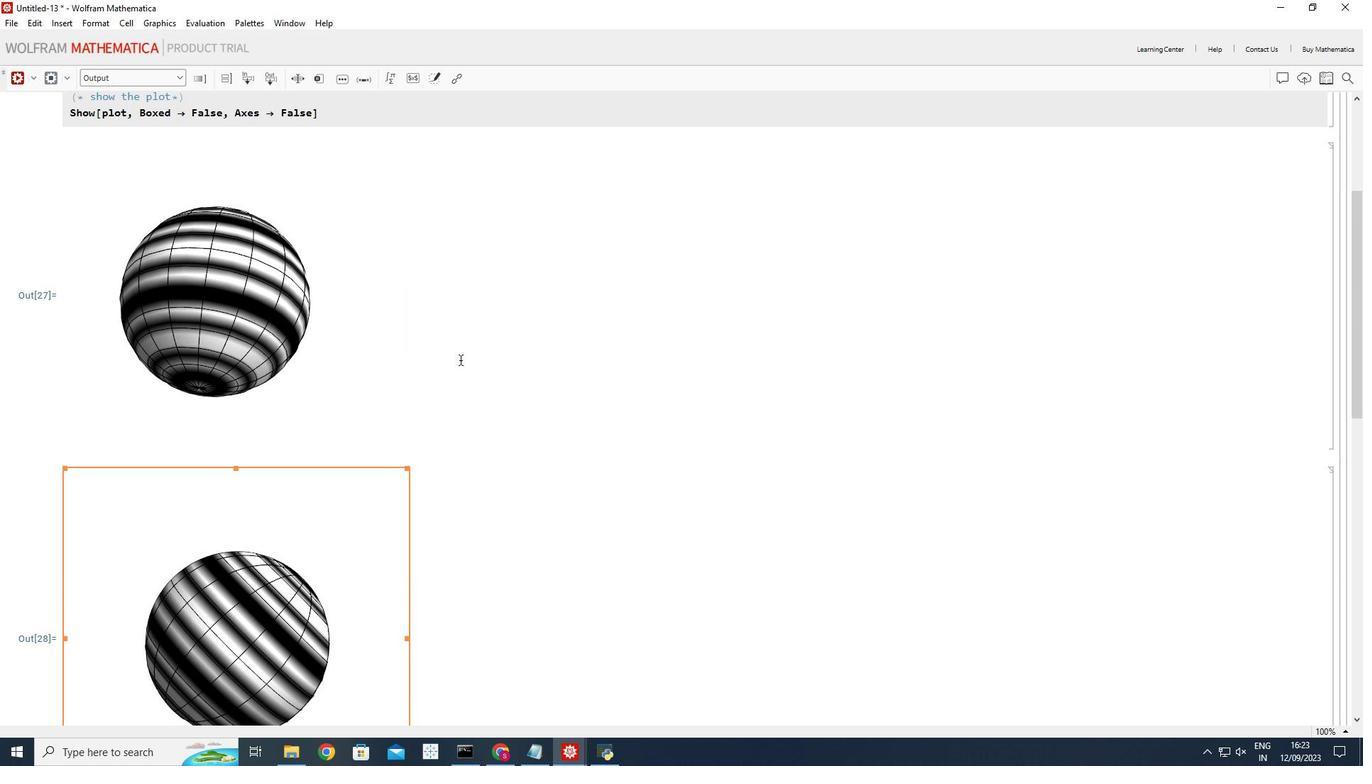 
Action: Mouse scrolled (460, 361) with delta (0, 0)
Screenshot: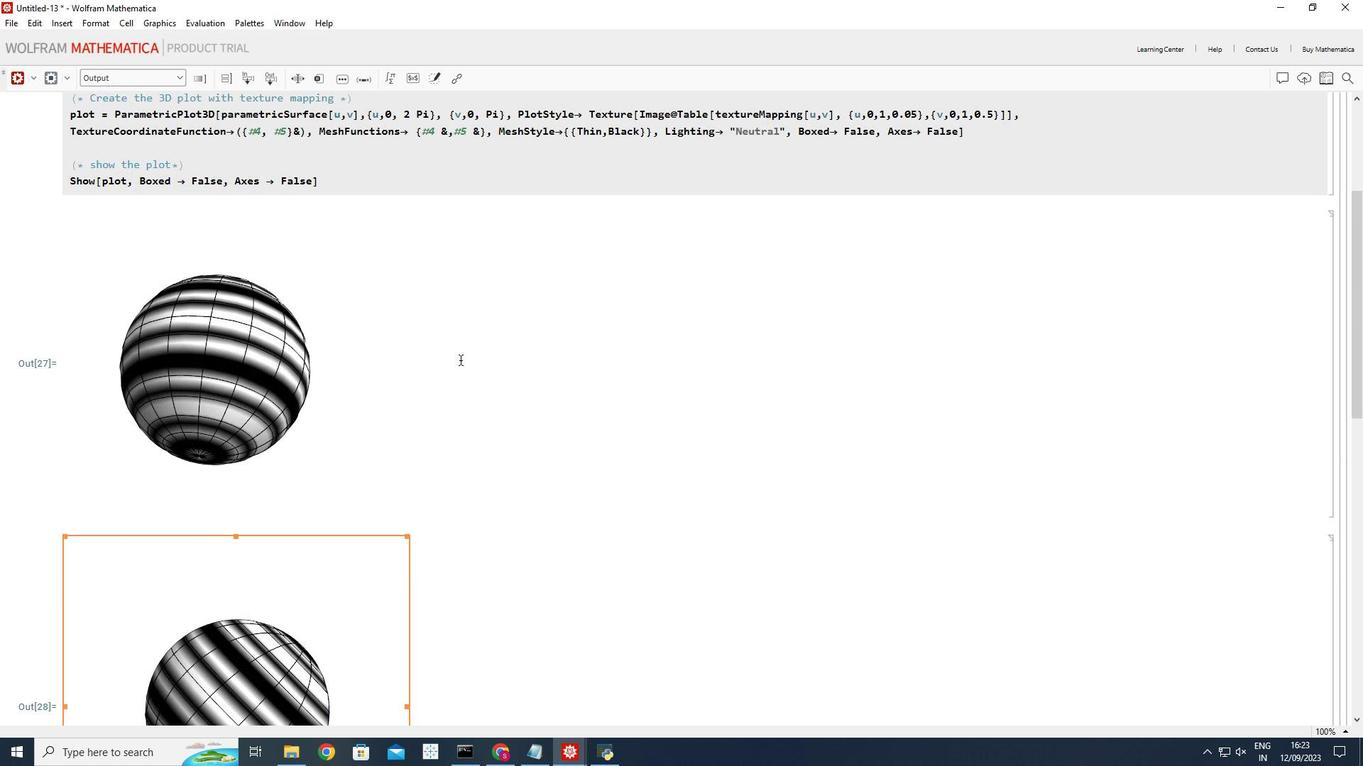 
Action: Mouse scrolled (460, 361) with delta (0, 0)
Screenshot: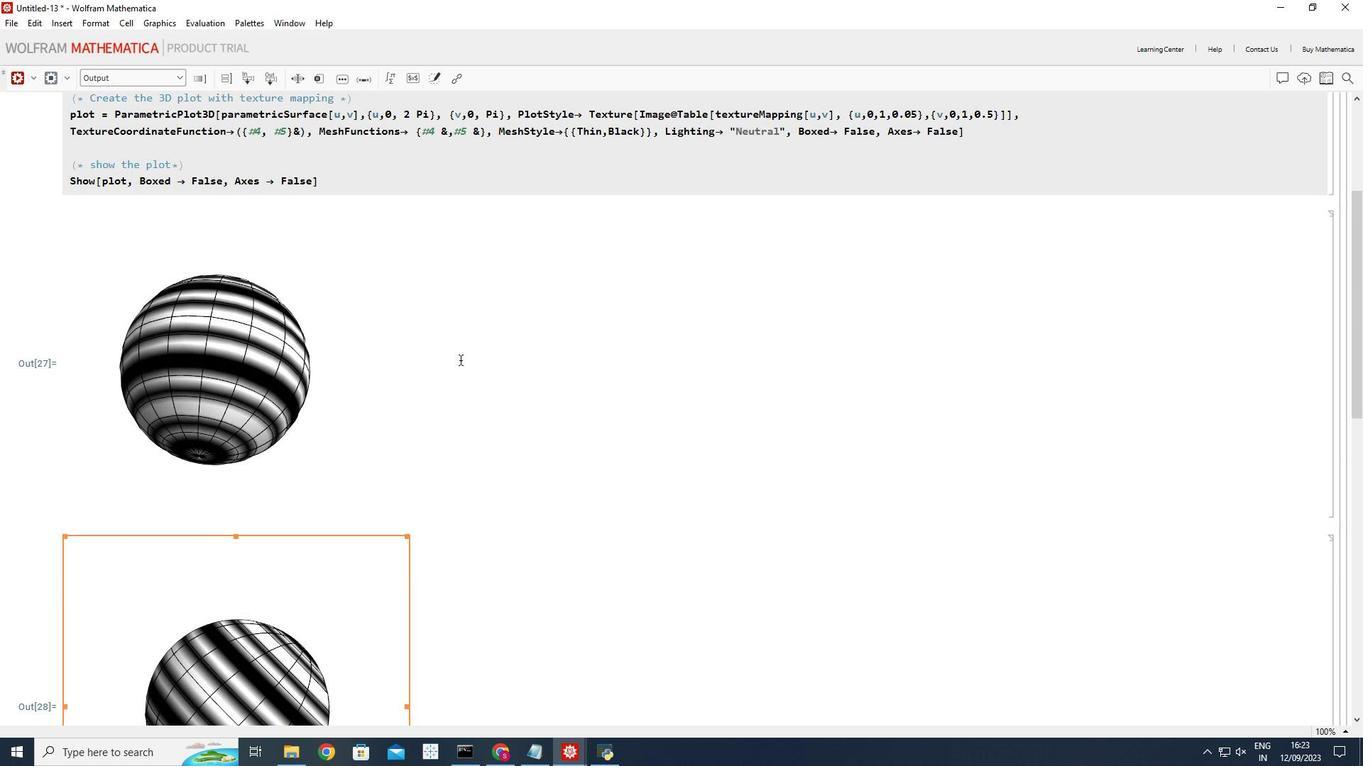 
Action: Mouse scrolled (460, 361) with delta (0, 0)
Screenshot: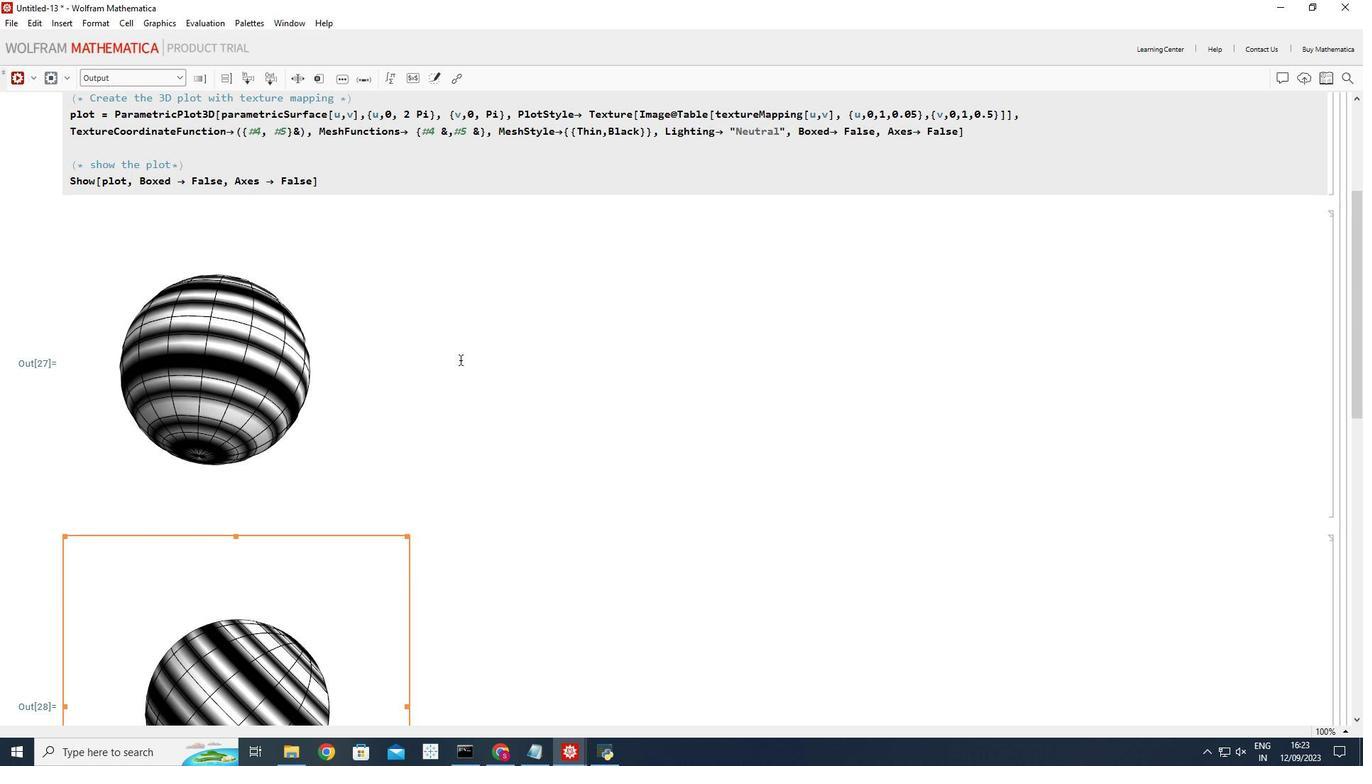 
Action: Mouse scrolled (460, 361) with delta (0, 0)
Screenshot: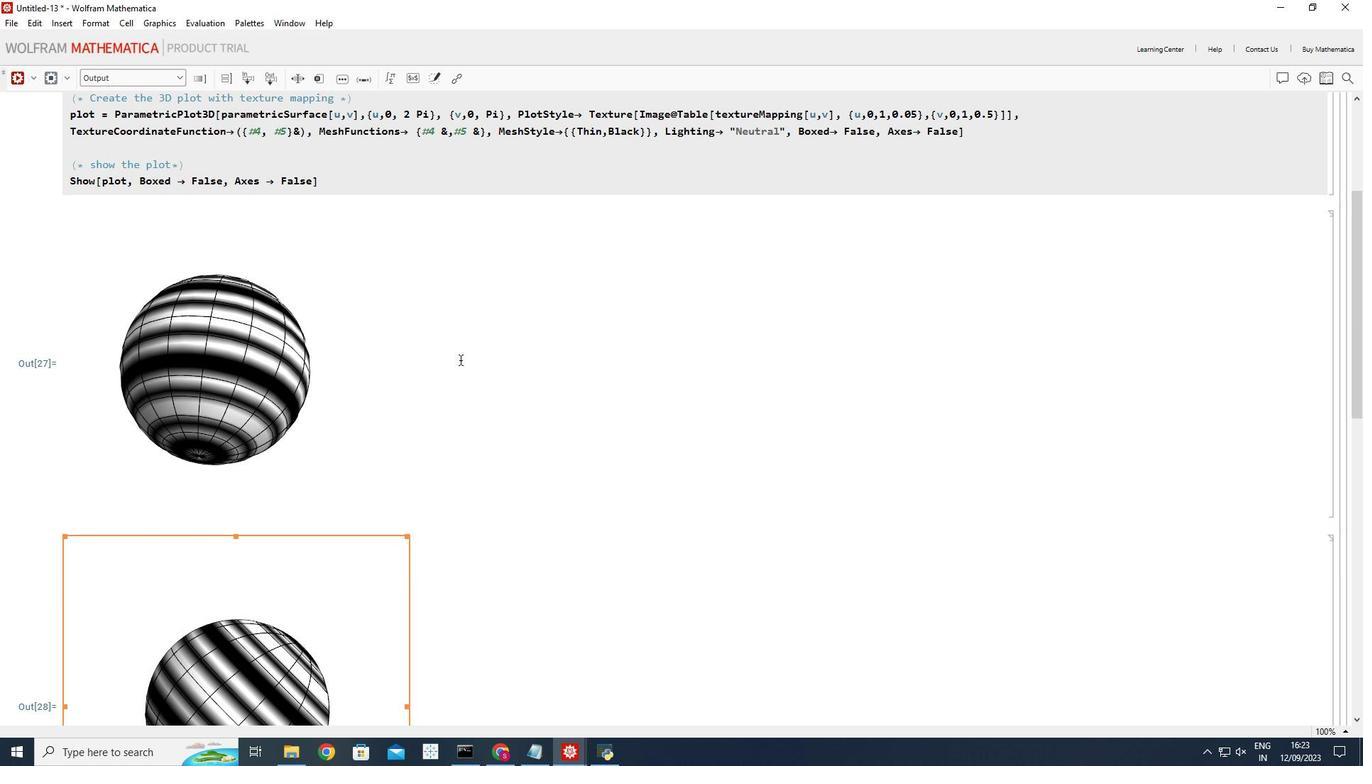 
Action: Mouse scrolled (460, 361) with delta (0, 0)
Screenshot: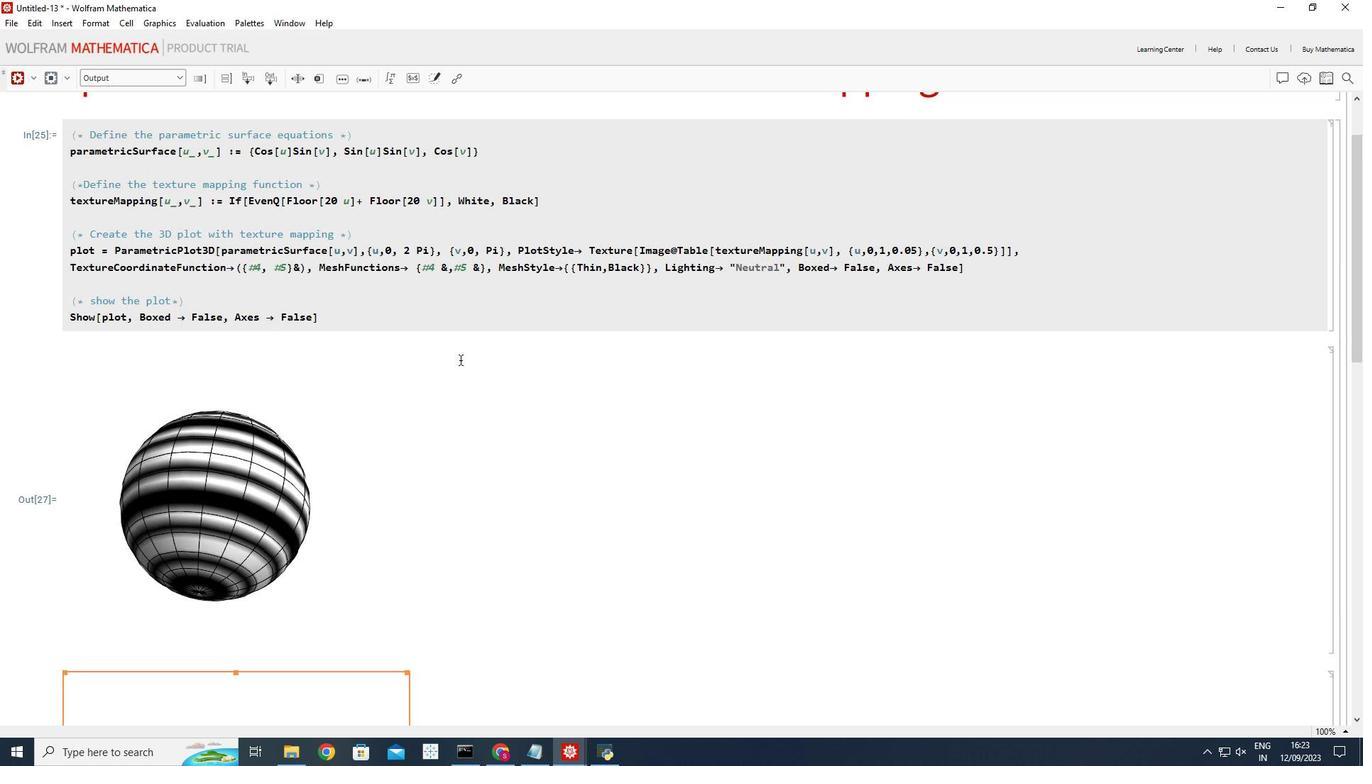 
Action: Mouse scrolled (460, 361) with delta (0, 0)
Screenshot: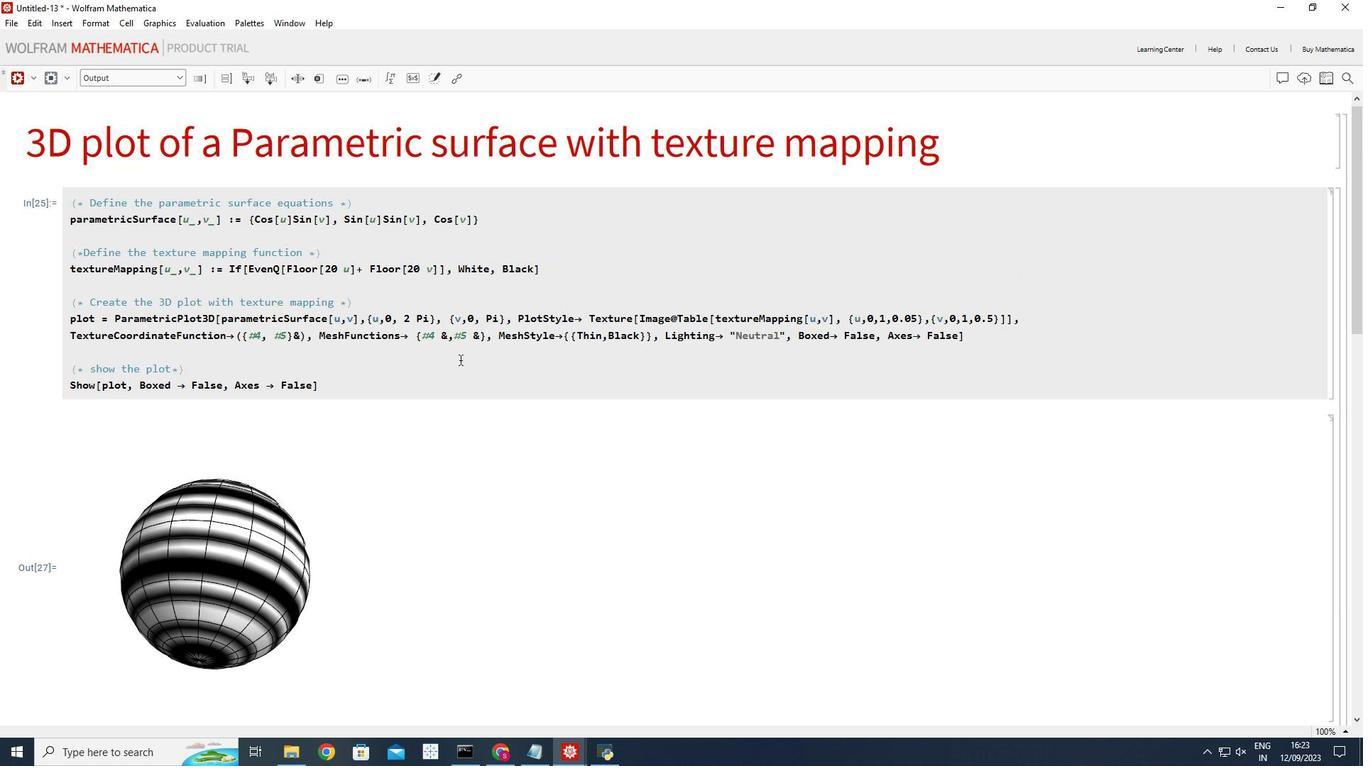 
Action: Mouse scrolled (460, 361) with delta (0, 0)
Screenshot: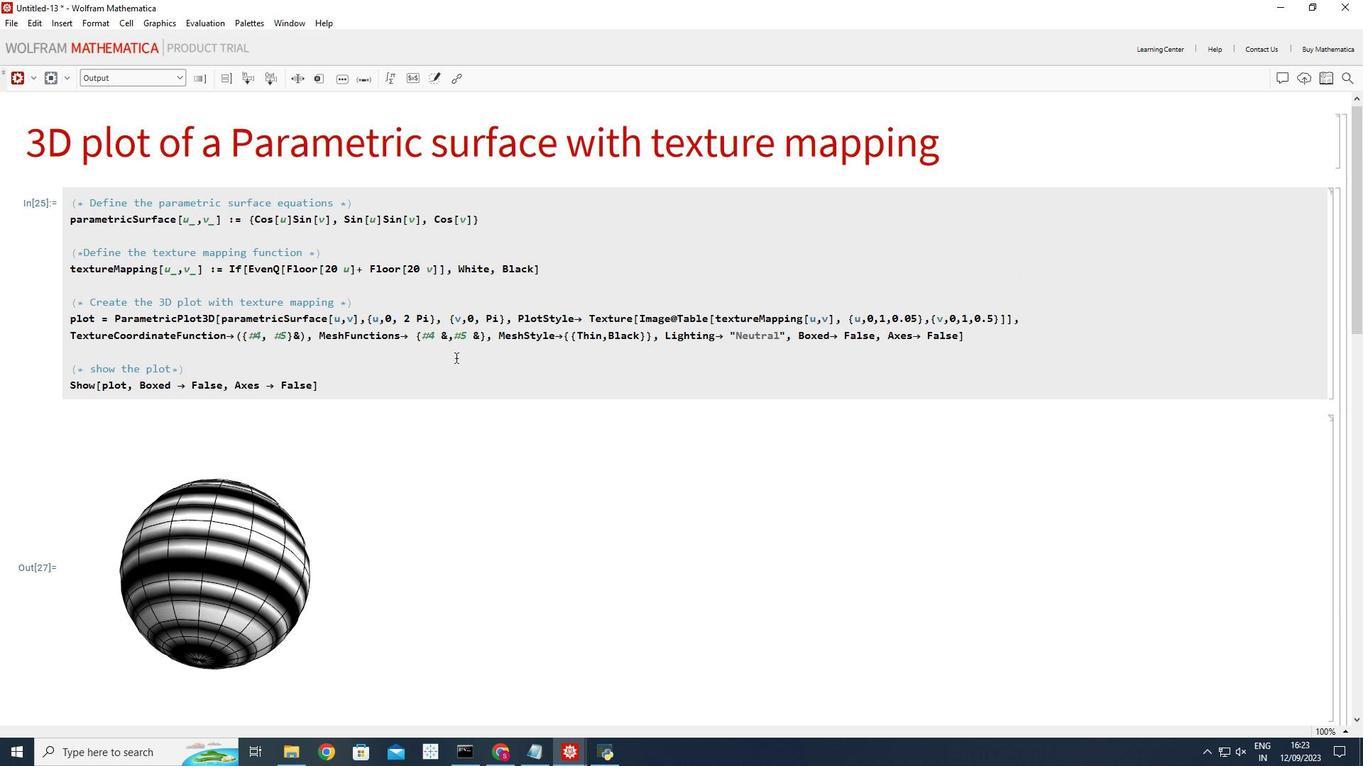 
Action: Mouse moved to (975, 337)
Screenshot: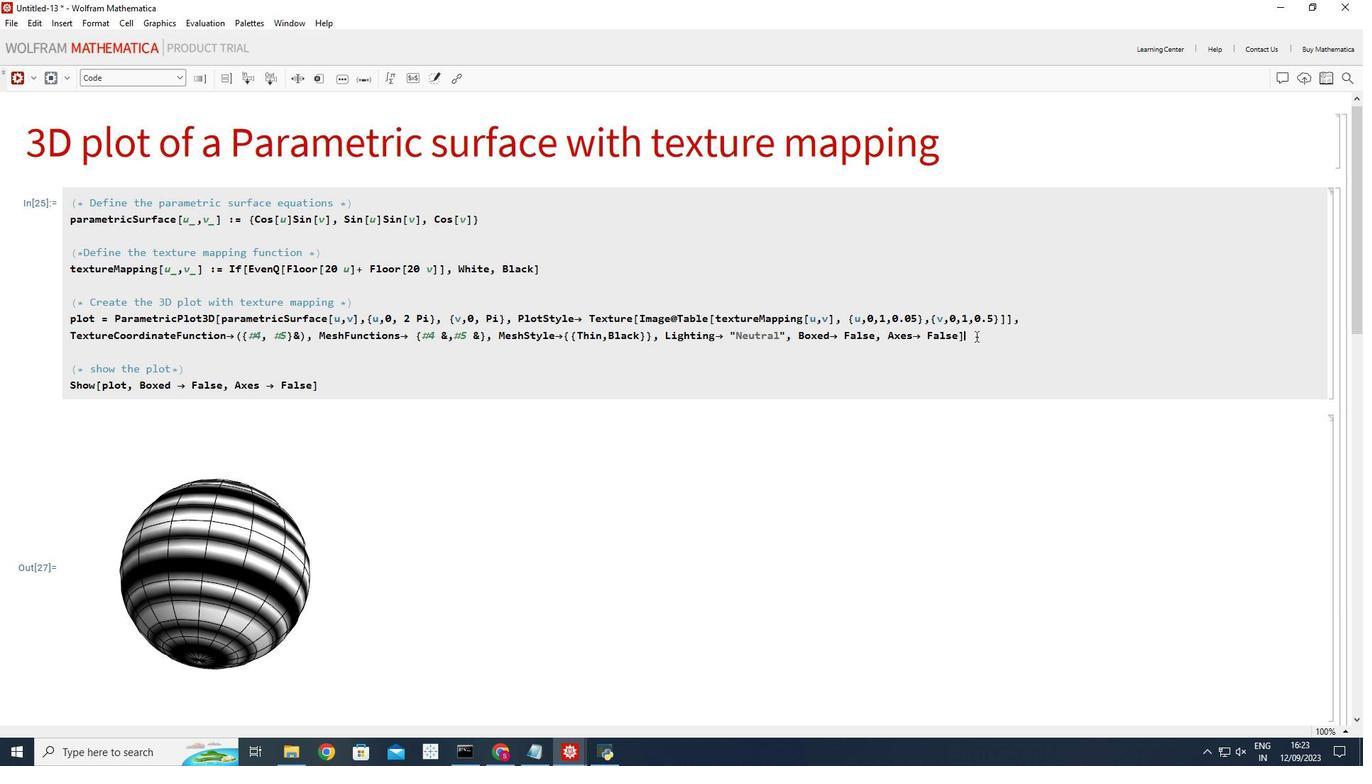 
Action: Mouse pressed left at (975, 337)
Screenshot: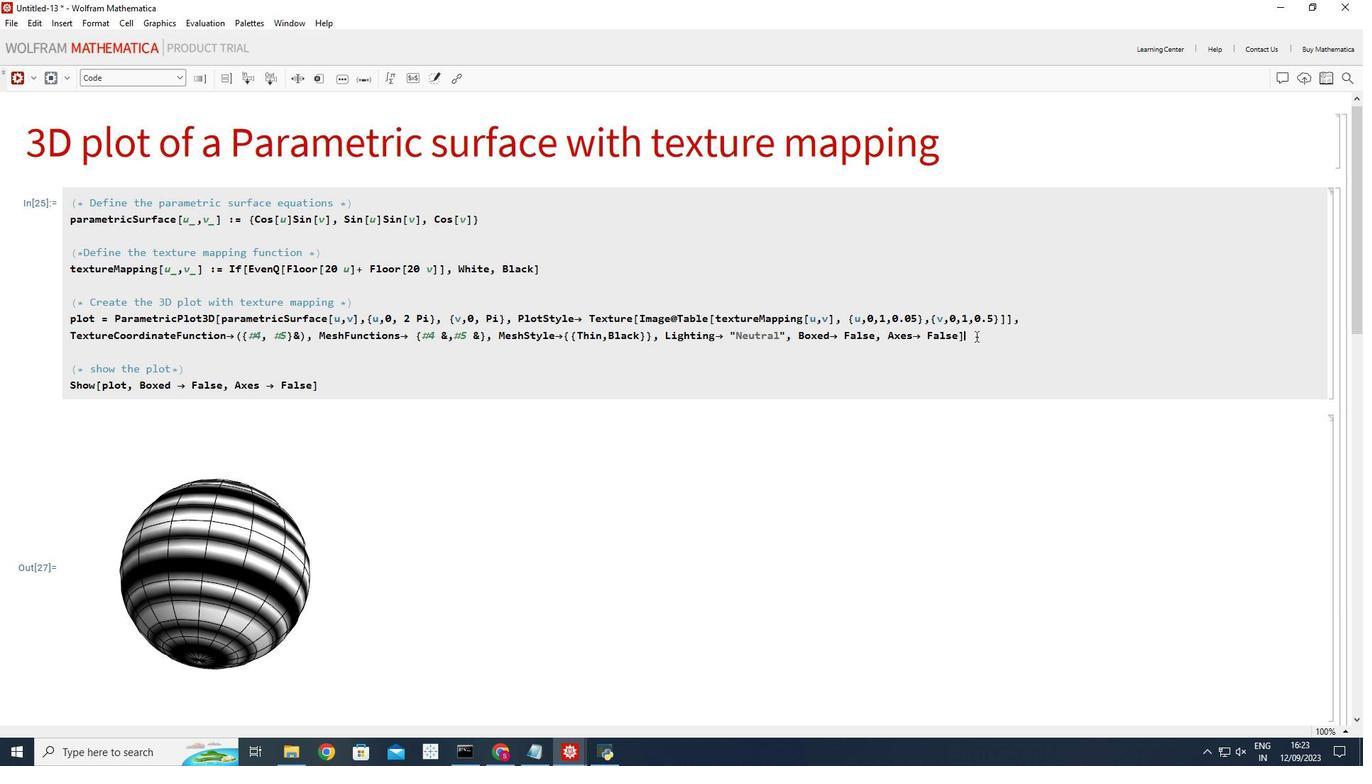 
Action: Mouse moved to (977, 337)
Screenshot: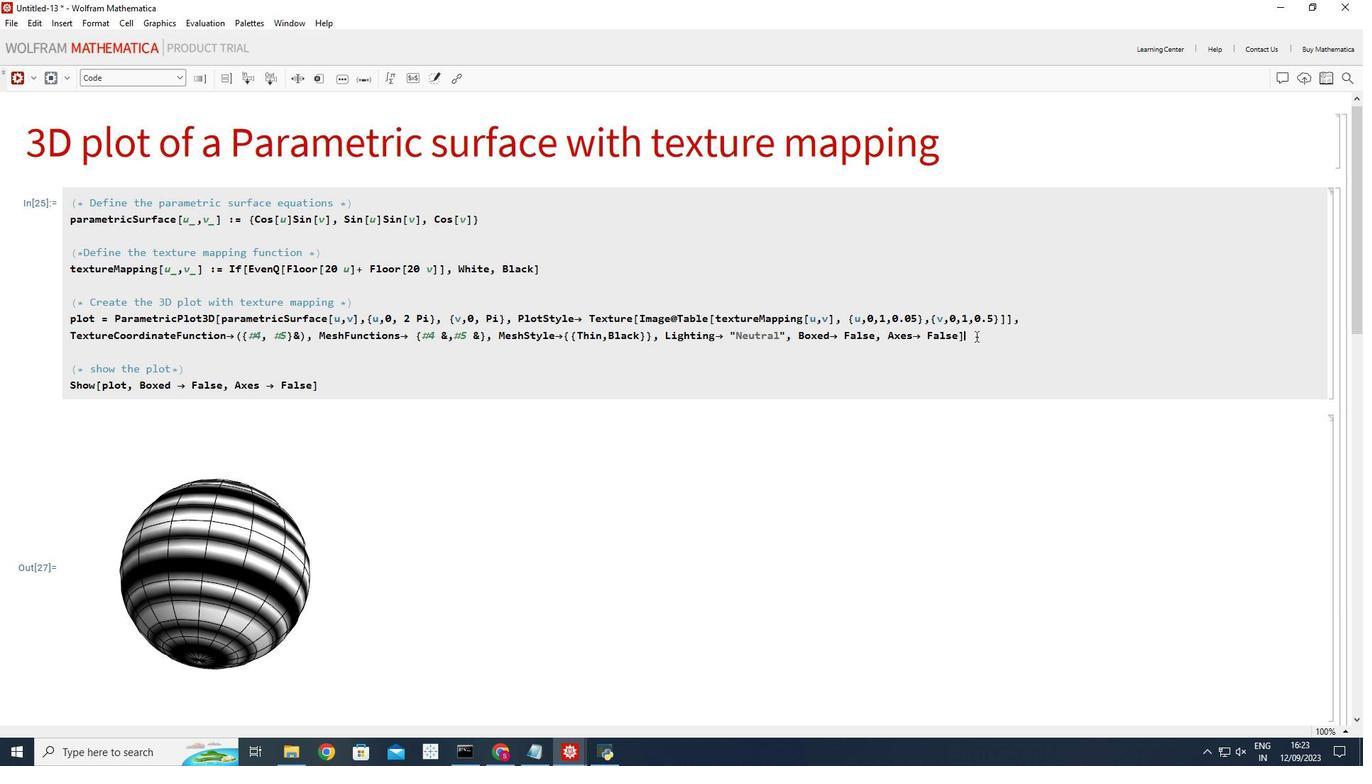 
Action: Key pressed ;<Key.shift_r><Key.enter>
Screenshot: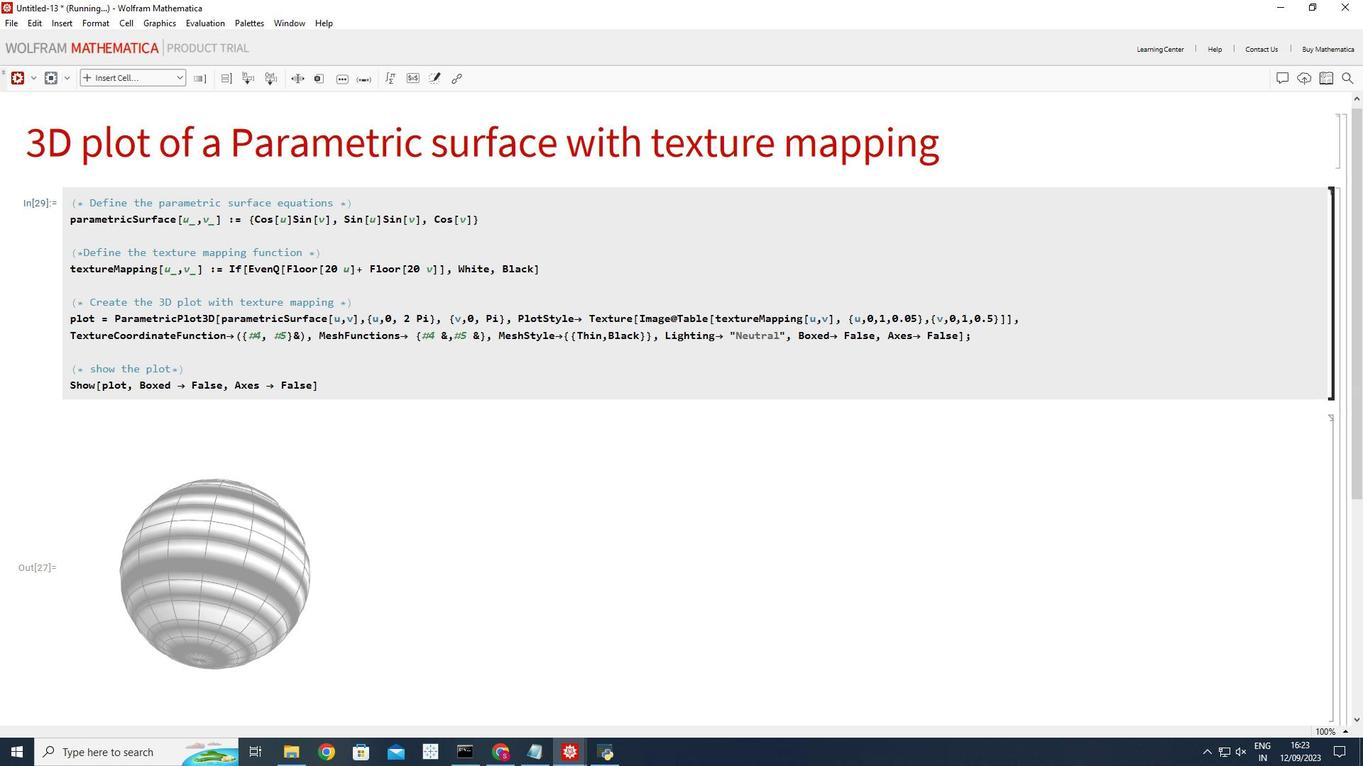 
Action: Mouse moved to (632, 498)
Screenshot: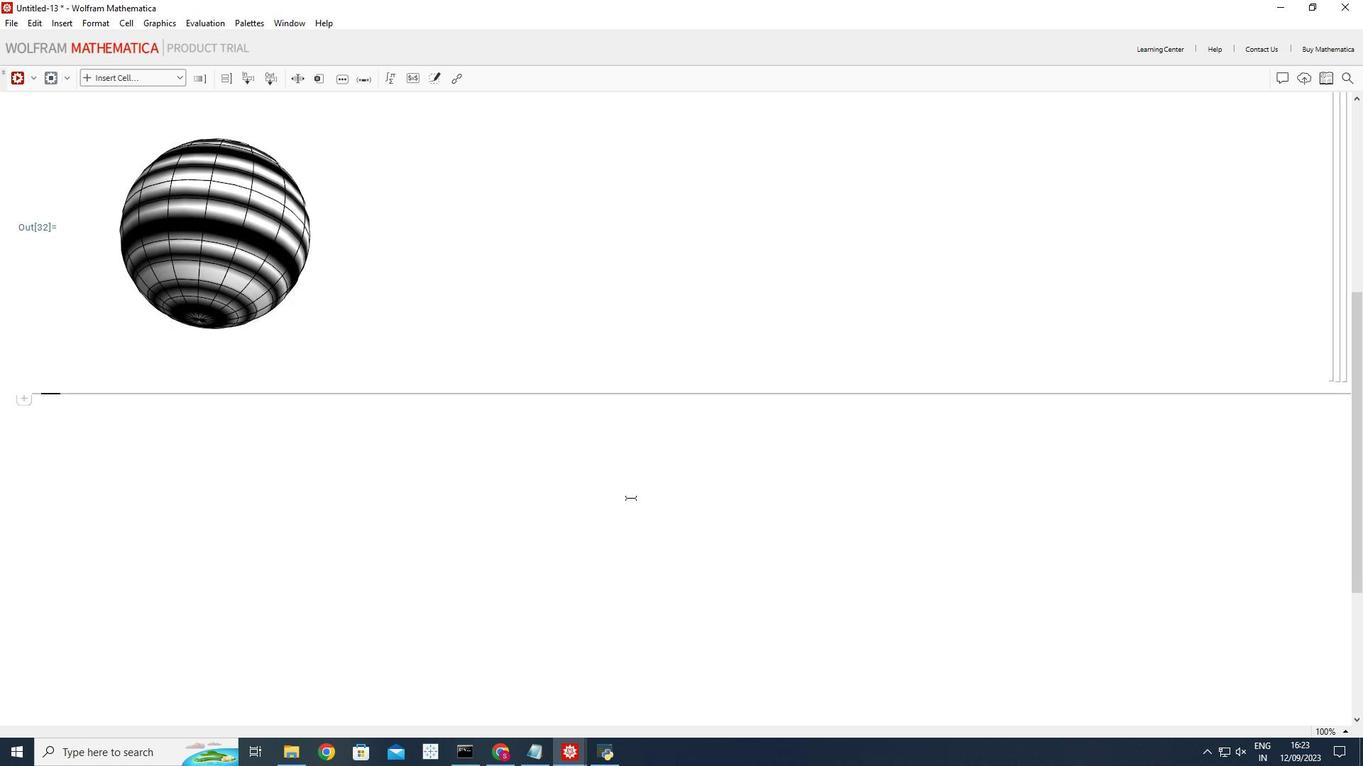 
Action: Mouse scrolled (632, 497) with delta (0, 0)
Screenshot: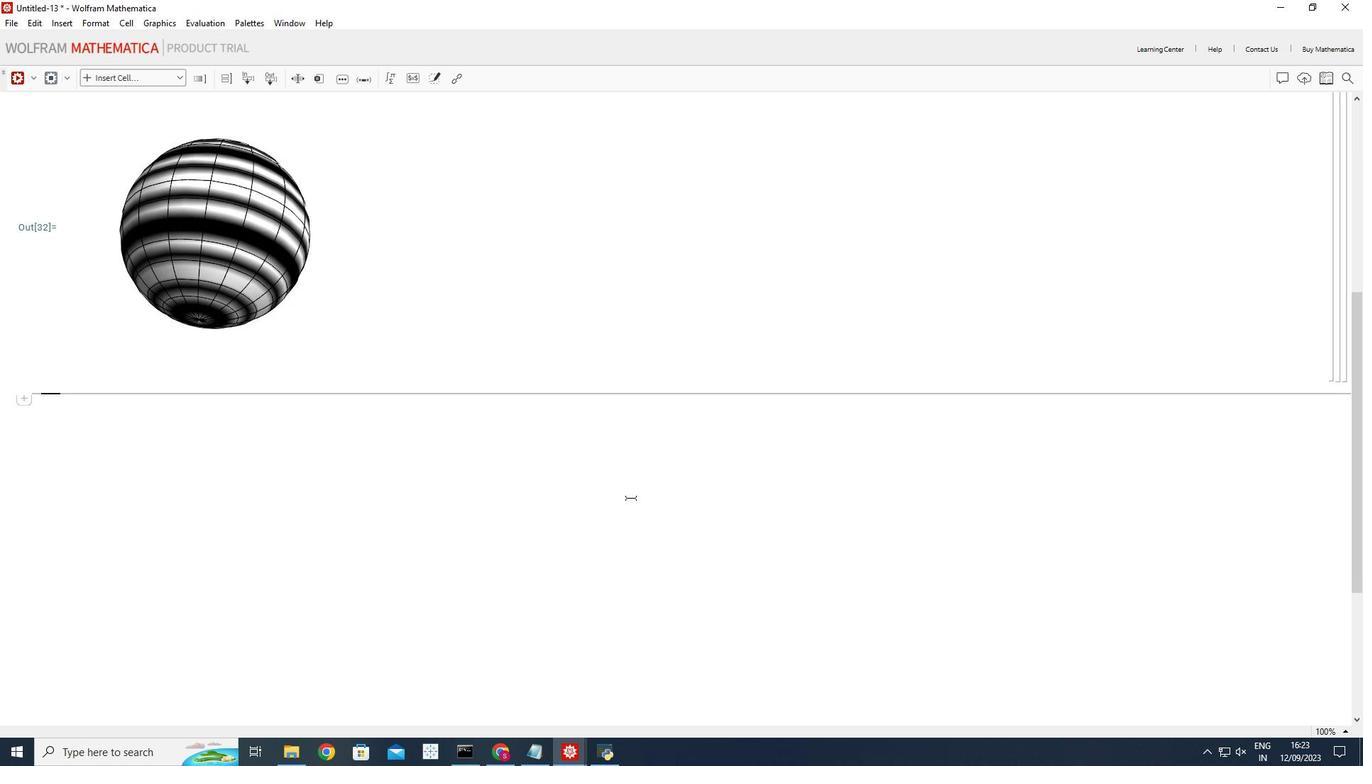 
Action: Mouse scrolled (632, 497) with delta (0, 0)
Screenshot: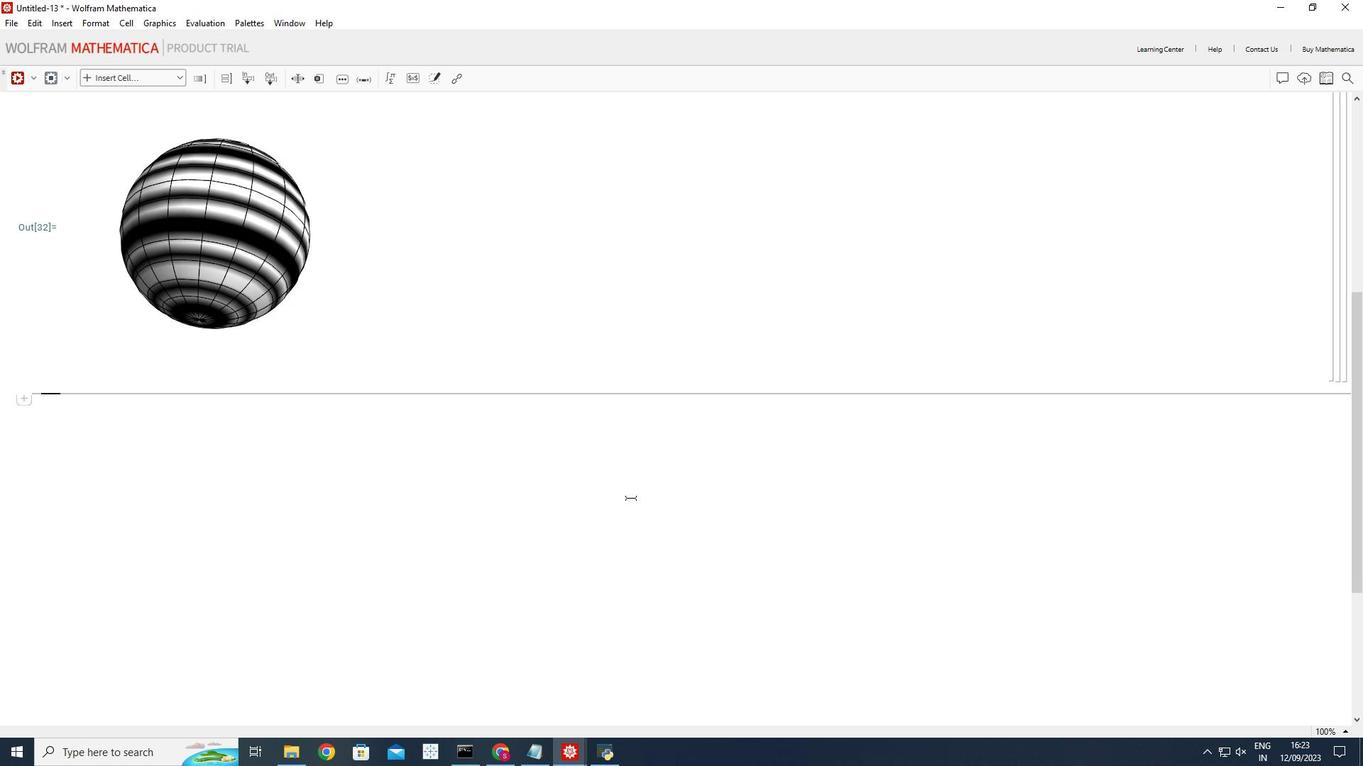
Action: Mouse scrolled (632, 497) with delta (0, 0)
Screenshot: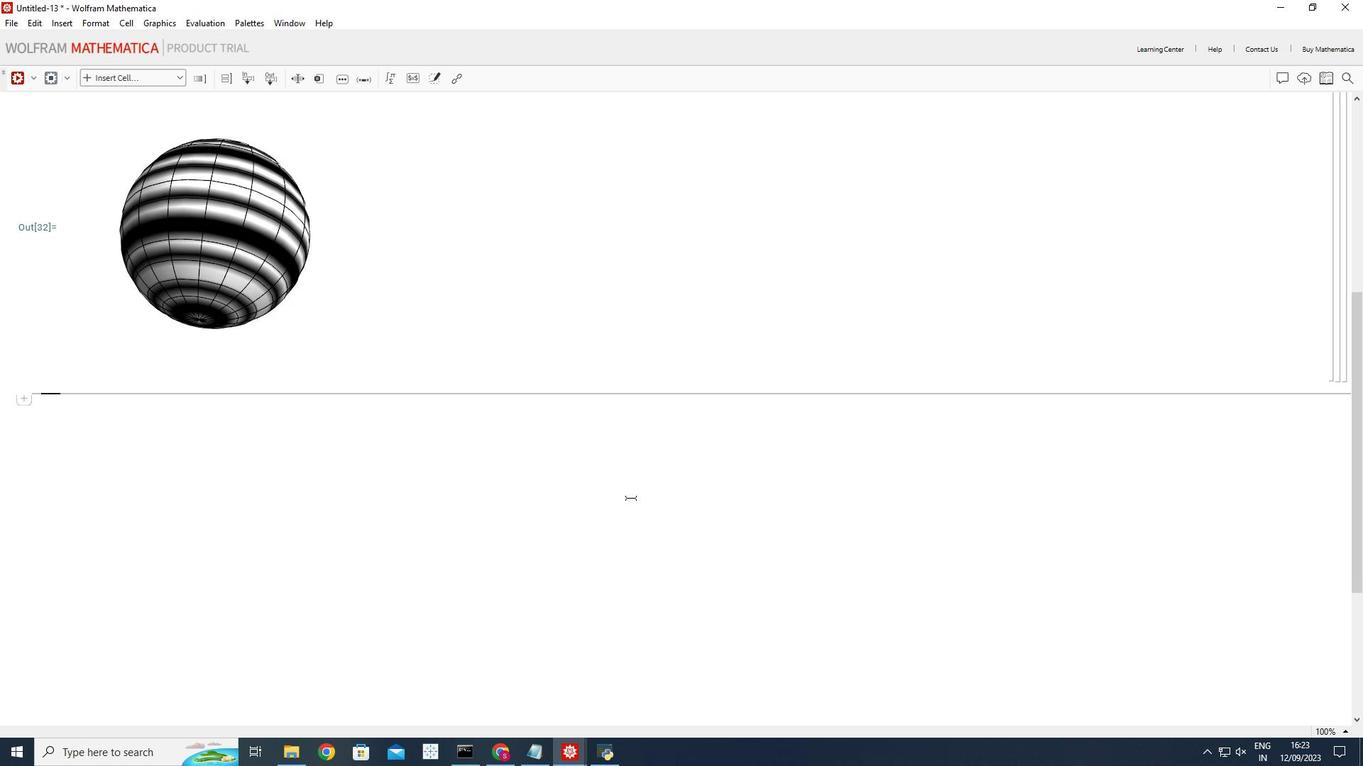 
Action: Mouse moved to (632, 498)
Screenshot: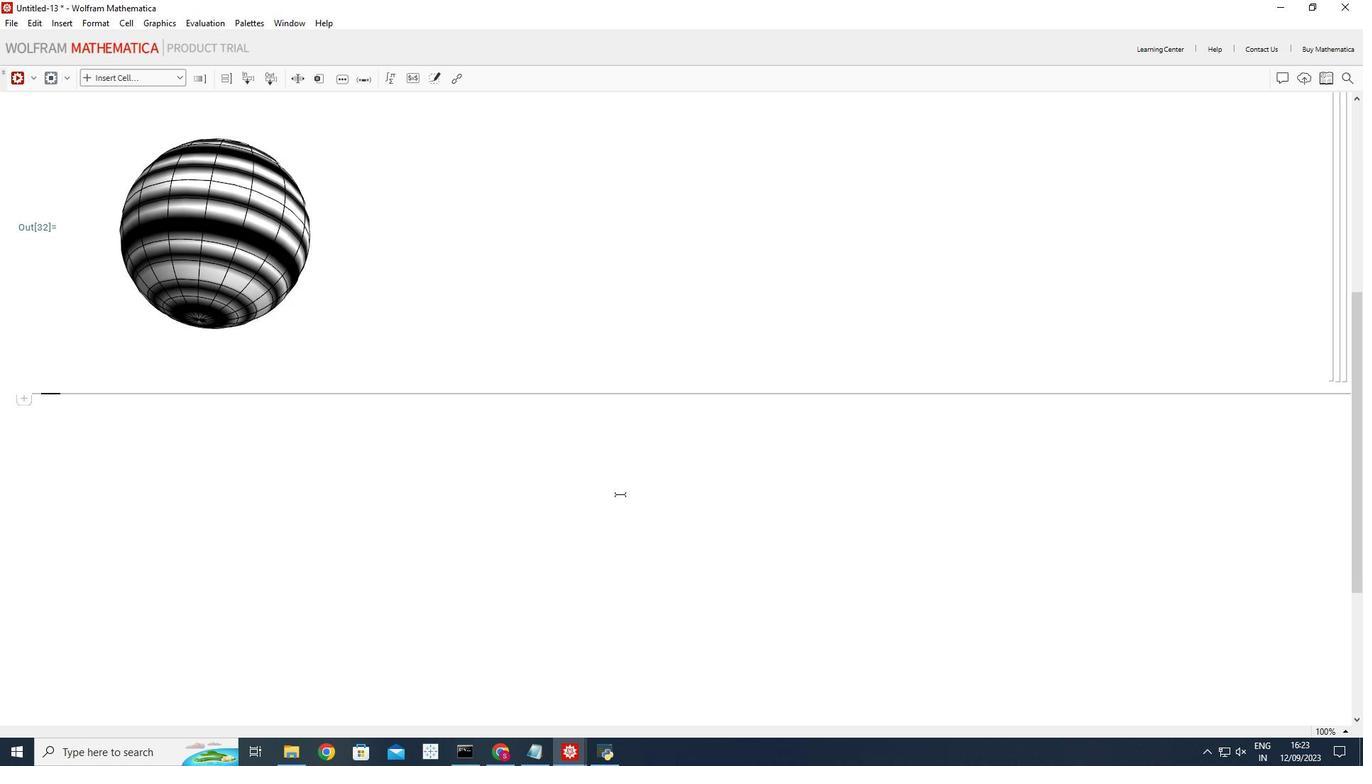 
Action: Mouse scrolled (632, 497) with delta (0, 0)
Screenshot: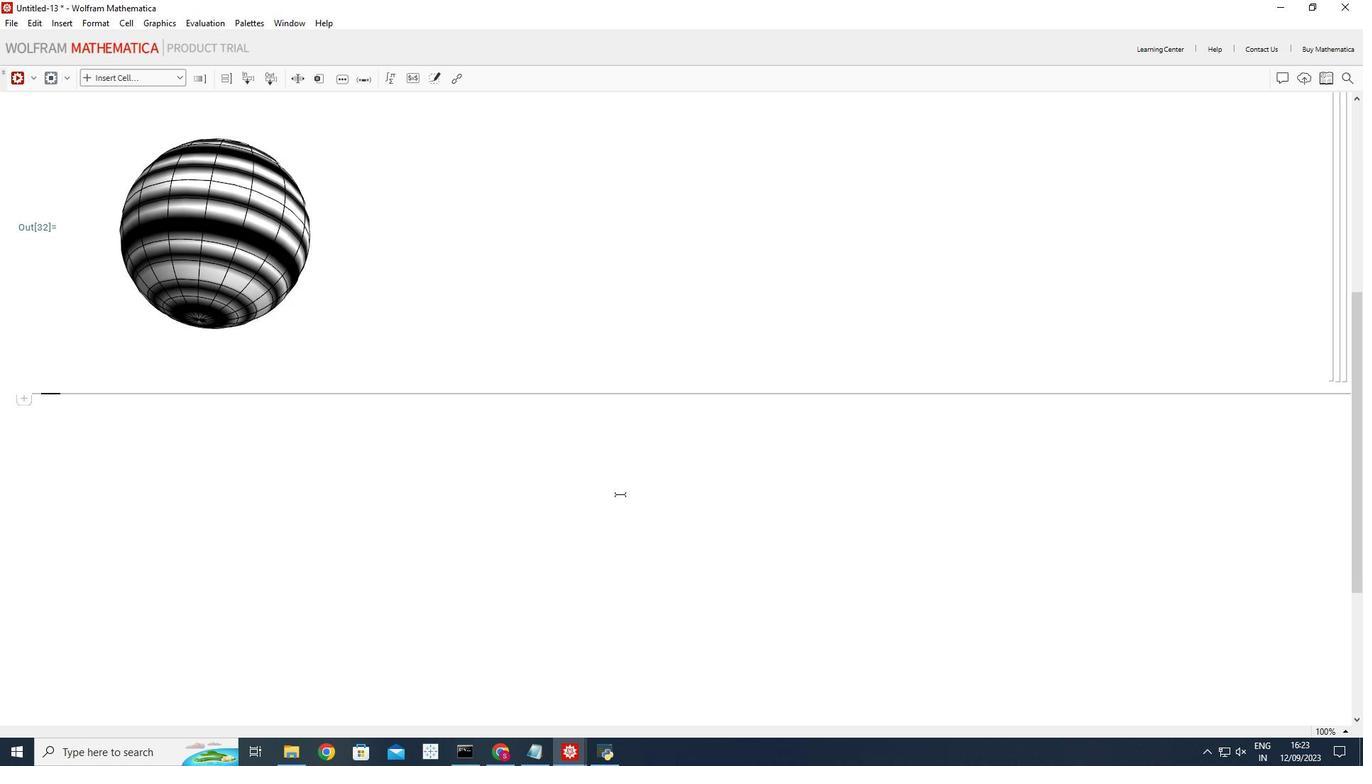 
Action: Mouse moved to (631, 498)
Screenshot: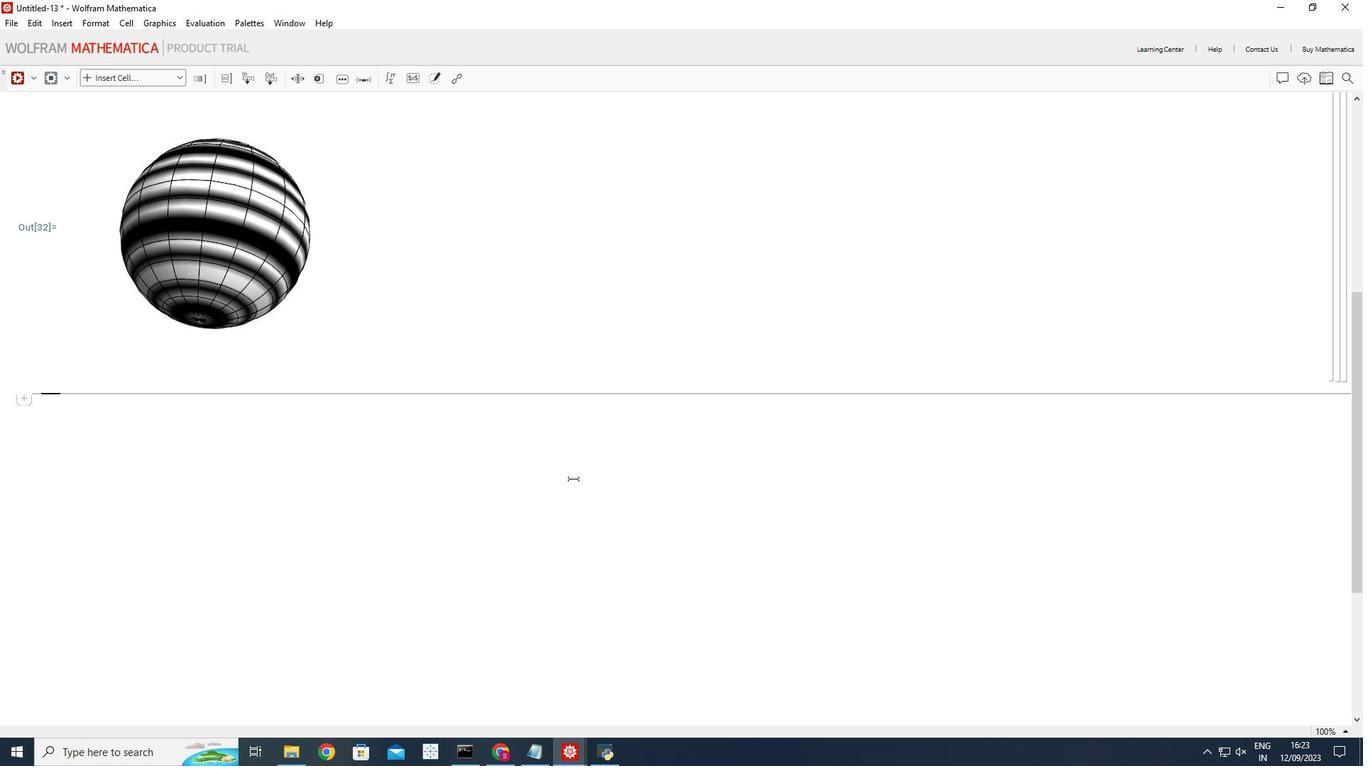 
Action: Mouse scrolled (631, 497) with delta (0, 0)
Screenshot: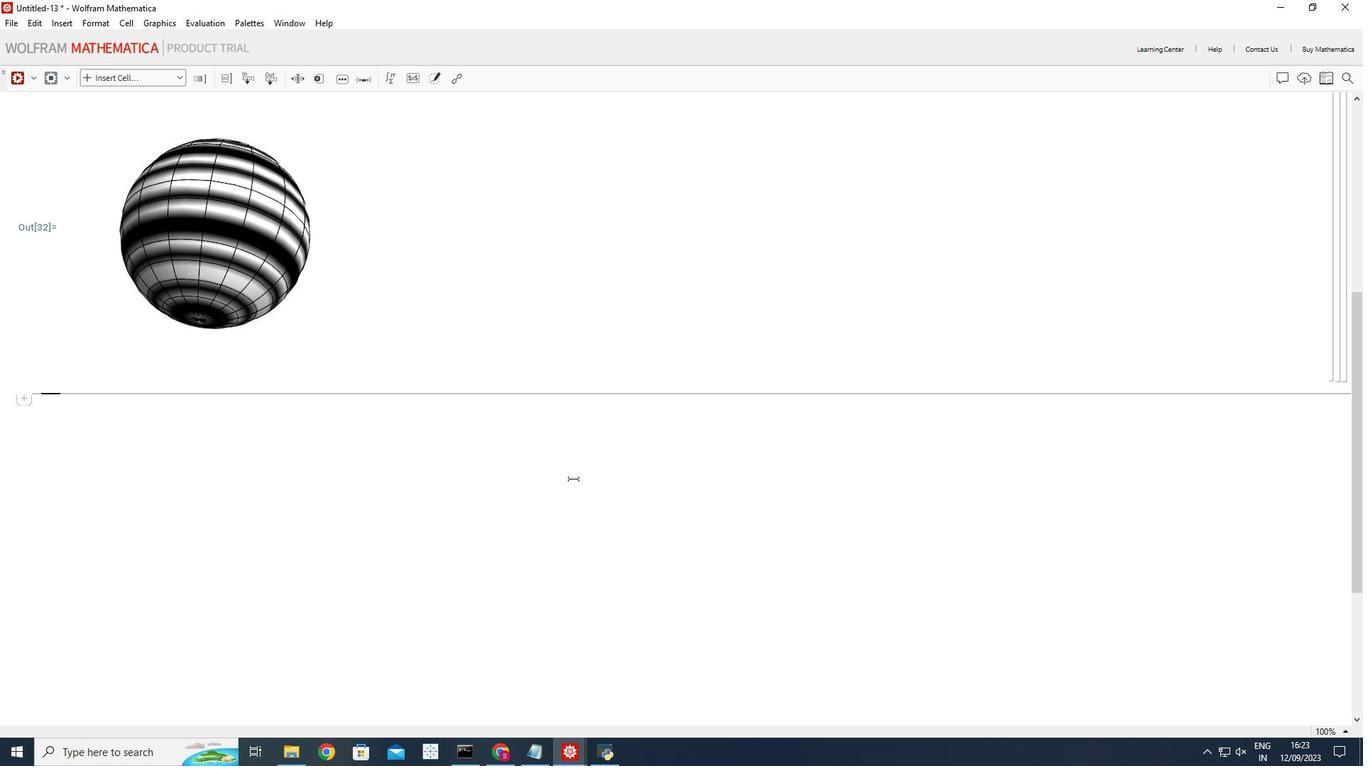 
Action: Mouse moved to (518, 456)
Screenshot: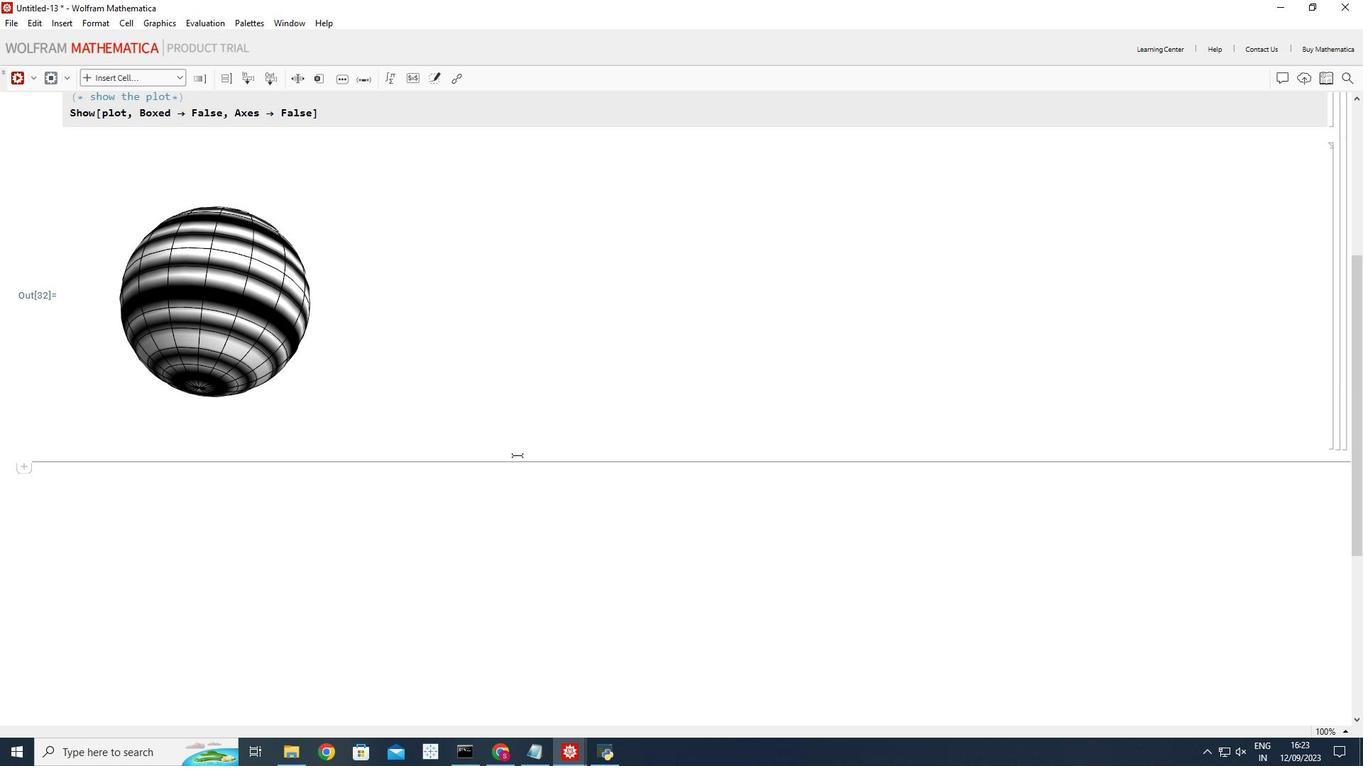 
Action: Mouse scrolled (518, 457) with delta (0, 0)
Screenshot: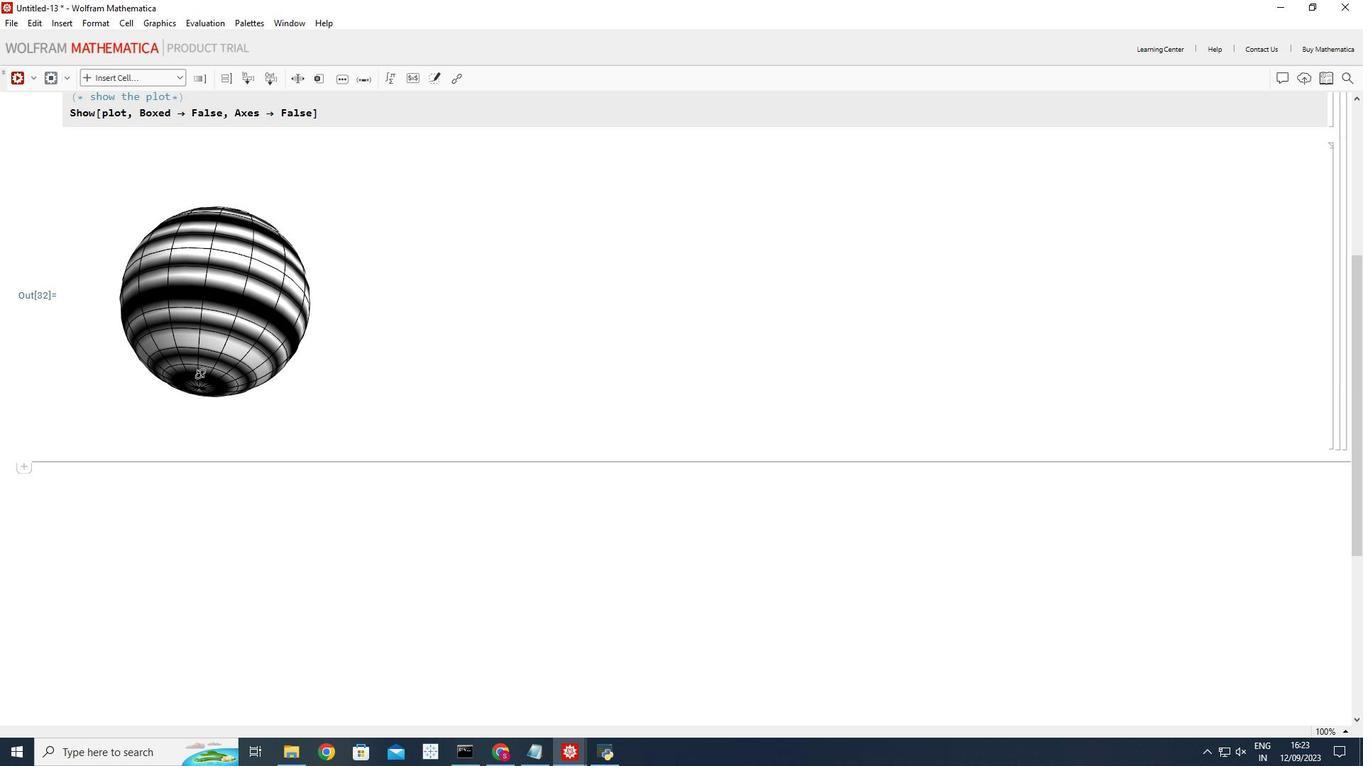 
Action: Mouse moved to (208, 338)
Screenshot: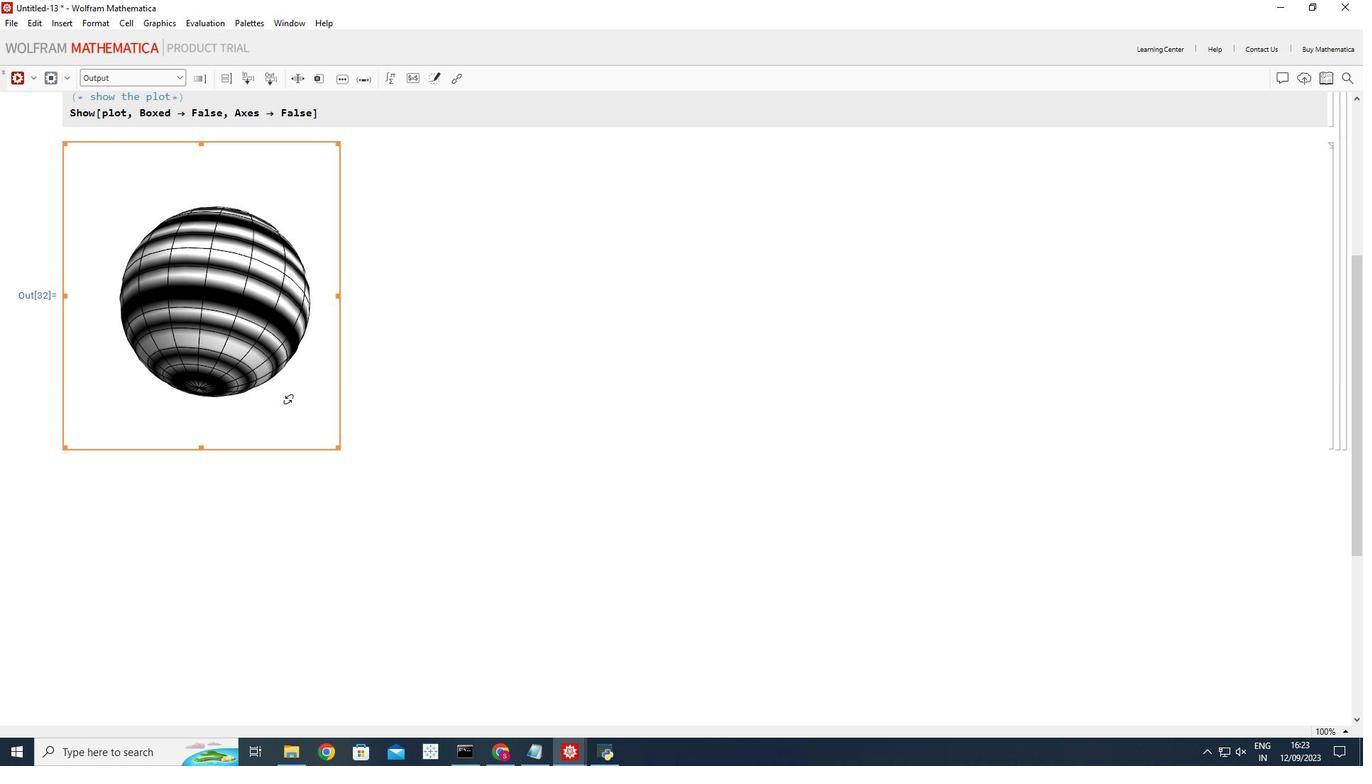 
Action: Mouse pressed left at (208, 338)
Screenshot: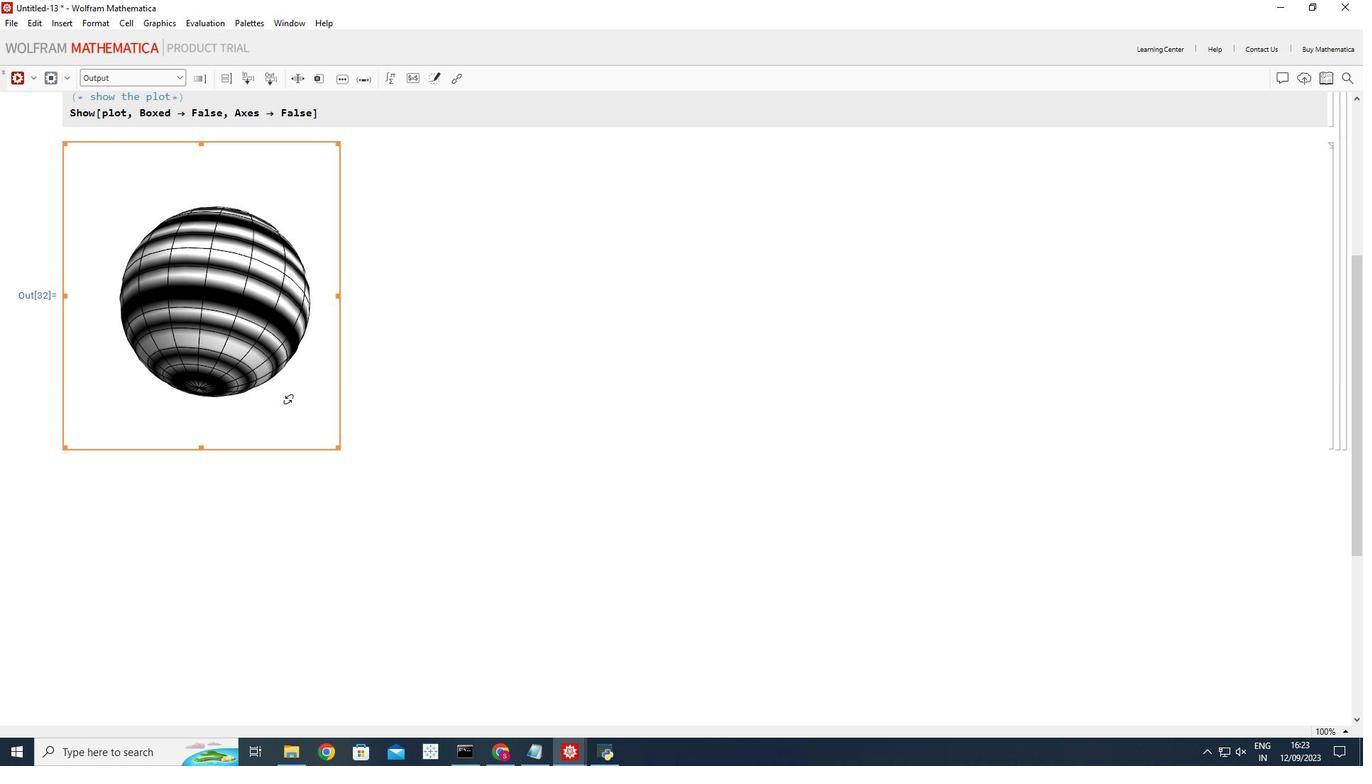 
Action: Mouse moved to (340, 446)
Screenshot: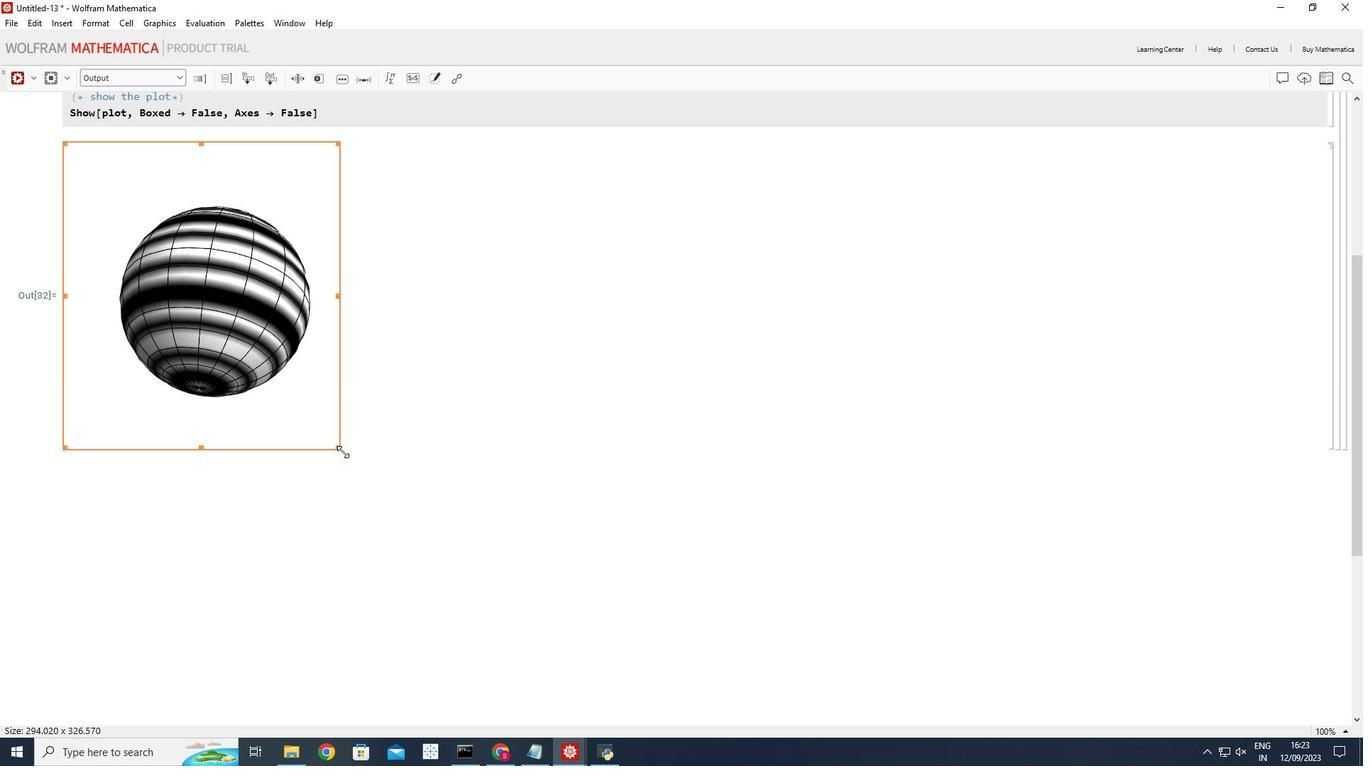 
Action: Mouse pressed left at (340, 446)
Screenshot: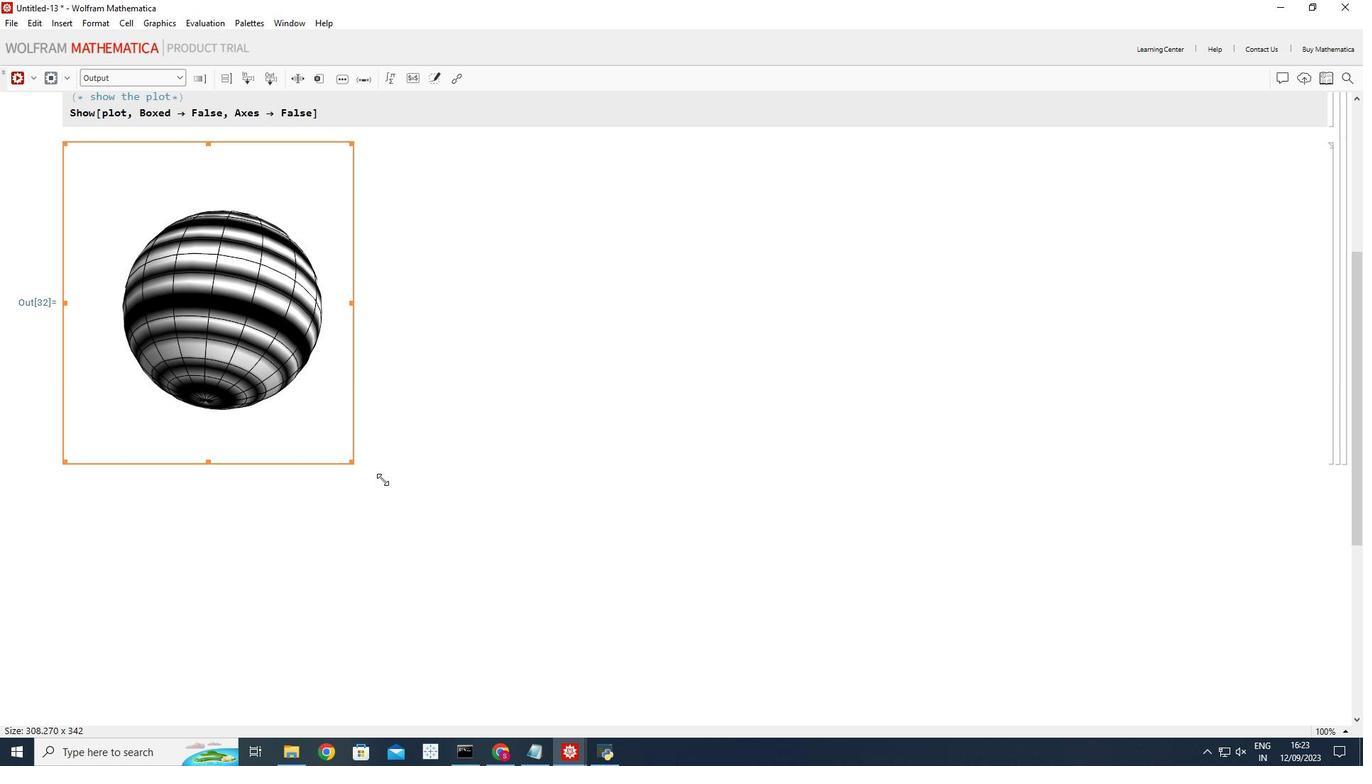 
Action: Mouse moved to (281, 395)
Screenshot: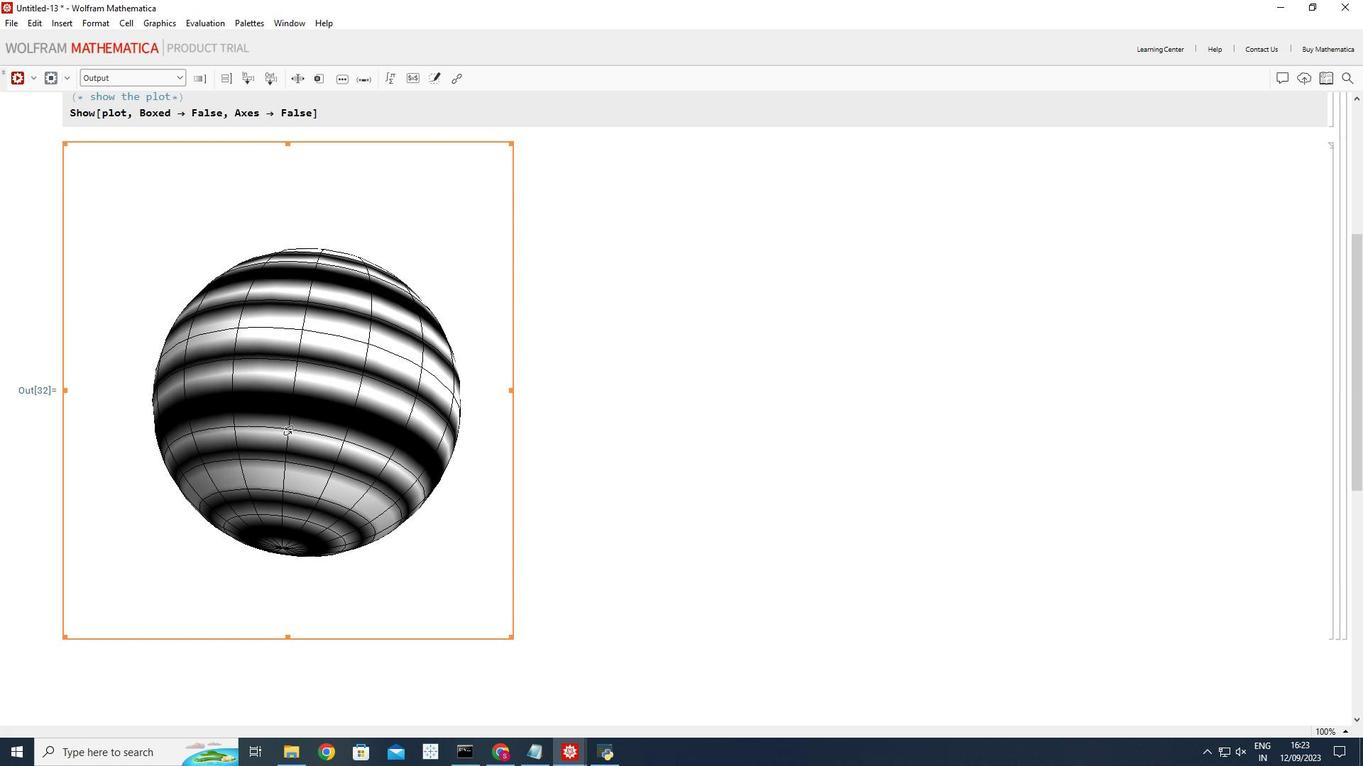 
Action: Mouse pressed left at (281, 395)
Screenshot: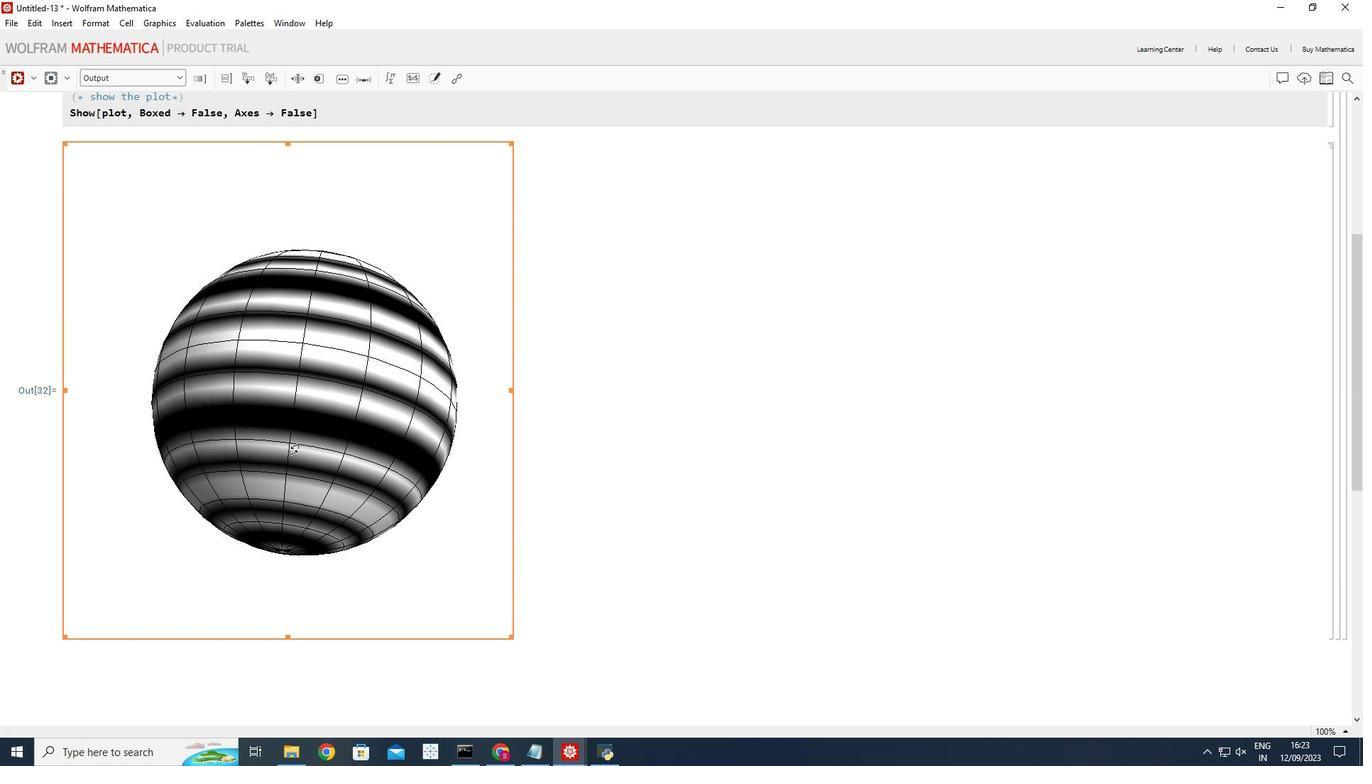 
Action: Mouse moved to (173, 396)
Screenshot: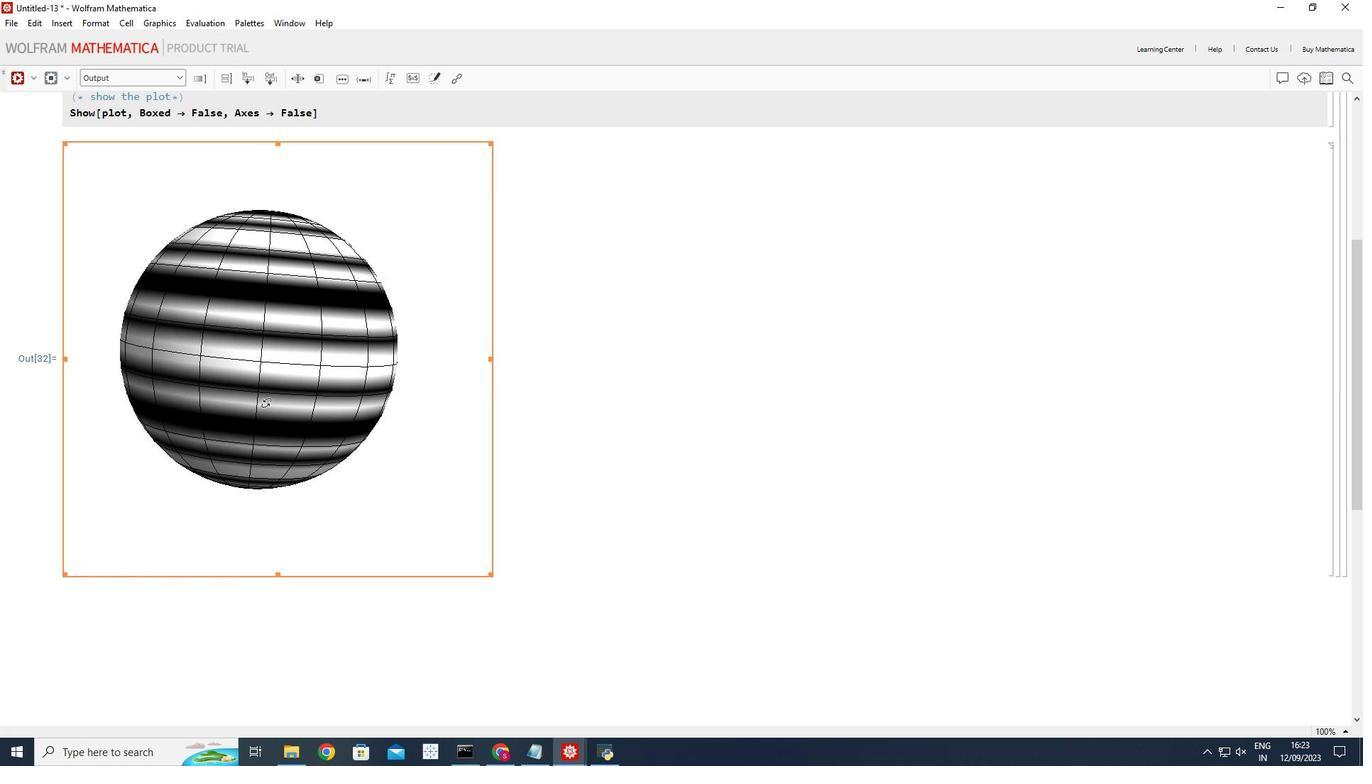 
Action: Mouse pressed left at (173, 396)
Screenshot: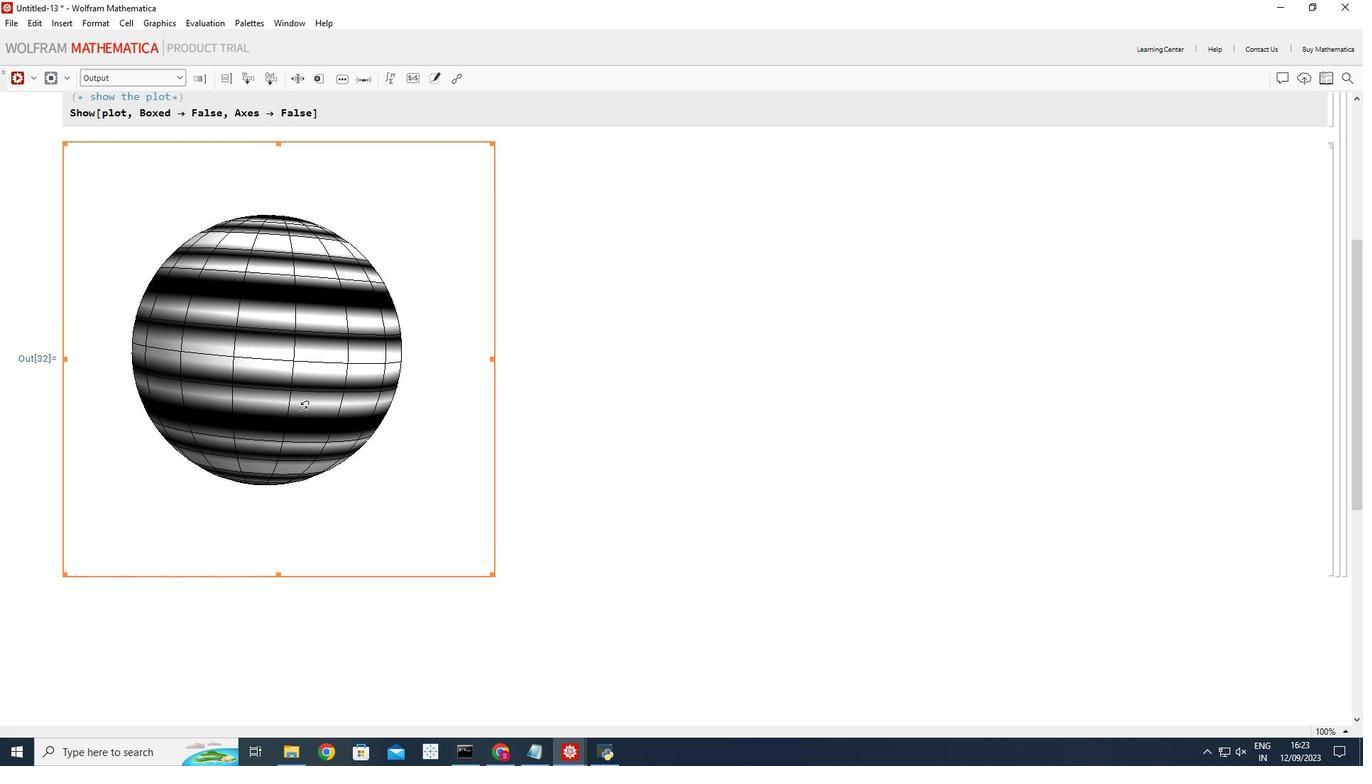
Action: Mouse moved to (262, 365)
Screenshot: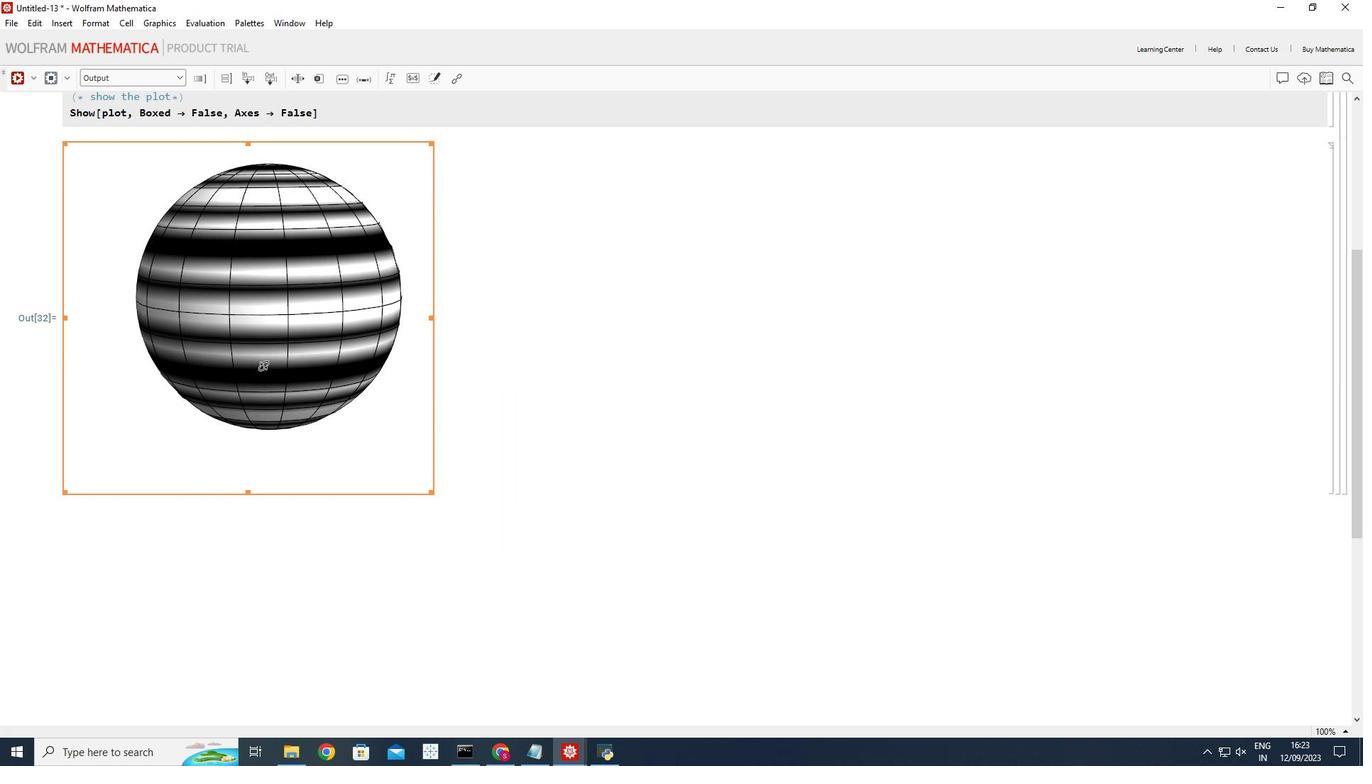 
Action: Mouse pressed left at (262, 365)
Screenshot: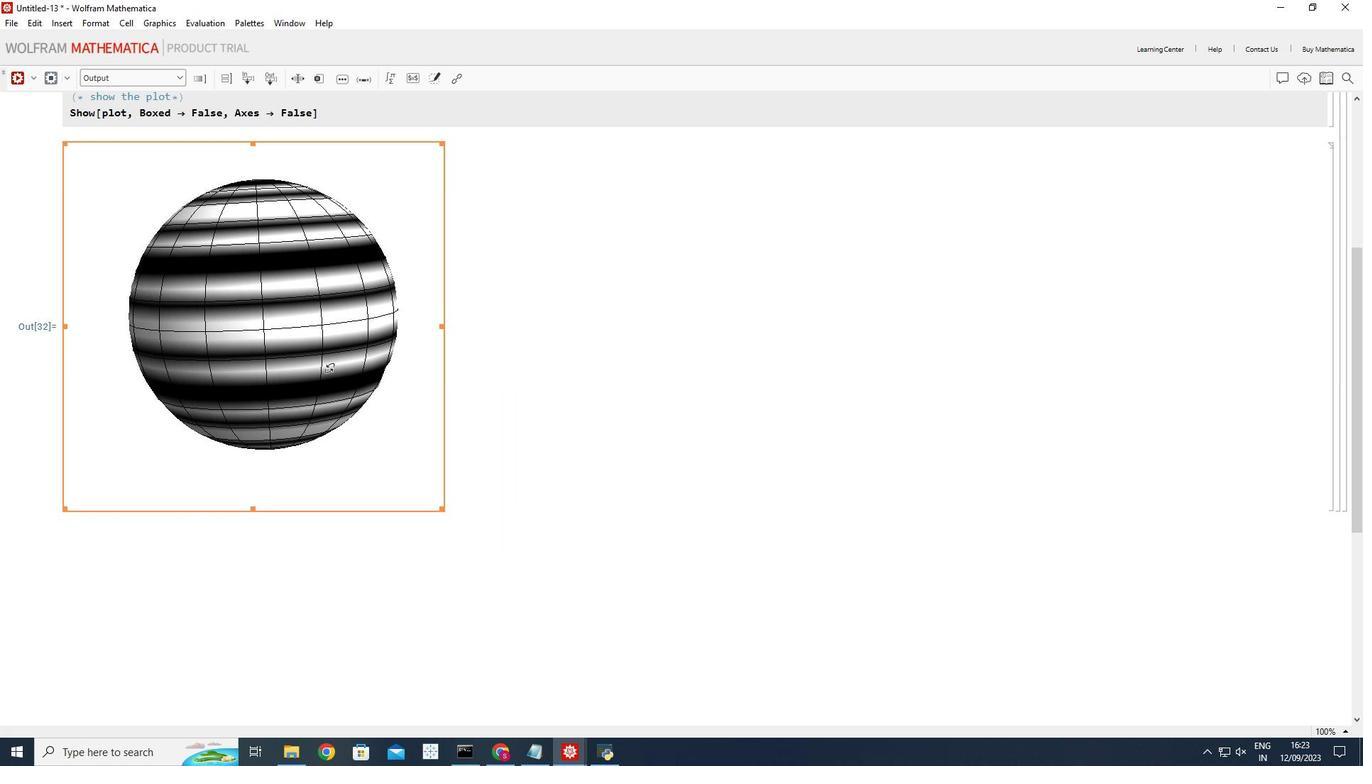 
Action: Mouse moved to (537, 420)
Screenshot: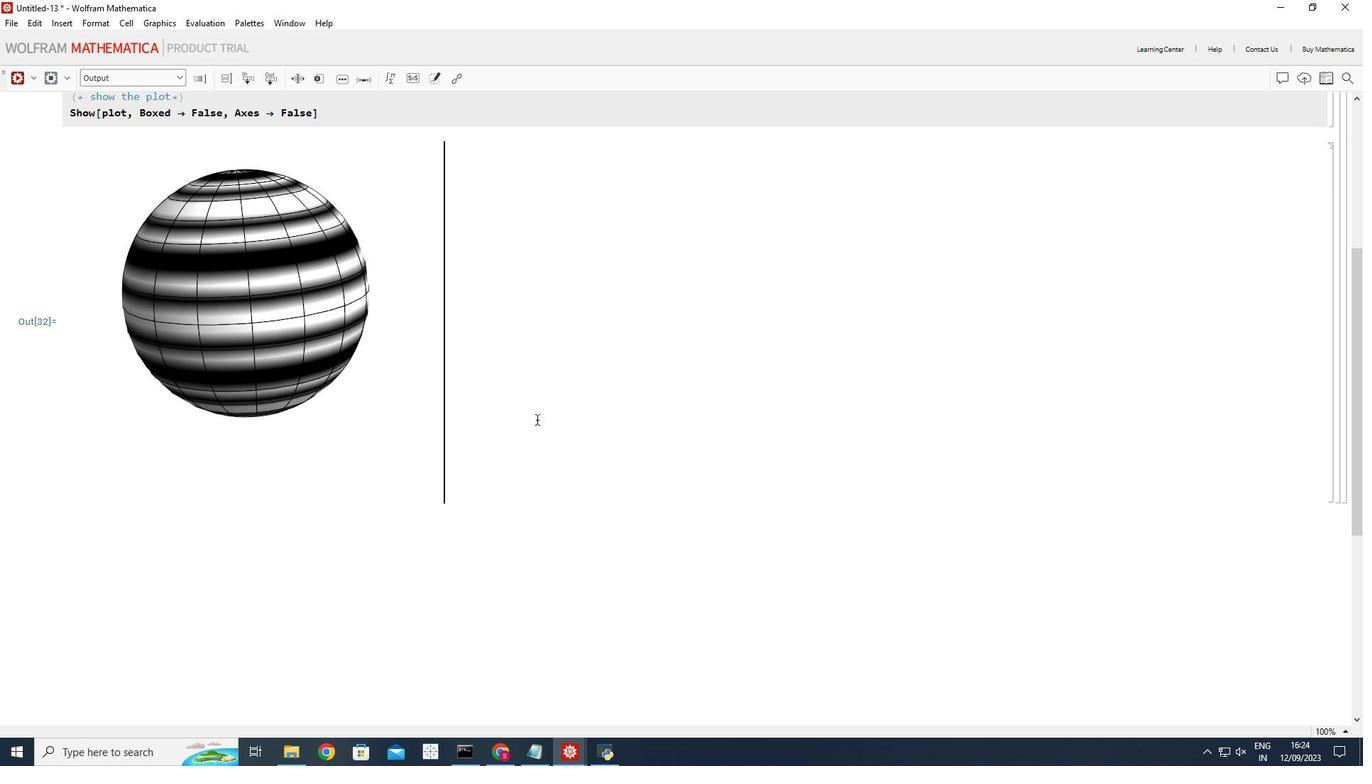 
Action: Mouse pressed left at (537, 420)
Screenshot: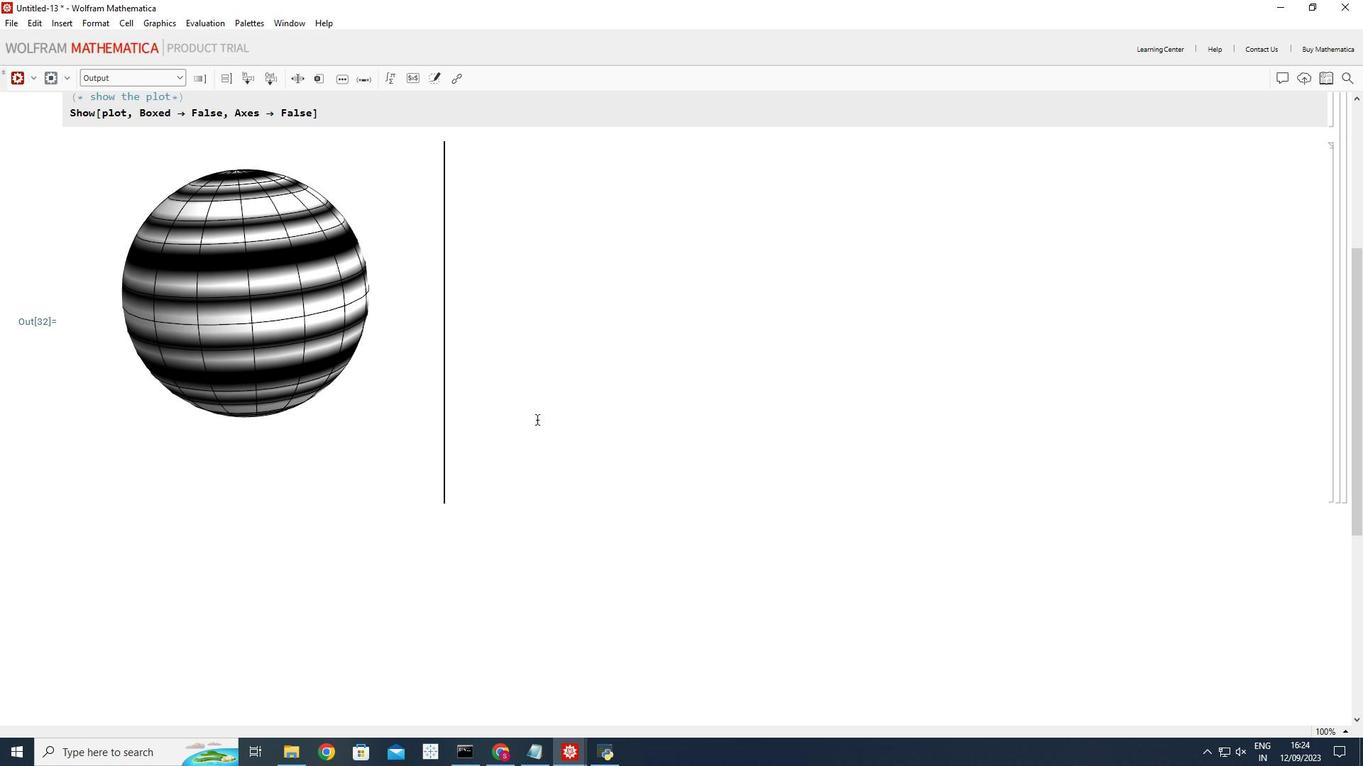 
